 Task: Create a due date automation trigger when advanced on, 2 working days before a card is due add fields with custom field "Resume" set to a date more than 1 days from now at 11:00 AM.
Action: Mouse moved to (847, 350)
Screenshot: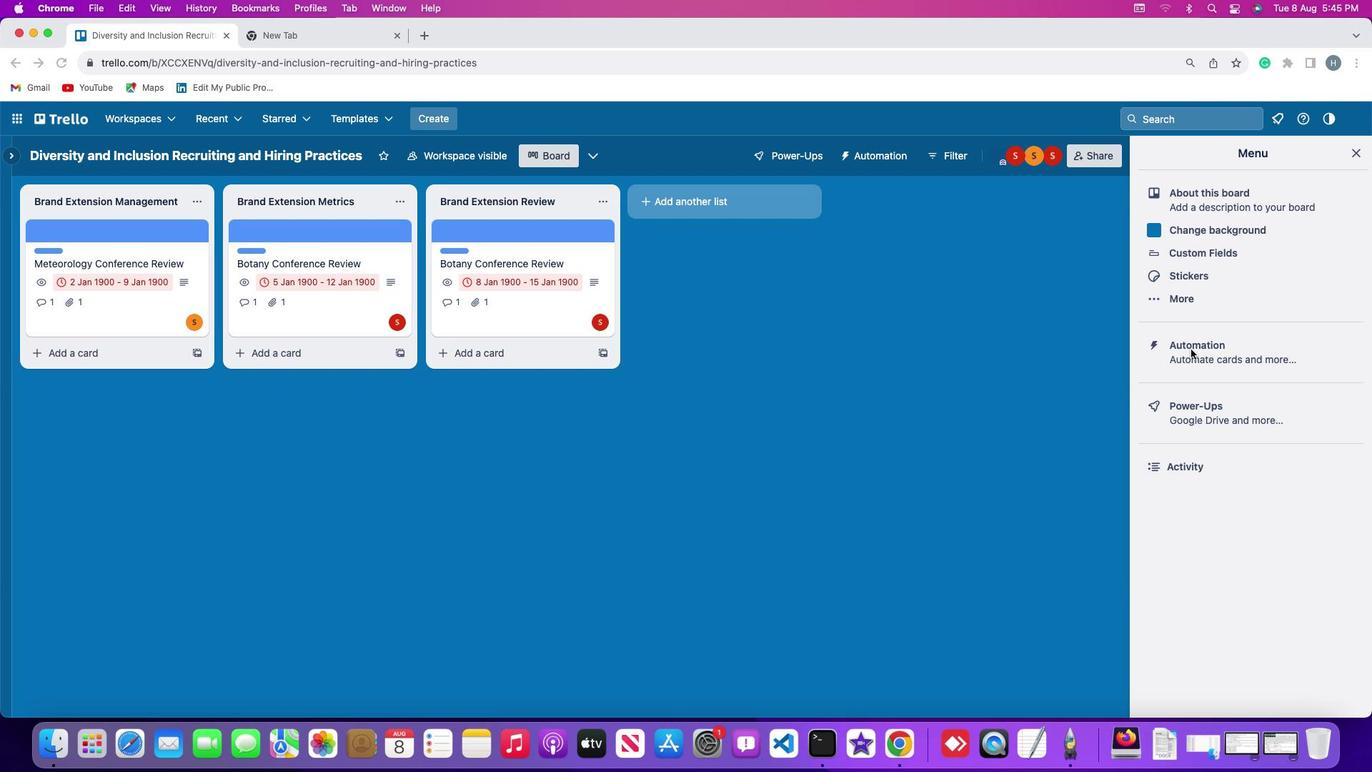 
Action: Mouse pressed left at (847, 350)
Screenshot: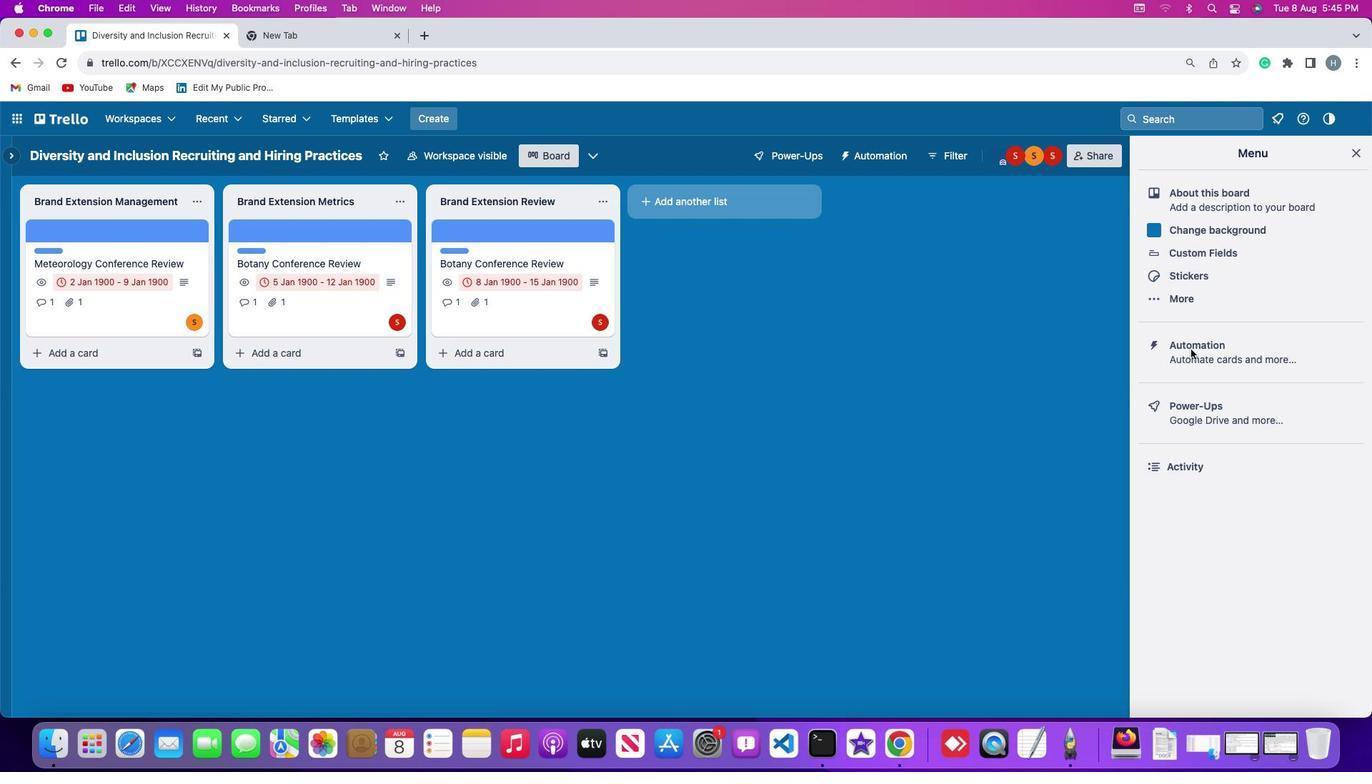 
Action: Mouse pressed left at (847, 350)
Screenshot: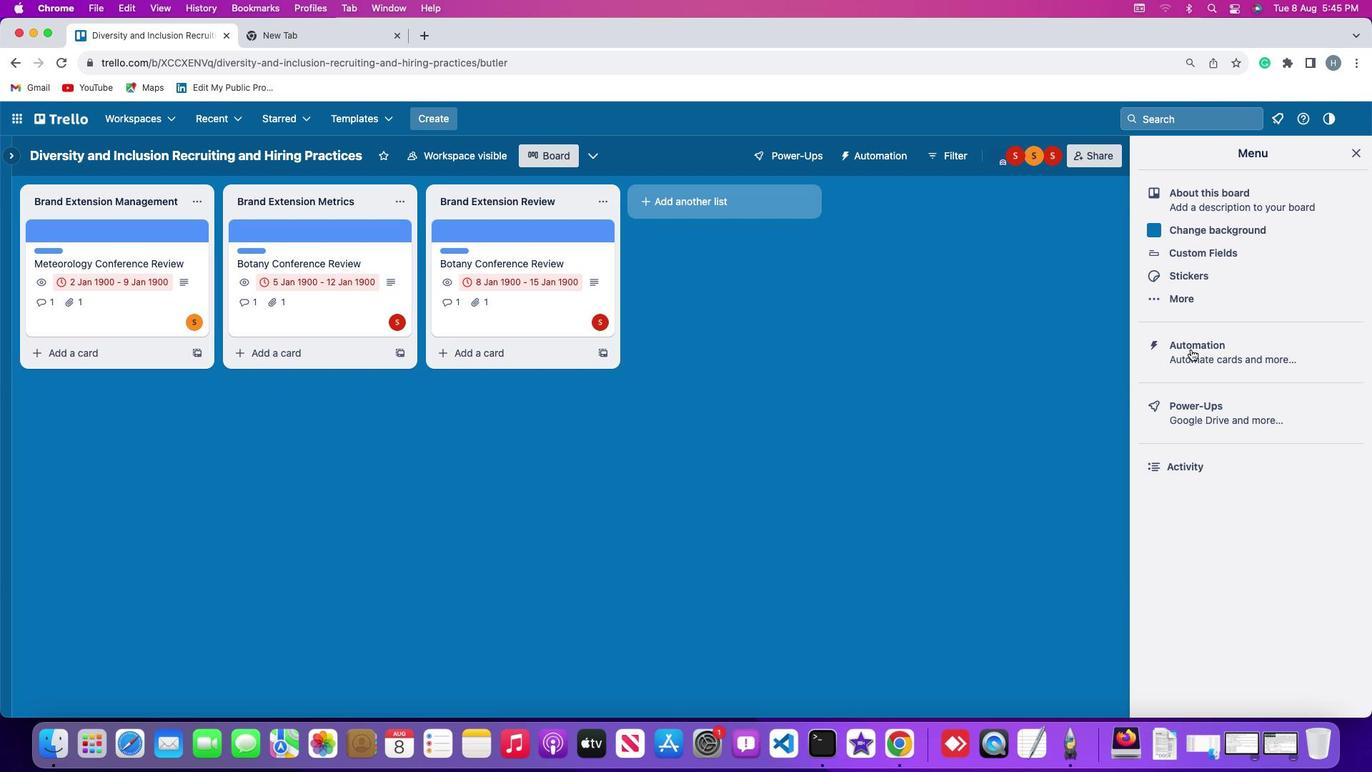 
Action: Mouse moved to (272, 338)
Screenshot: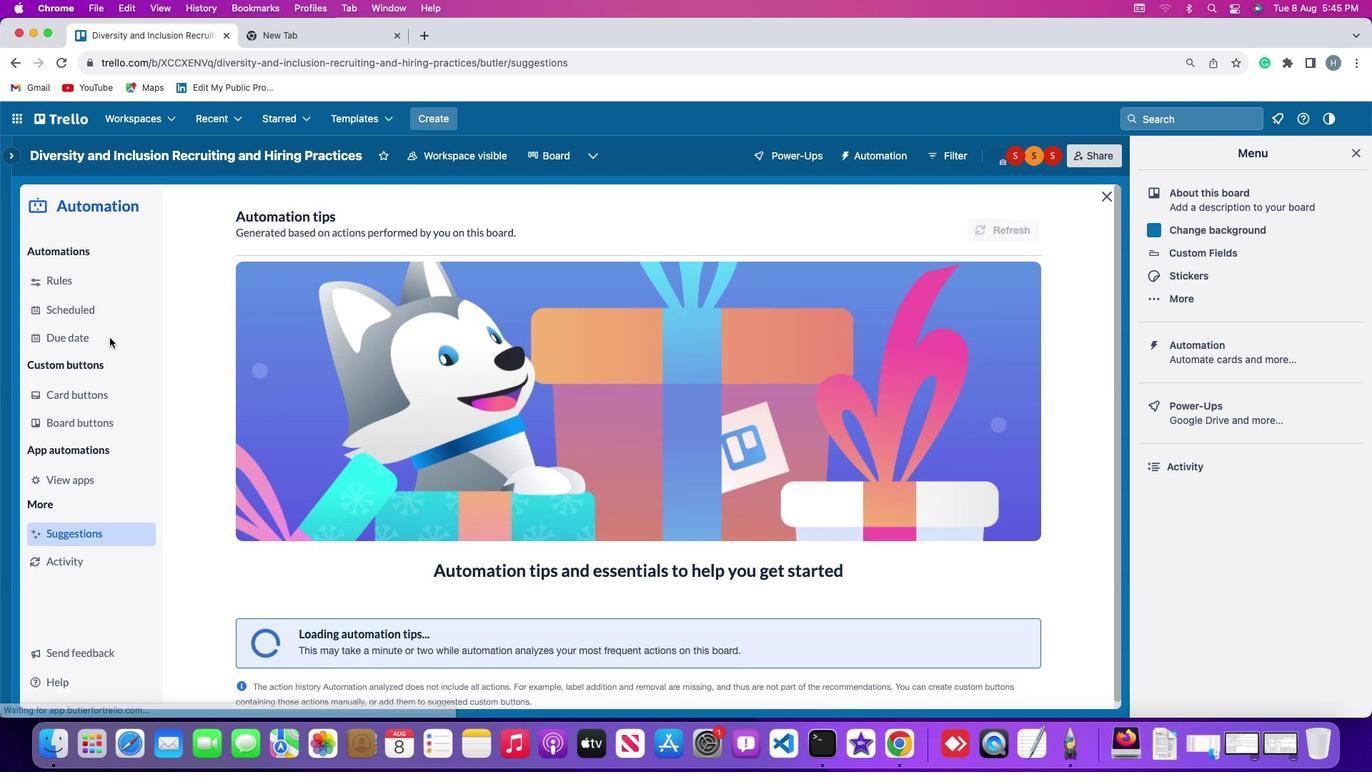 
Action: Mouse pressed left at (272, 338)
Screenshot: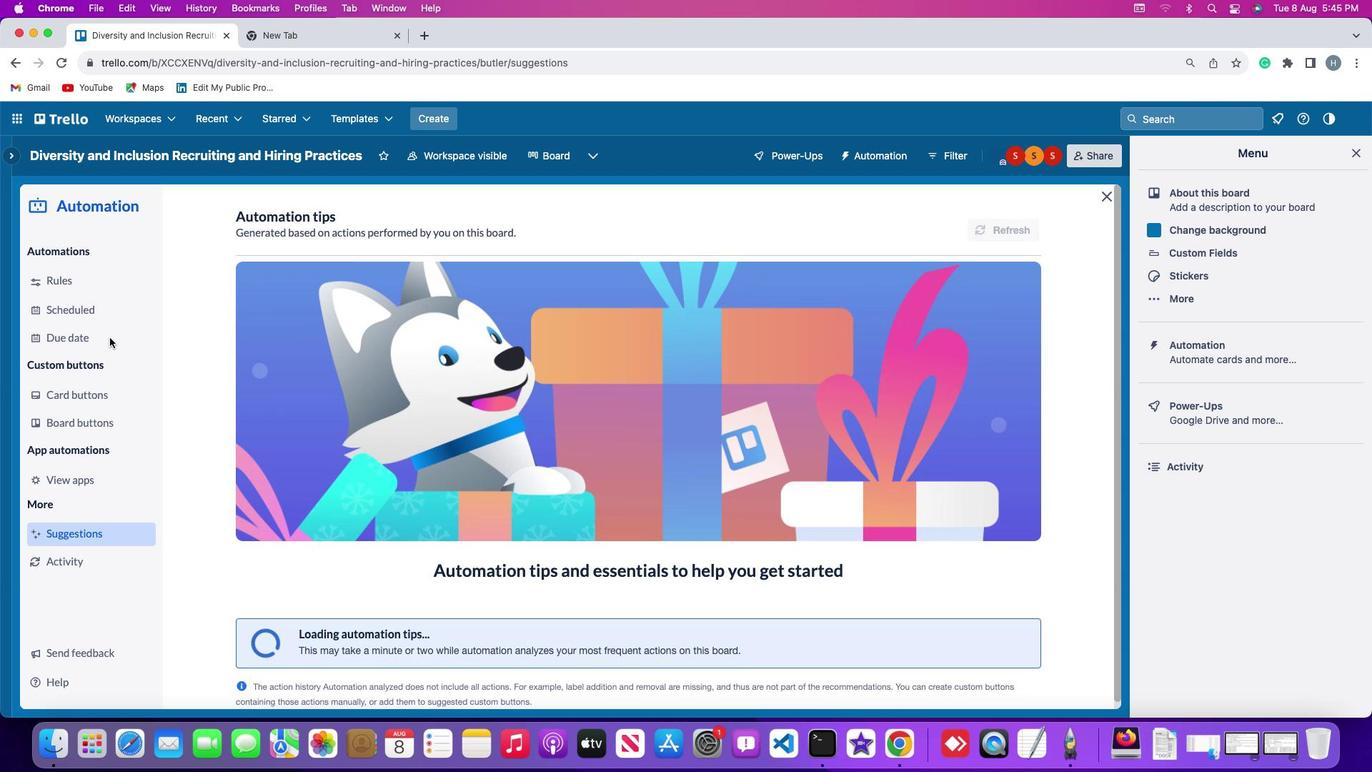 
Action: Mouse moved to (739, 223)
Screenshot: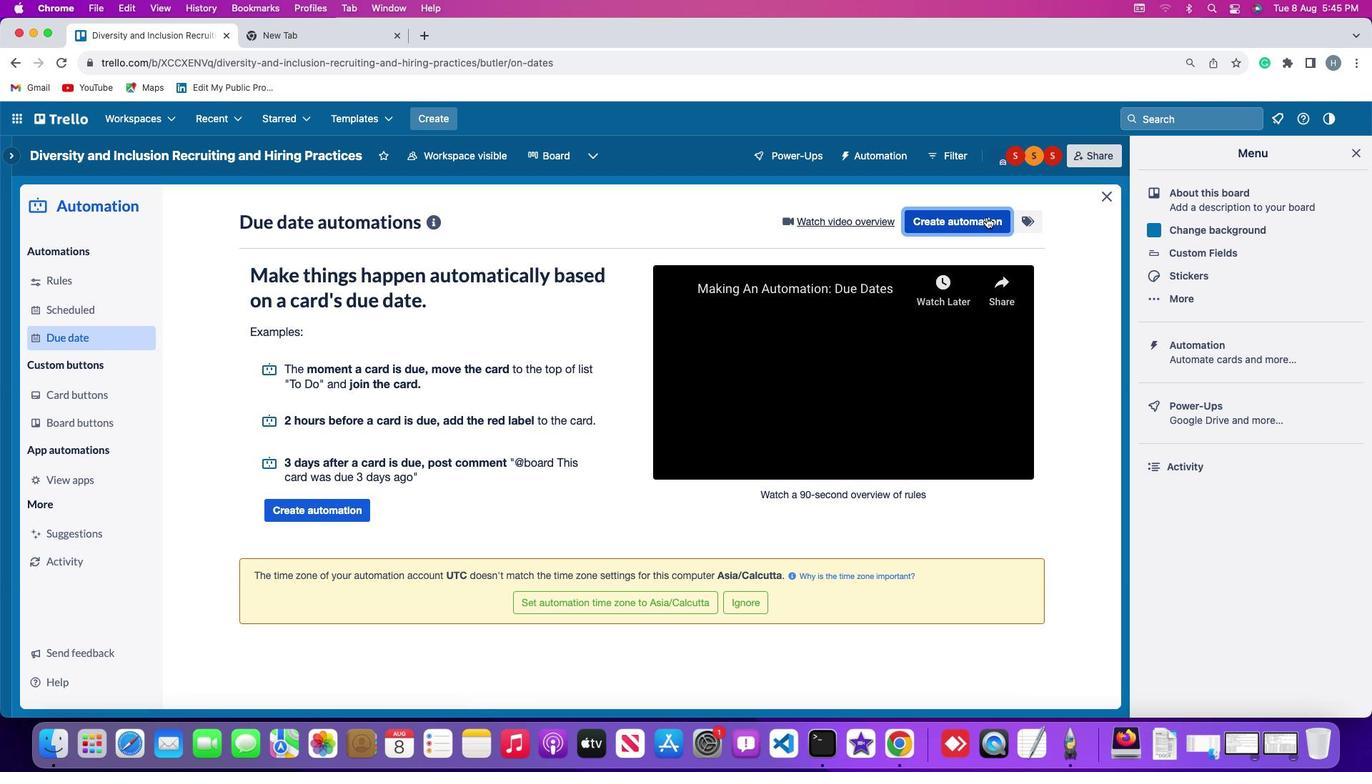 
Action: Mouse pressed left at (739, 223)
Screenshot: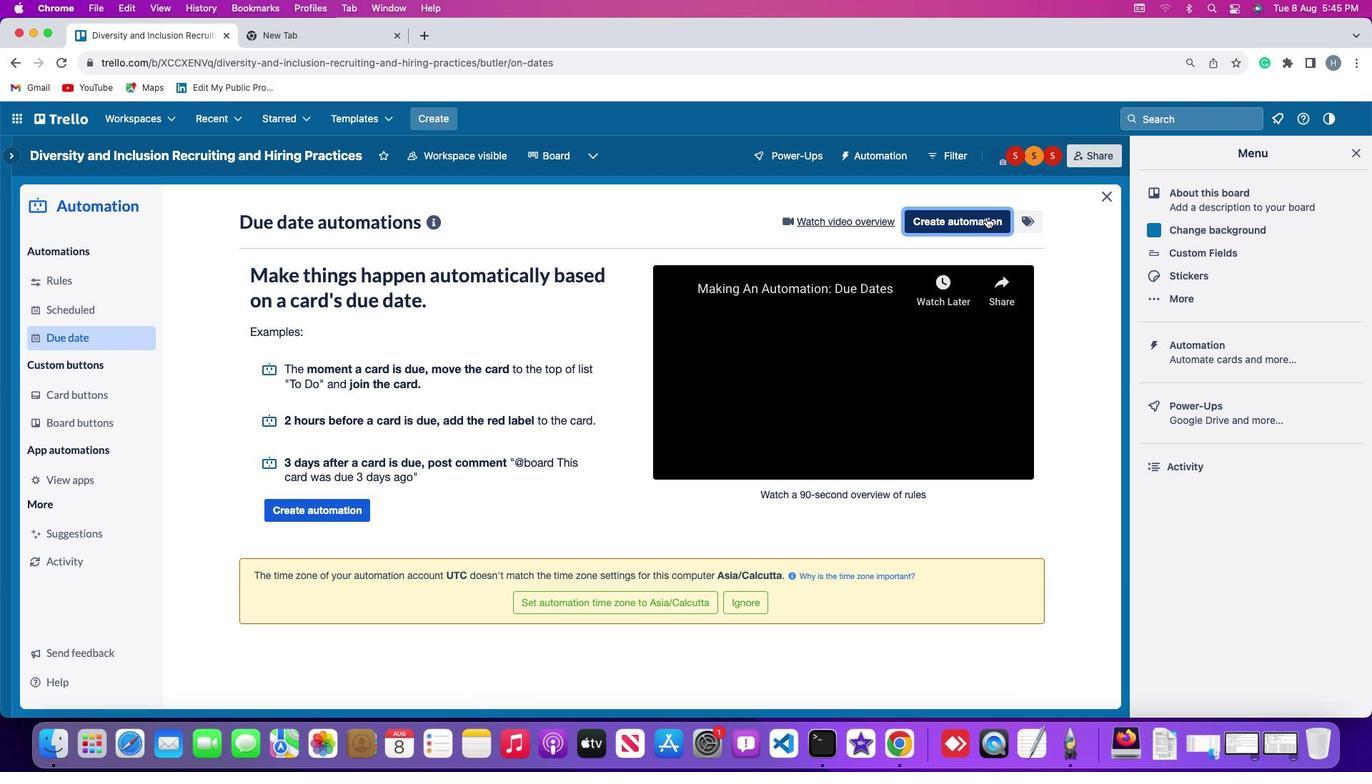 
Action: Mouse moved to (386, 359)
Screenshot: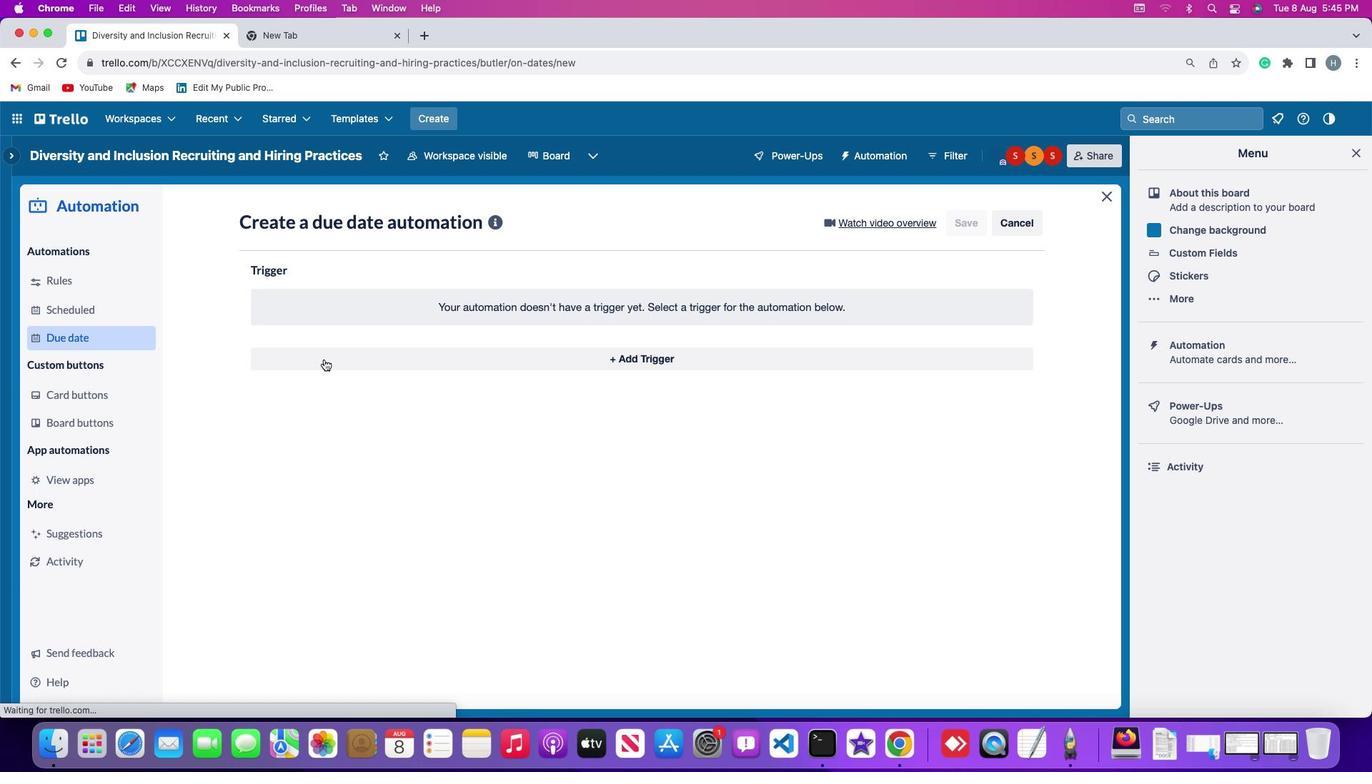 
Action: Mouse pressed left at (386, 359)
Screenshot: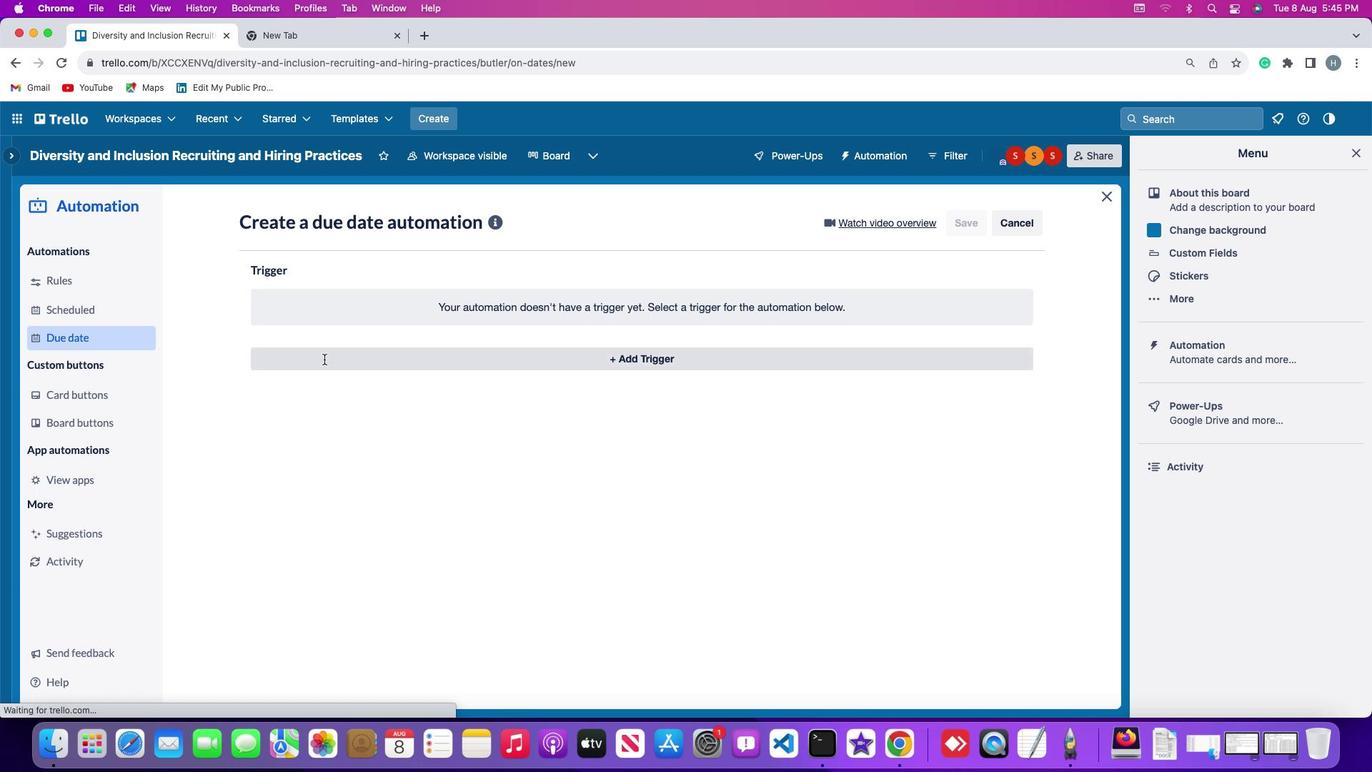 
Action: Mouse moved to (358, 568)
Screenshot: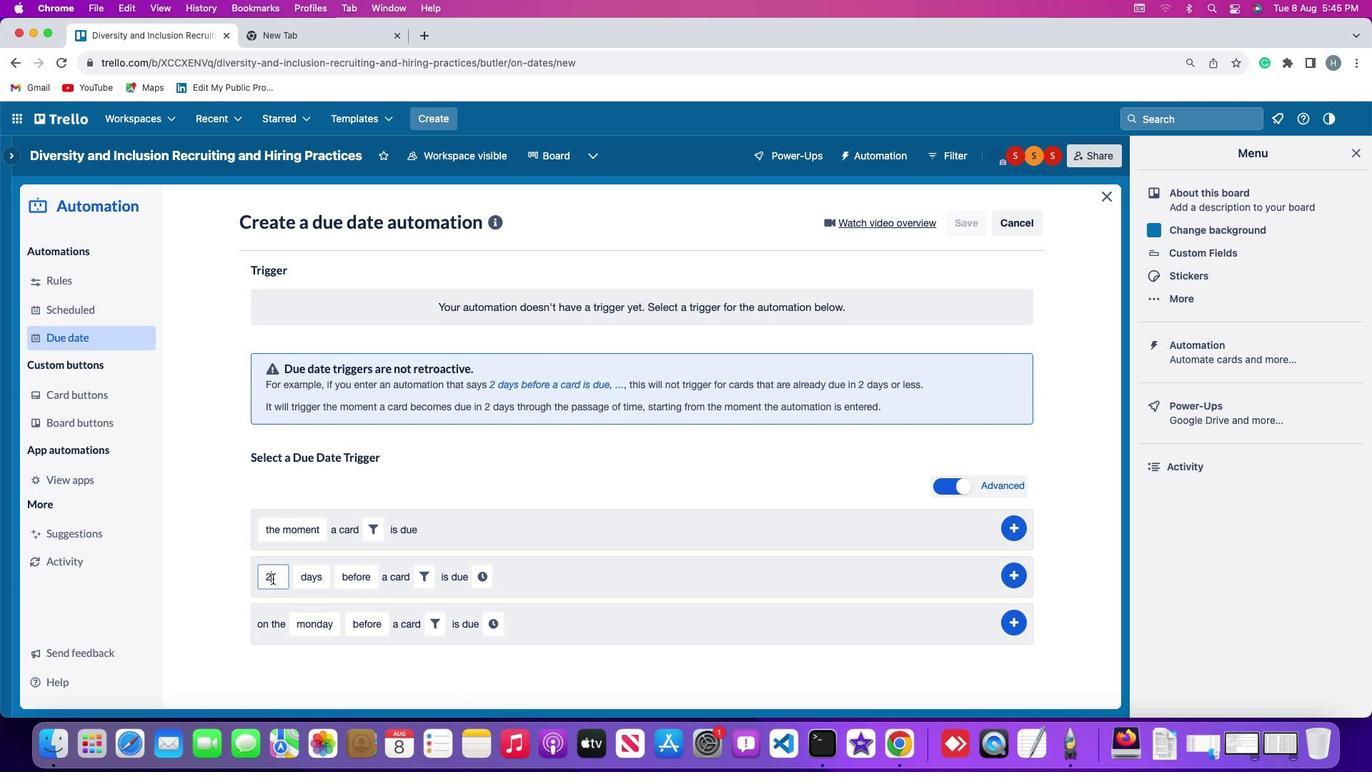 
Action: Mouse pressed left at (358, 568)
Screenshot: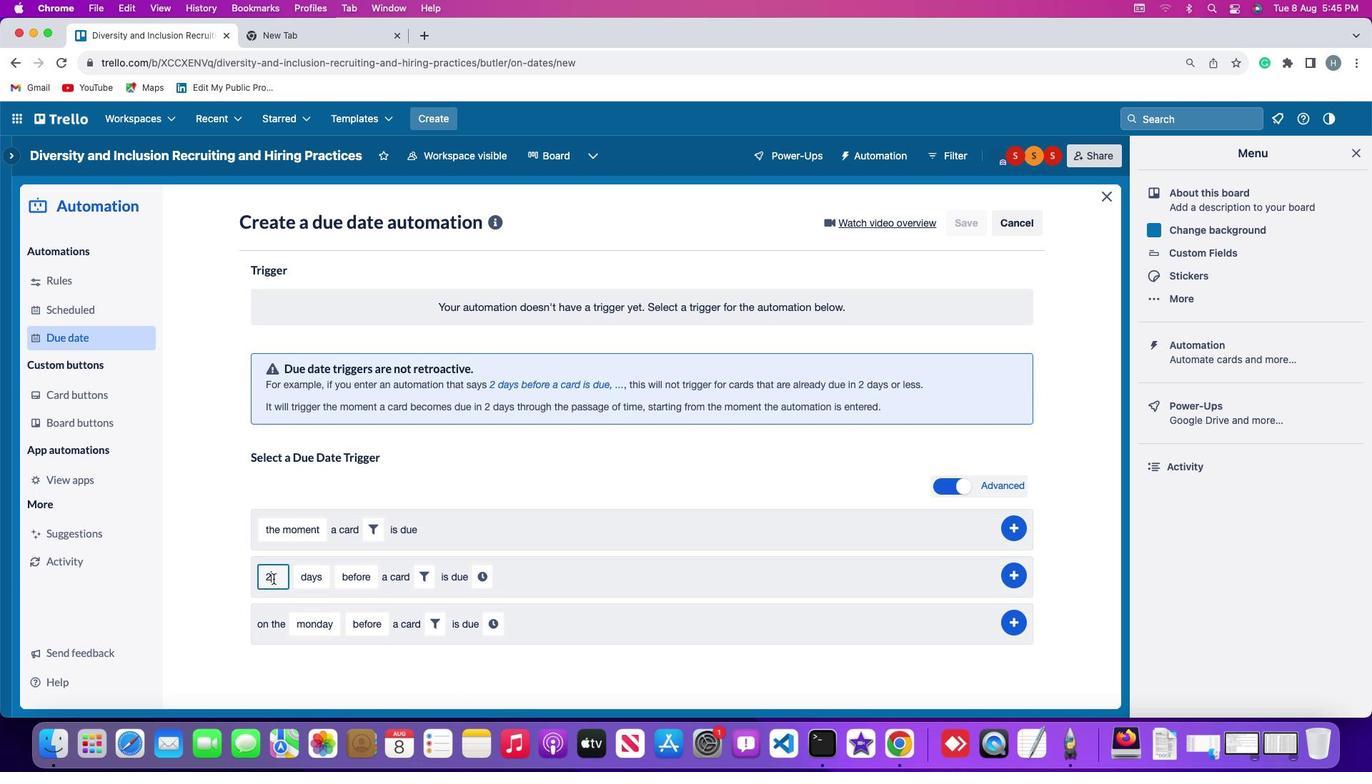 
Action: Mouse moved to (359, 566)
Screenshot: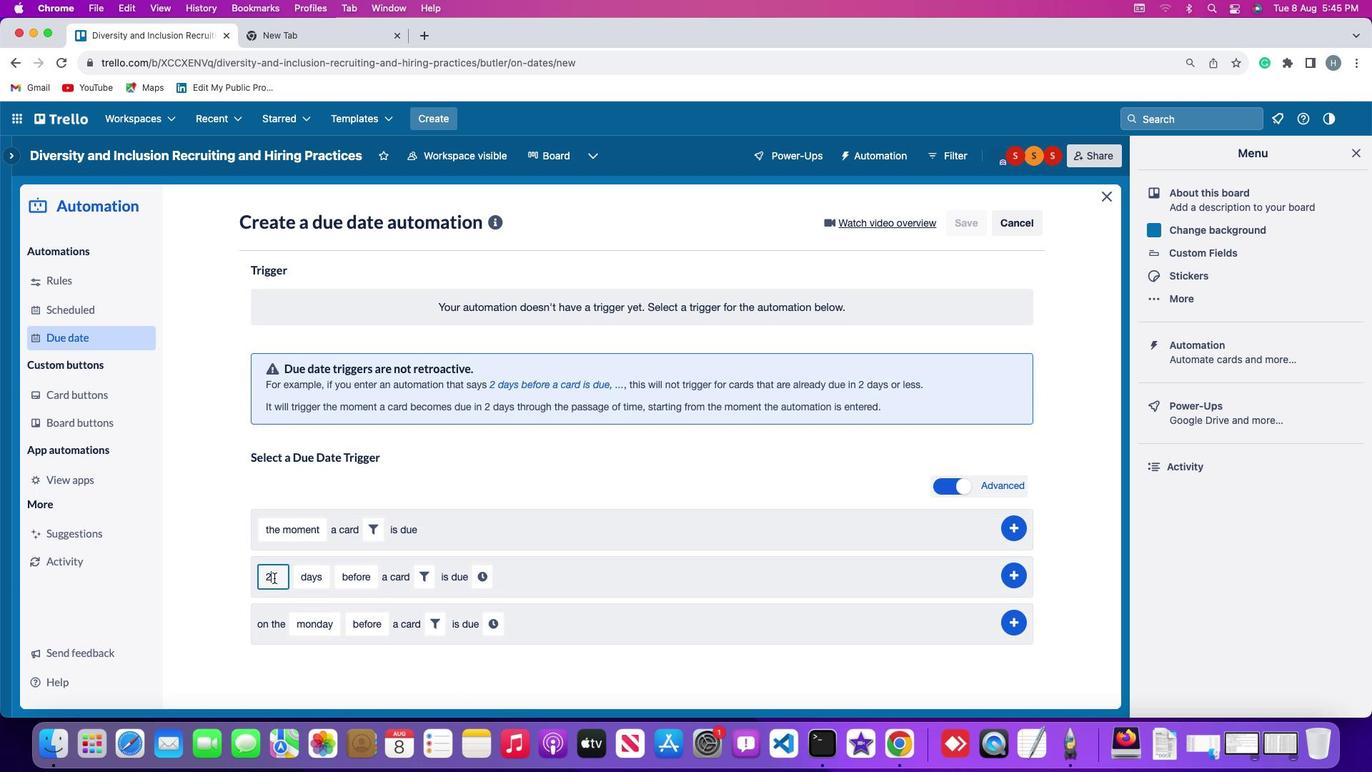 
Action: Key pressed Key.backspace'2'
Screenshot: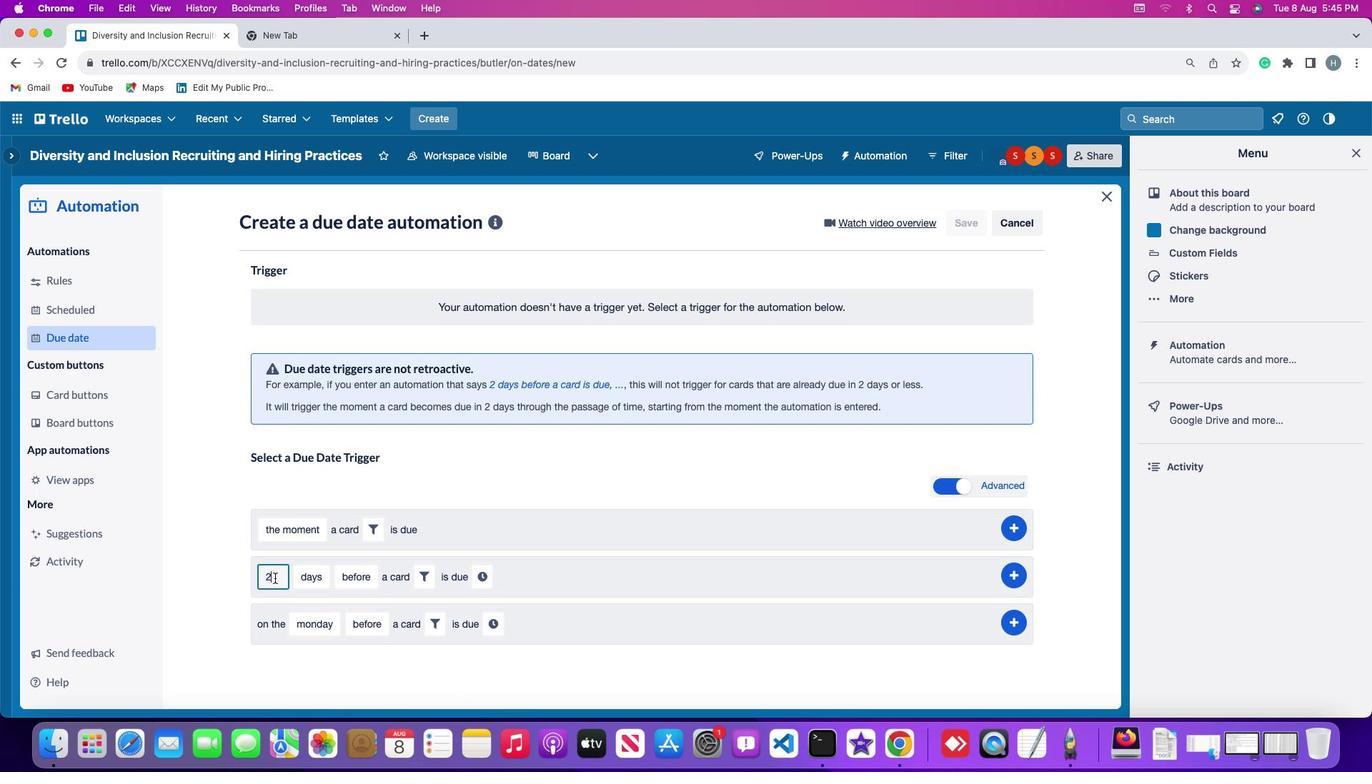 
Action: Mouse moved to (378, 570)
Screenshot: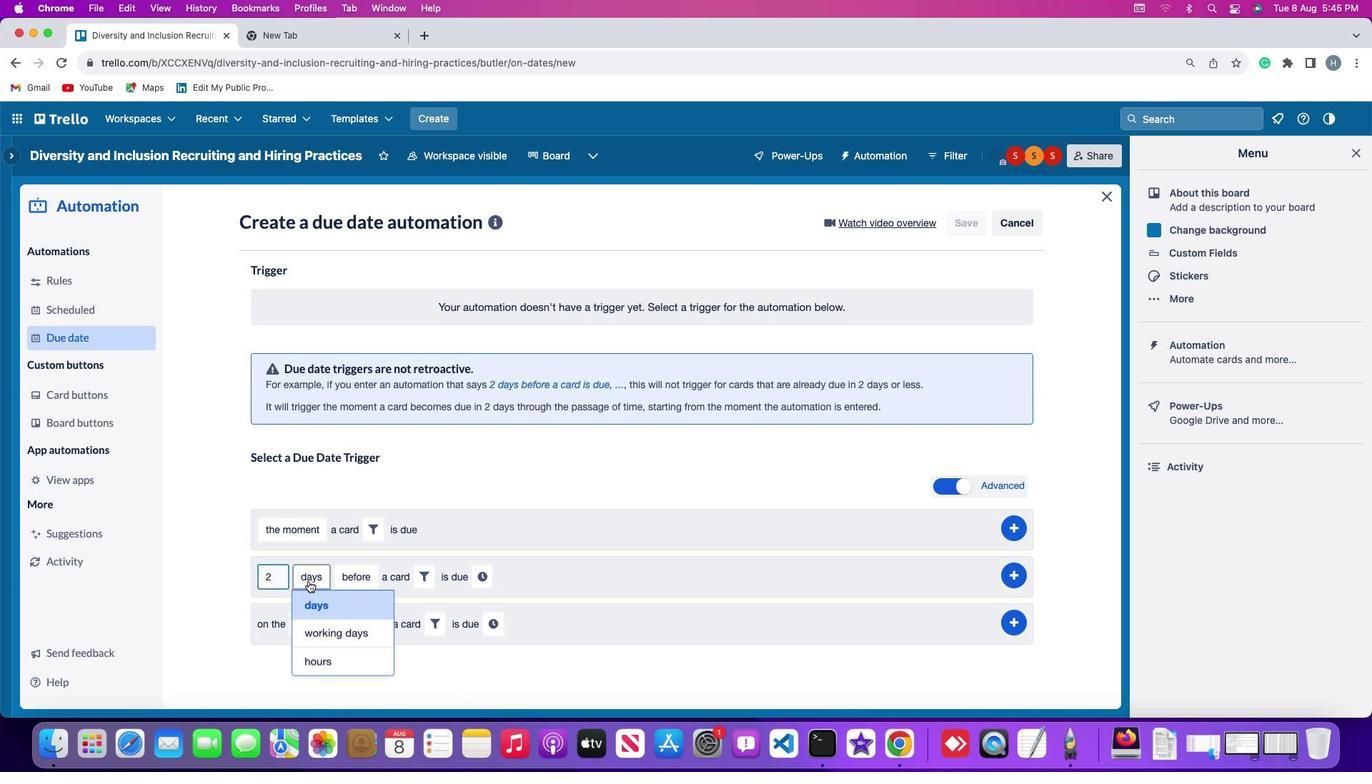 
Action: Mouse pressed left at (378, 570)
Screenshot: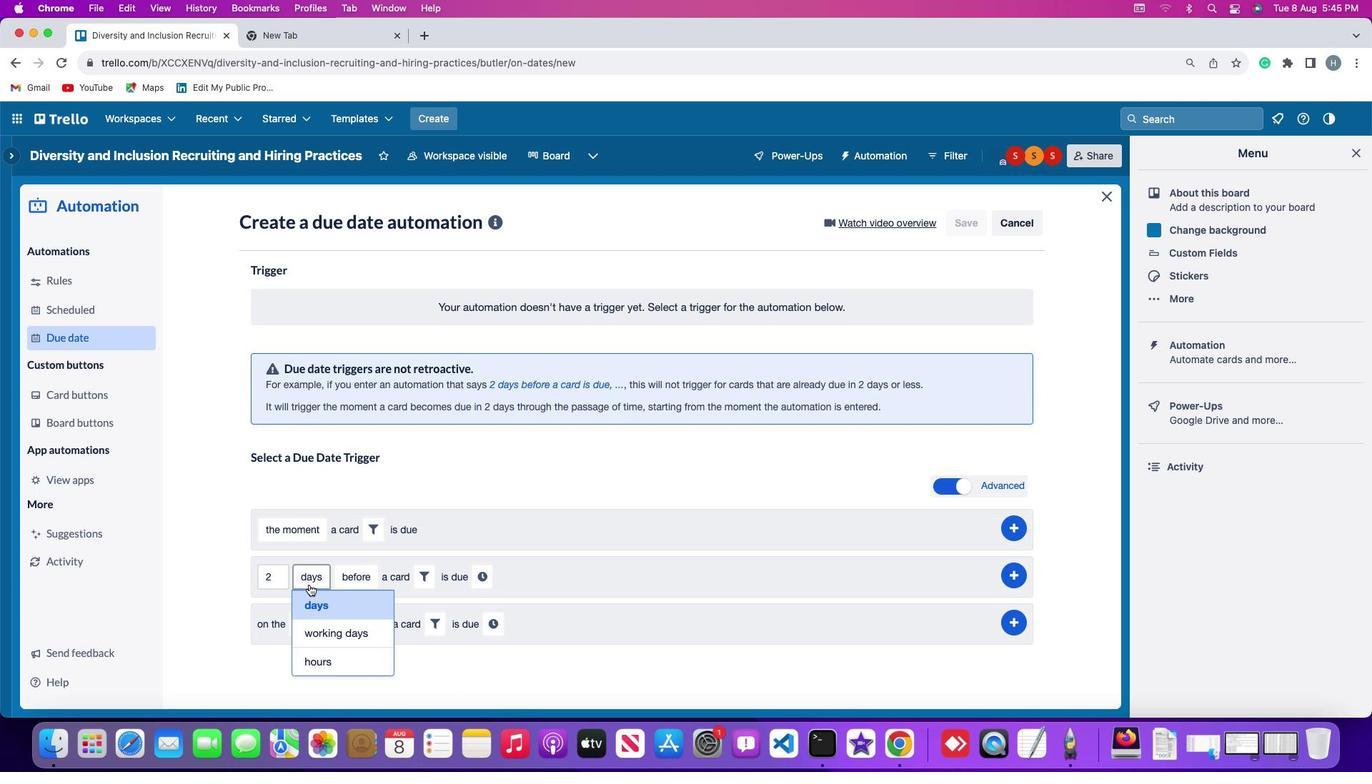 
Action: Mouse moved to (387, 620)
Screenshot: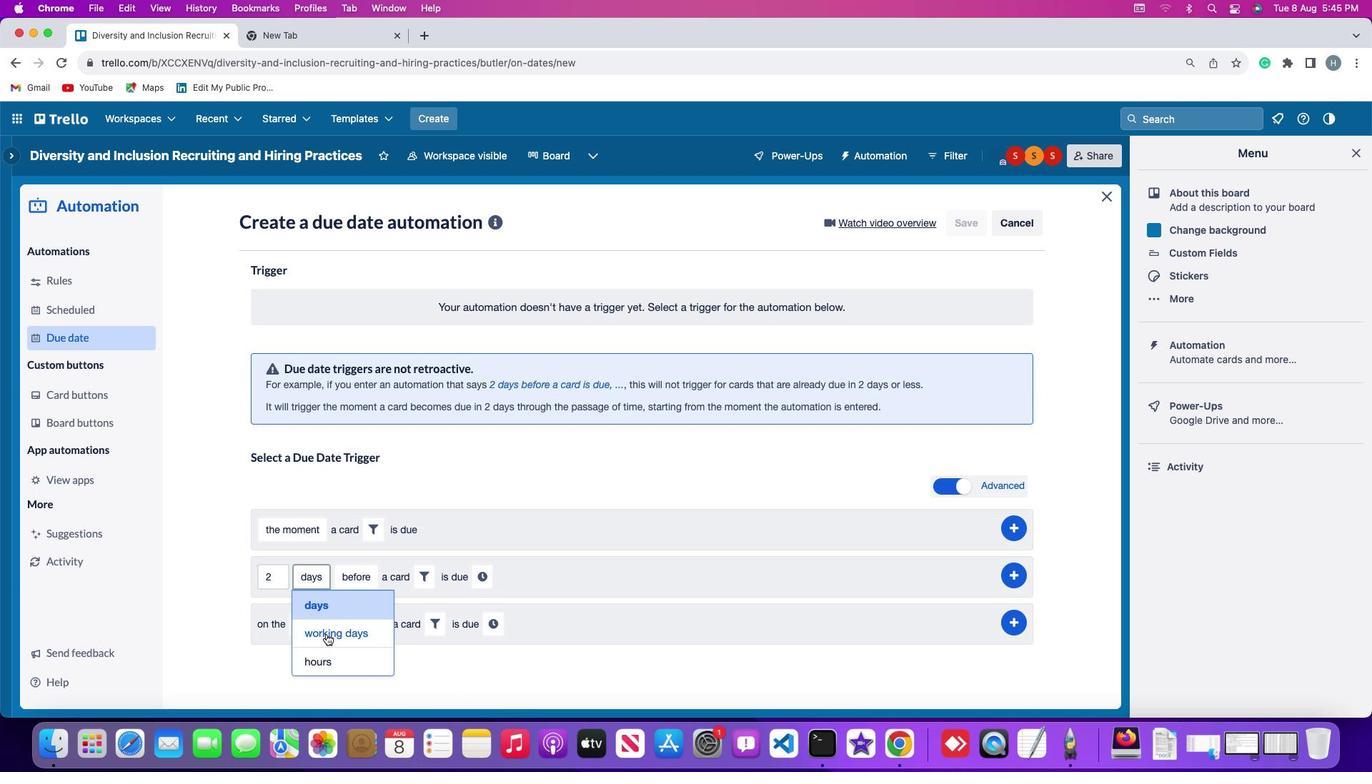 
Action: Mouse pressed left at (387, 620)
Screenshot: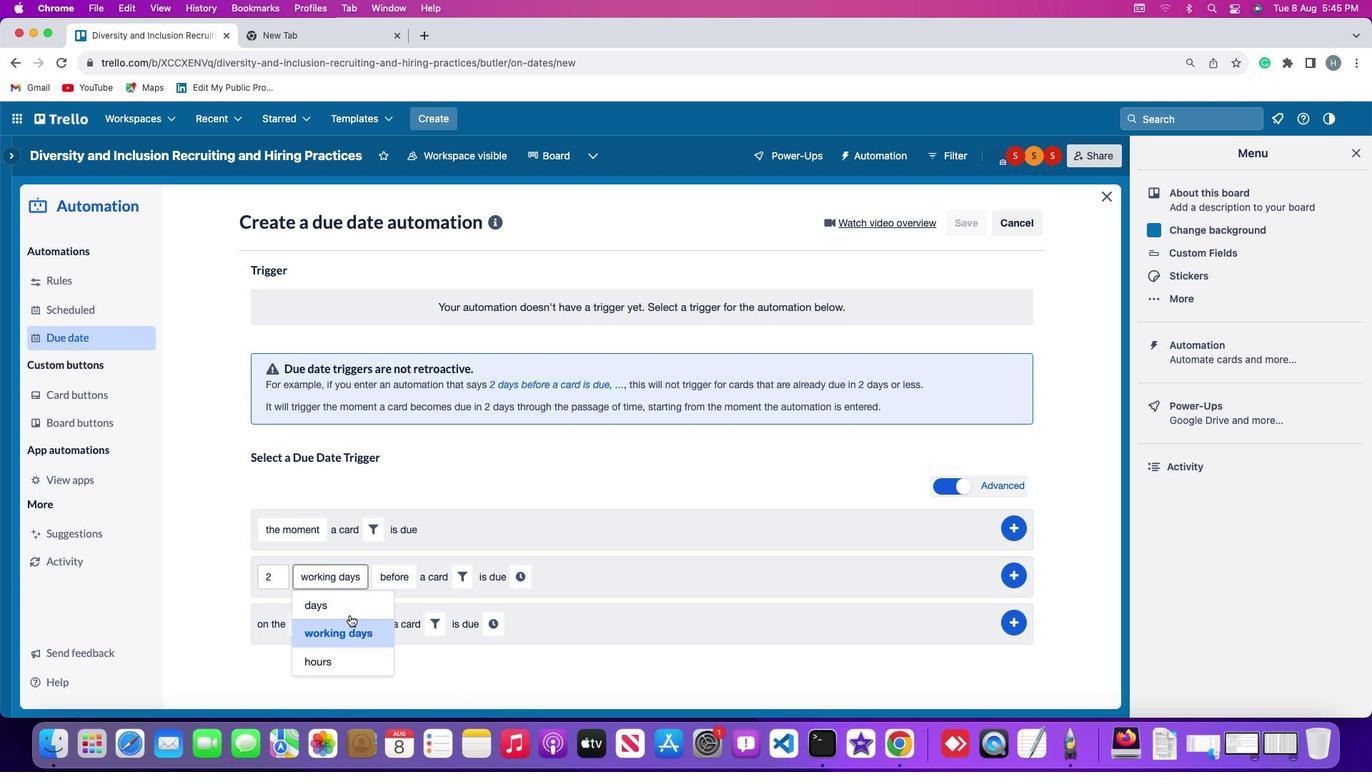 
Action: Mouse moved to (419, 571)
Screenshot: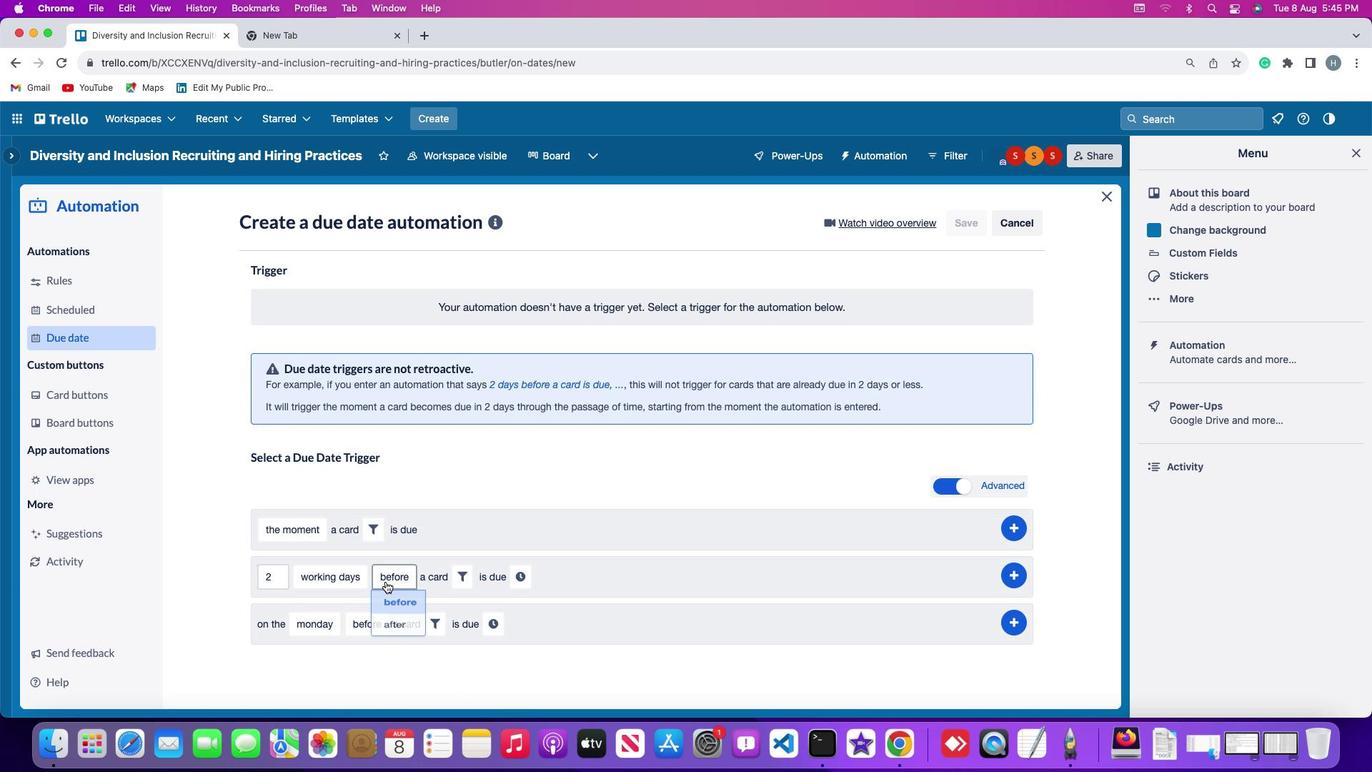 
Action: Mouse pressed left at (419, 571)
Screenshot: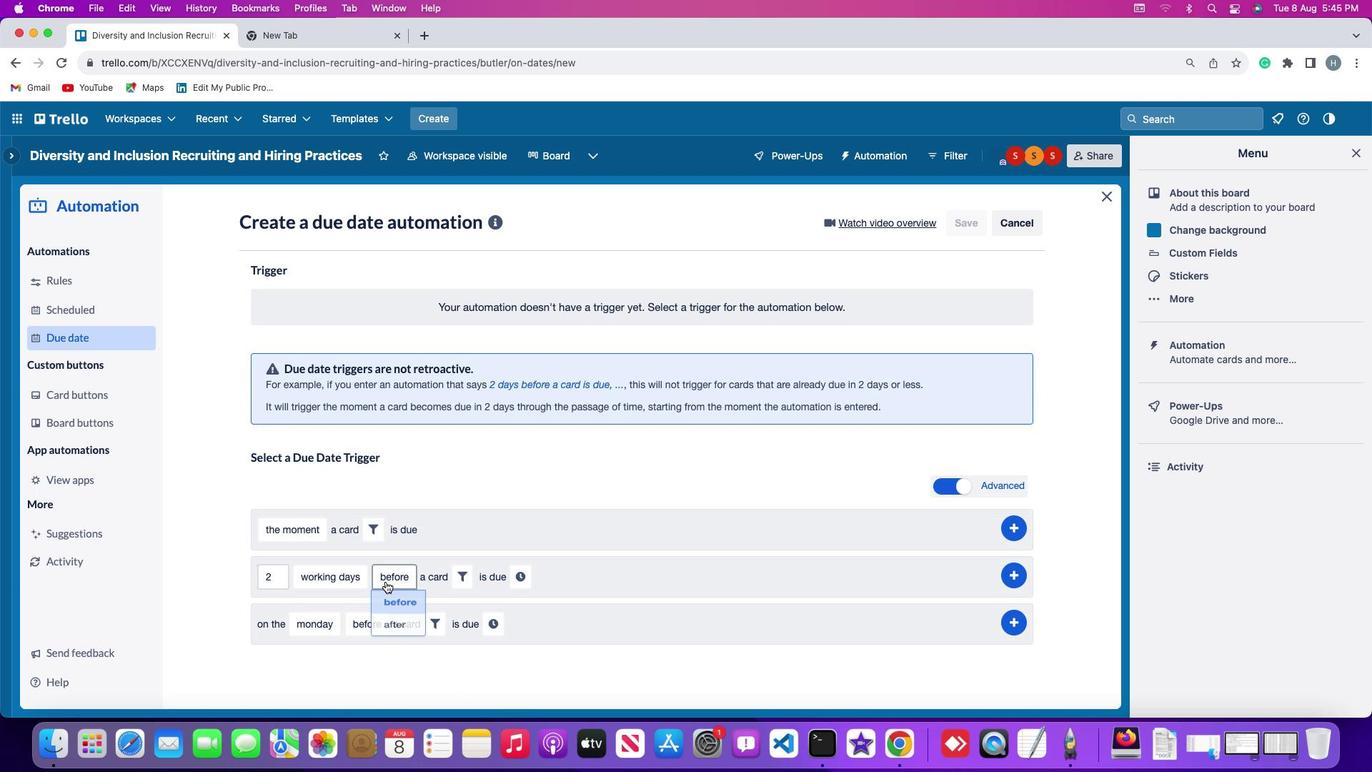 
Action: Mouse moved to (426, 601)
Screenshot: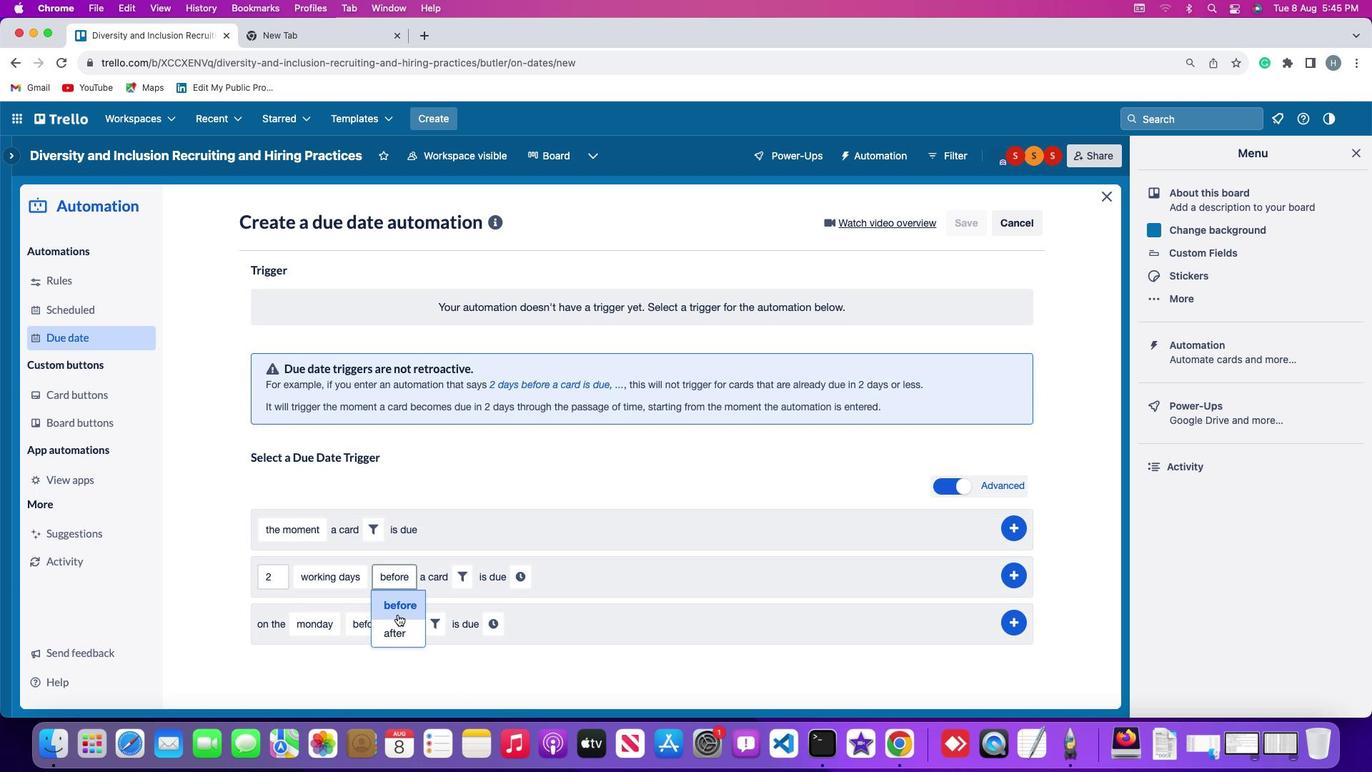
Action: Mouse pressed left at (426, 601)
Screenshot: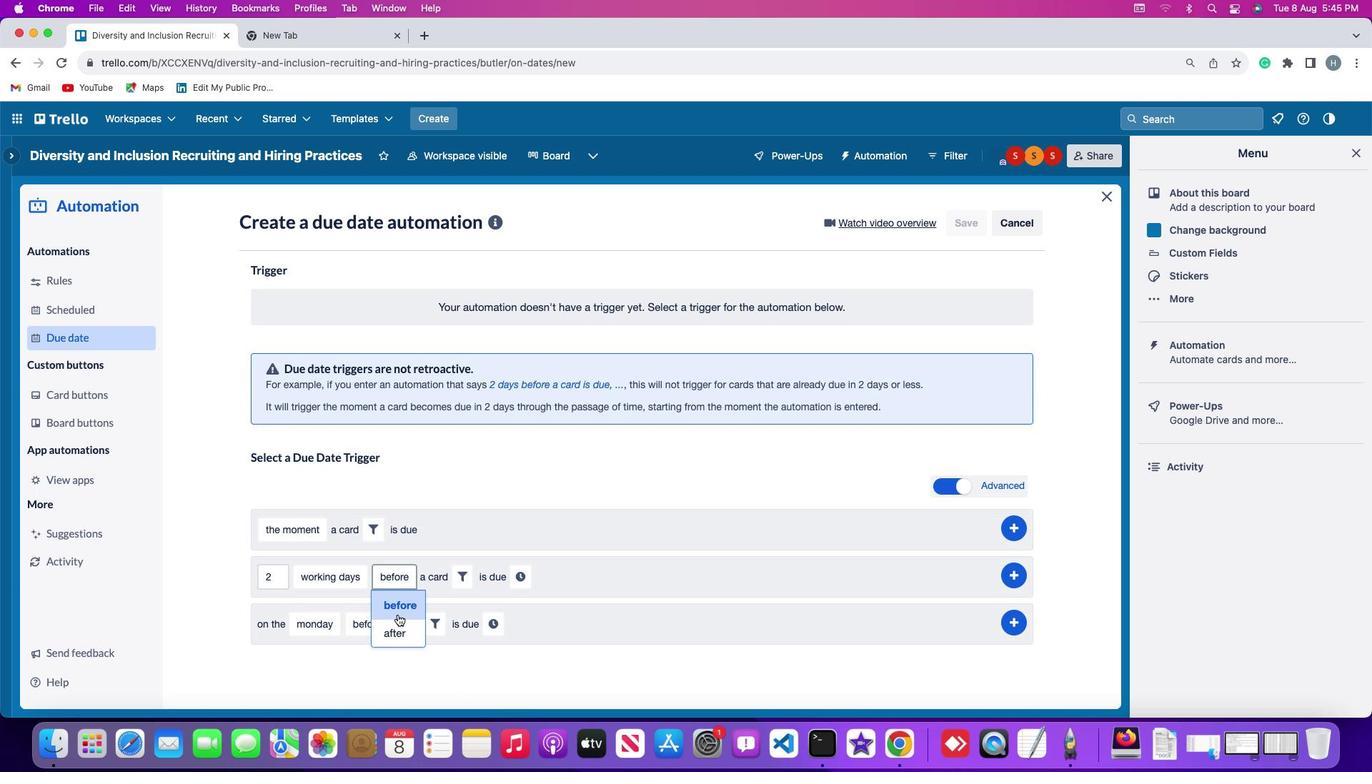 
Action: Mouse moved to (457, 576)
Screenshot: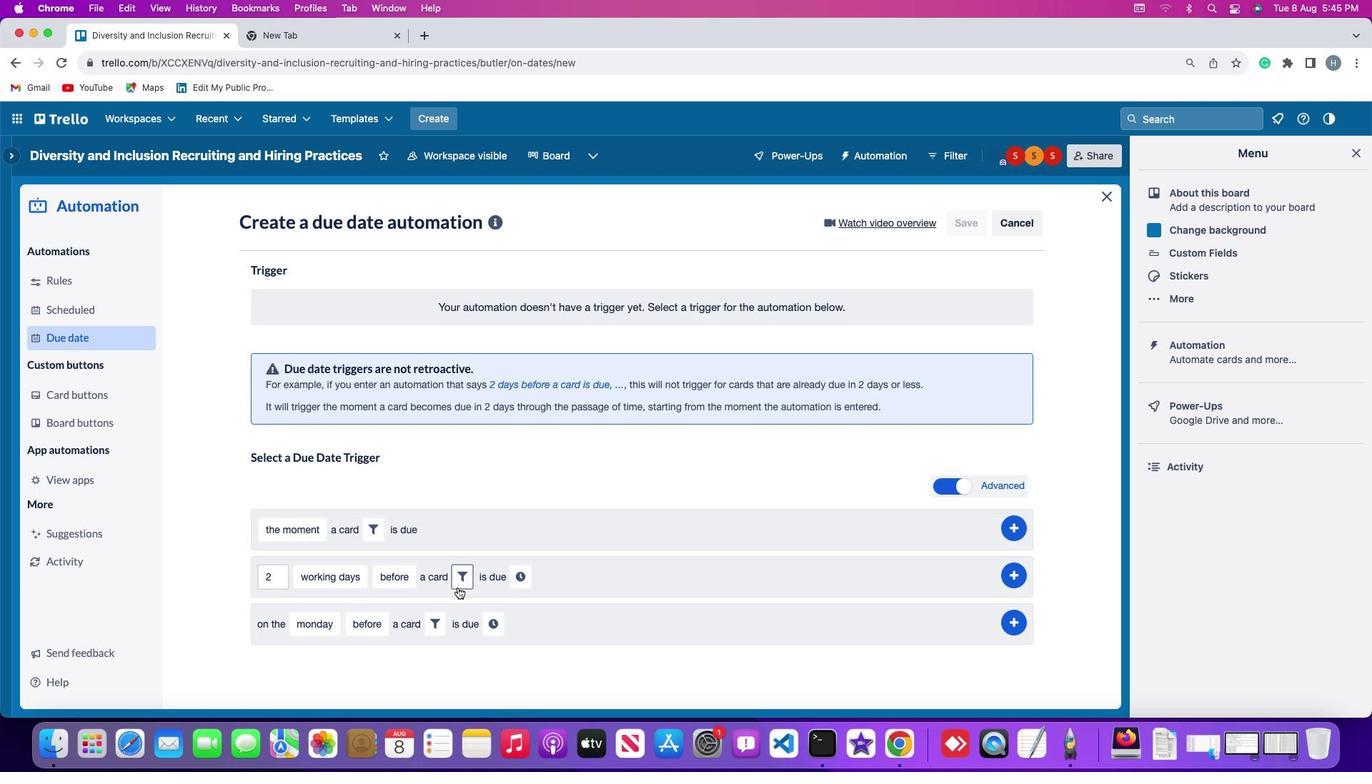 
Action: Mouse pressed left at (457, 576)
Screenshot: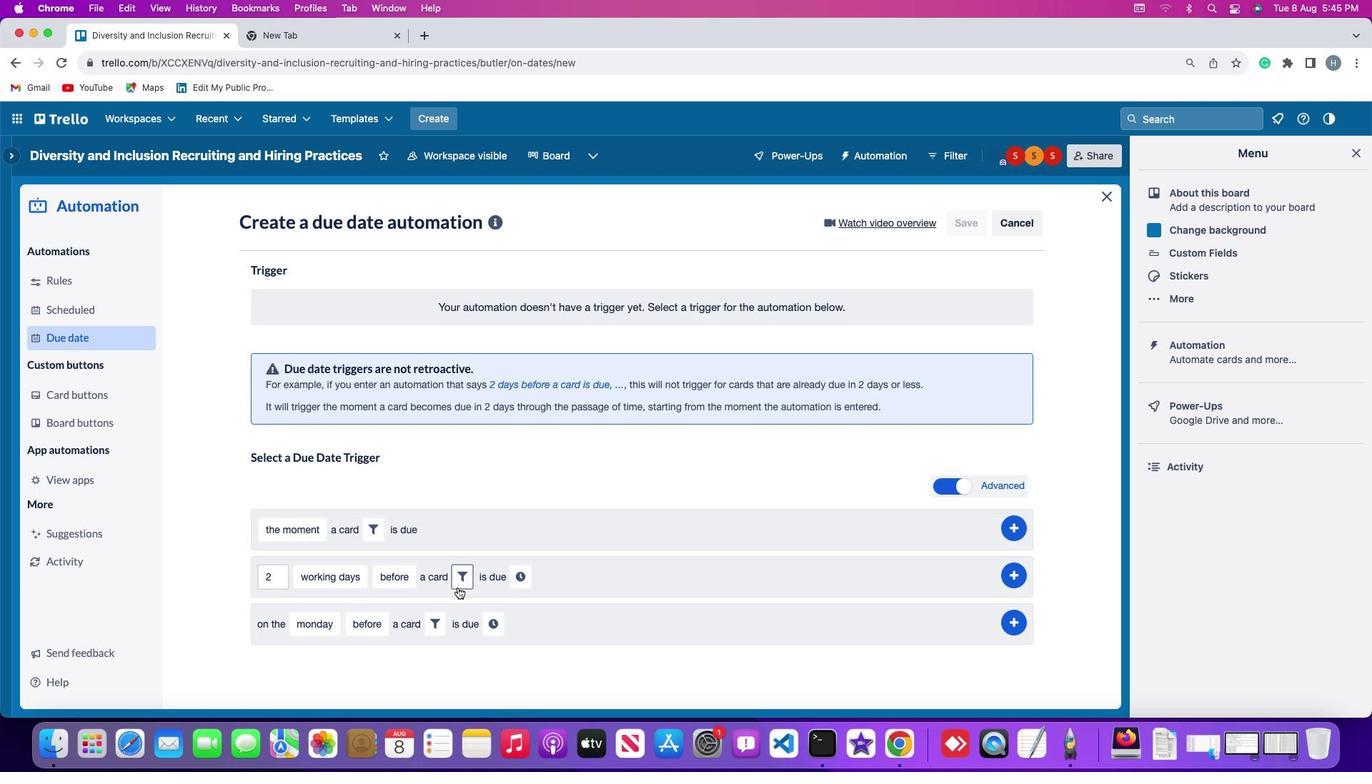 
Action: Mouse moved to (582, 611)
Screenshot: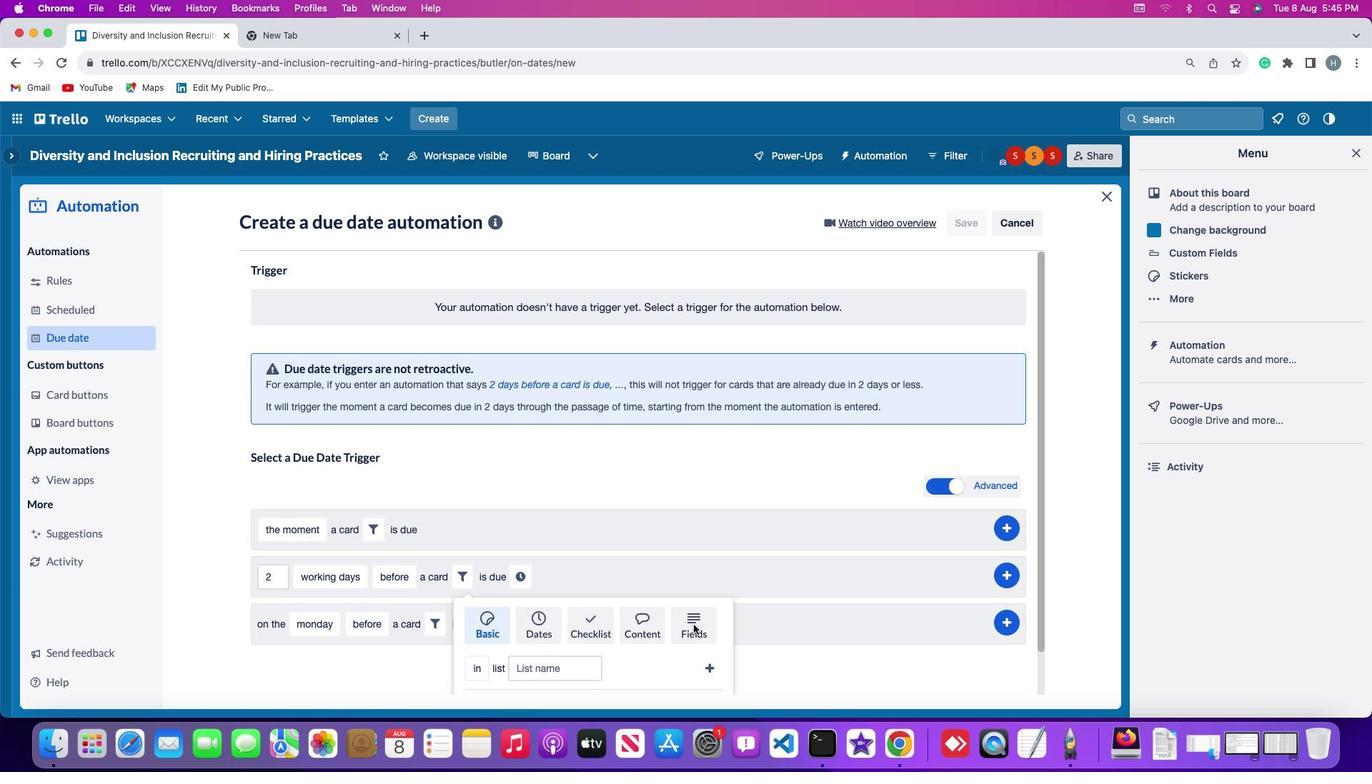 
Action: Mouse pressed left at (582, 611)
Screenshot: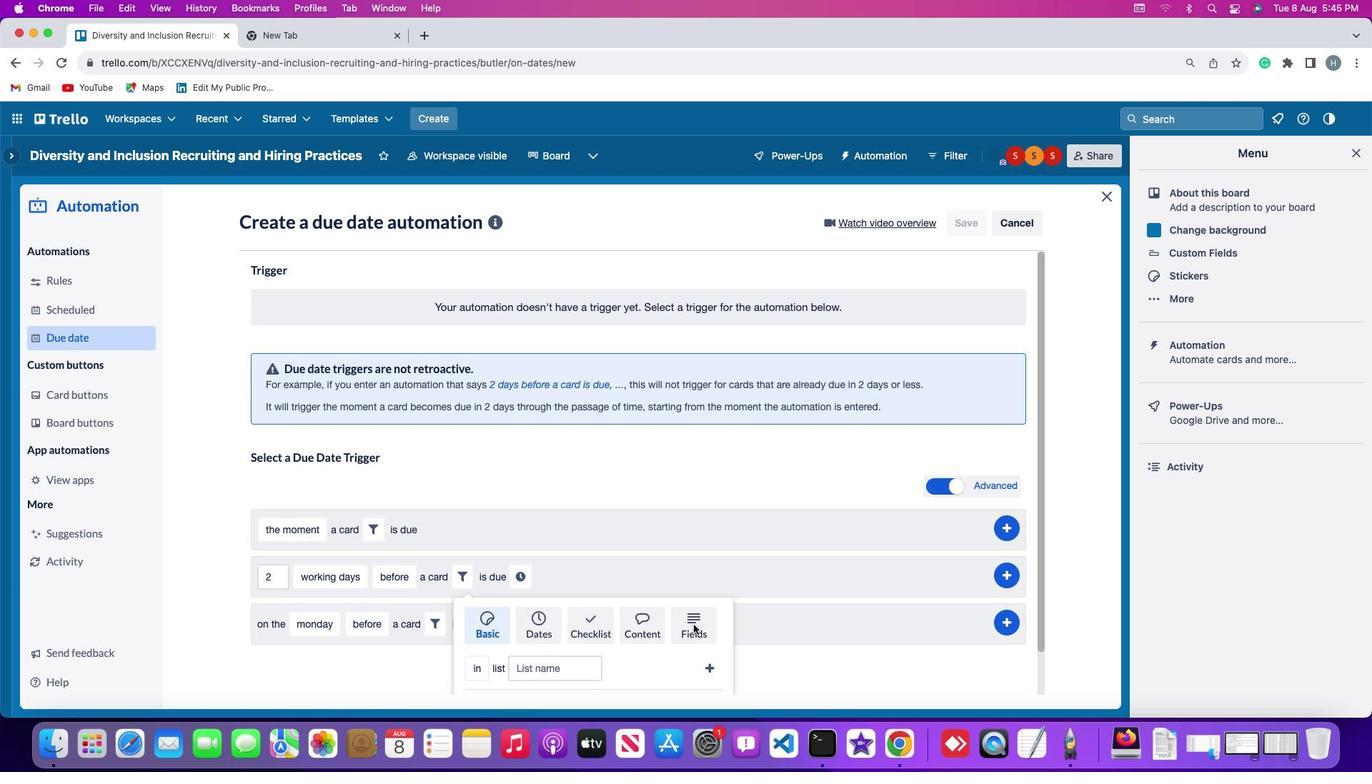 
Action: Mouse moved to (437, 647)
Screenshot: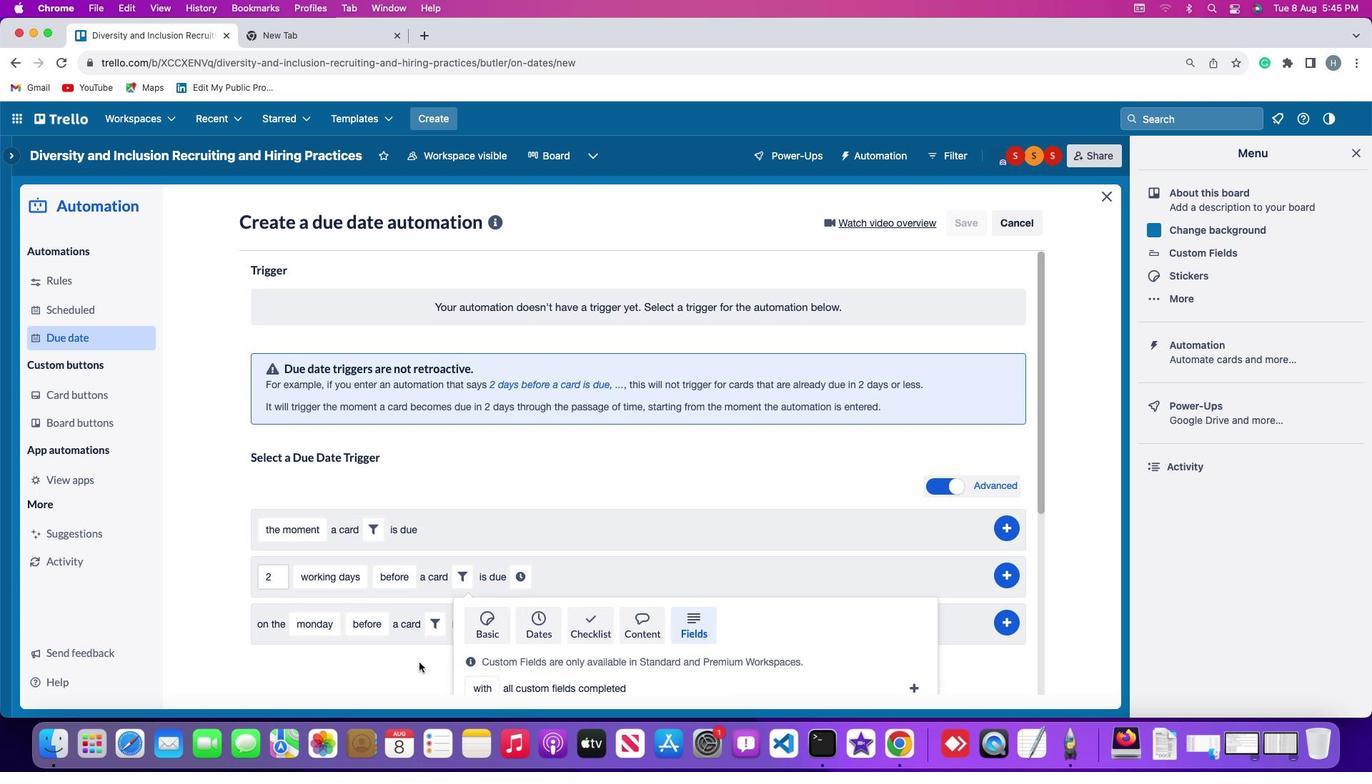
Action: Mouse scrolled (437, 647) with delta (213, 16)
Screenshot: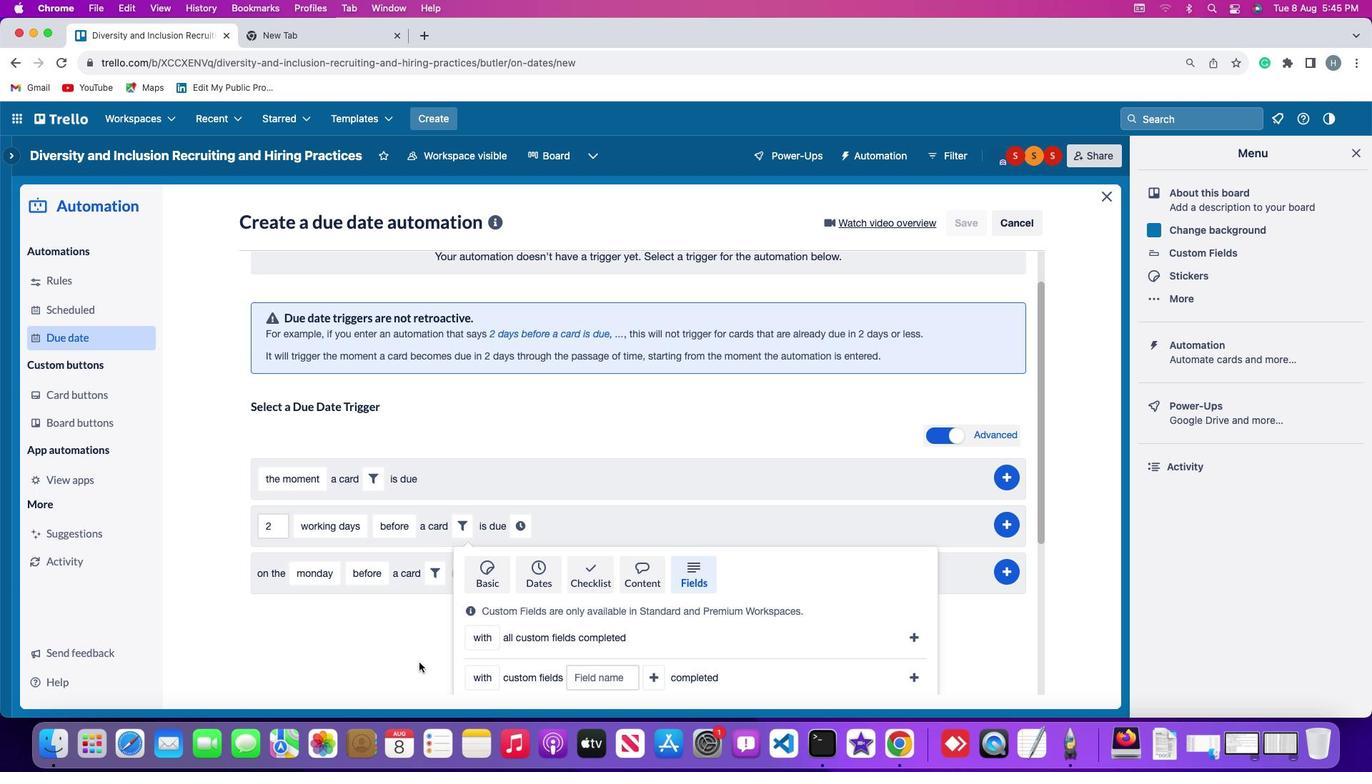 
Action: Mouse scrolled (437, 647) with delta (213, 16)
Screenshot: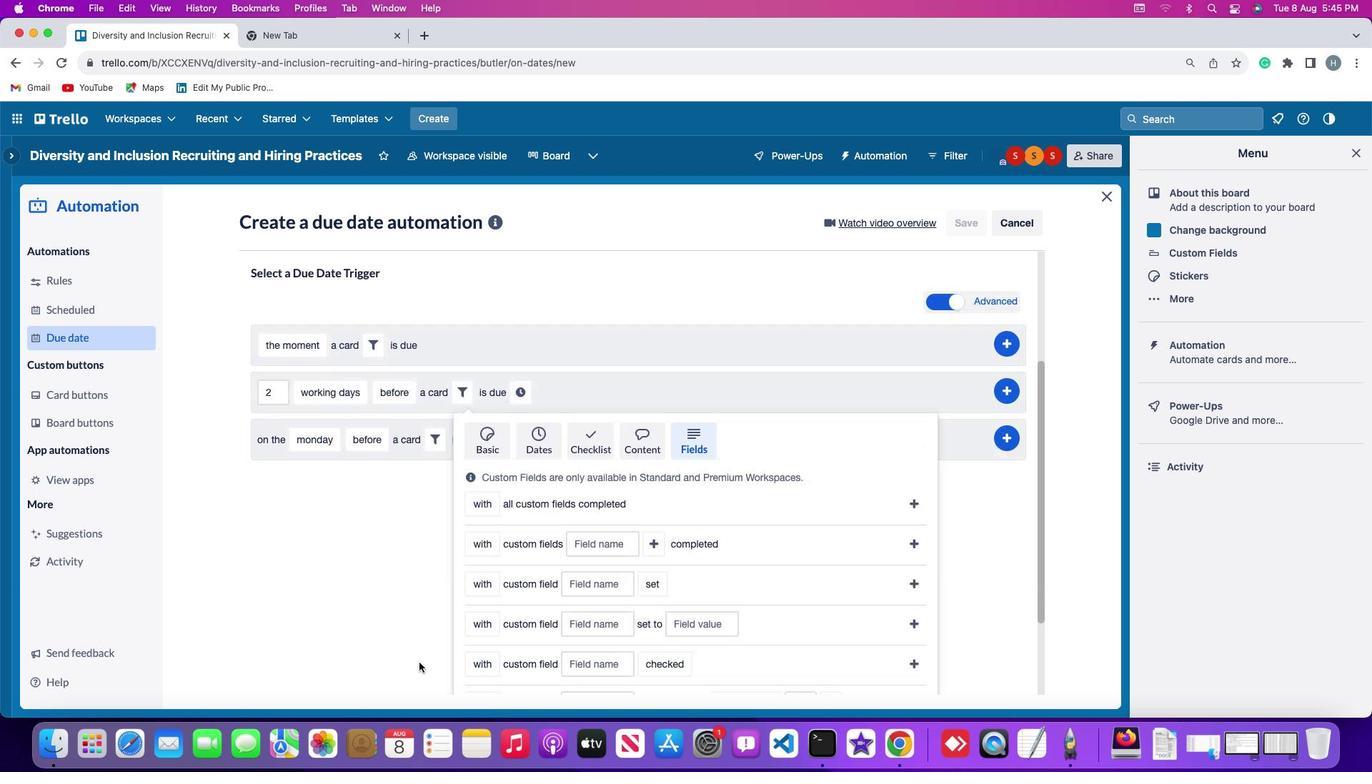 
Action: Mouse scrolled (437, 647) with delta (213, 15)
Screenshot: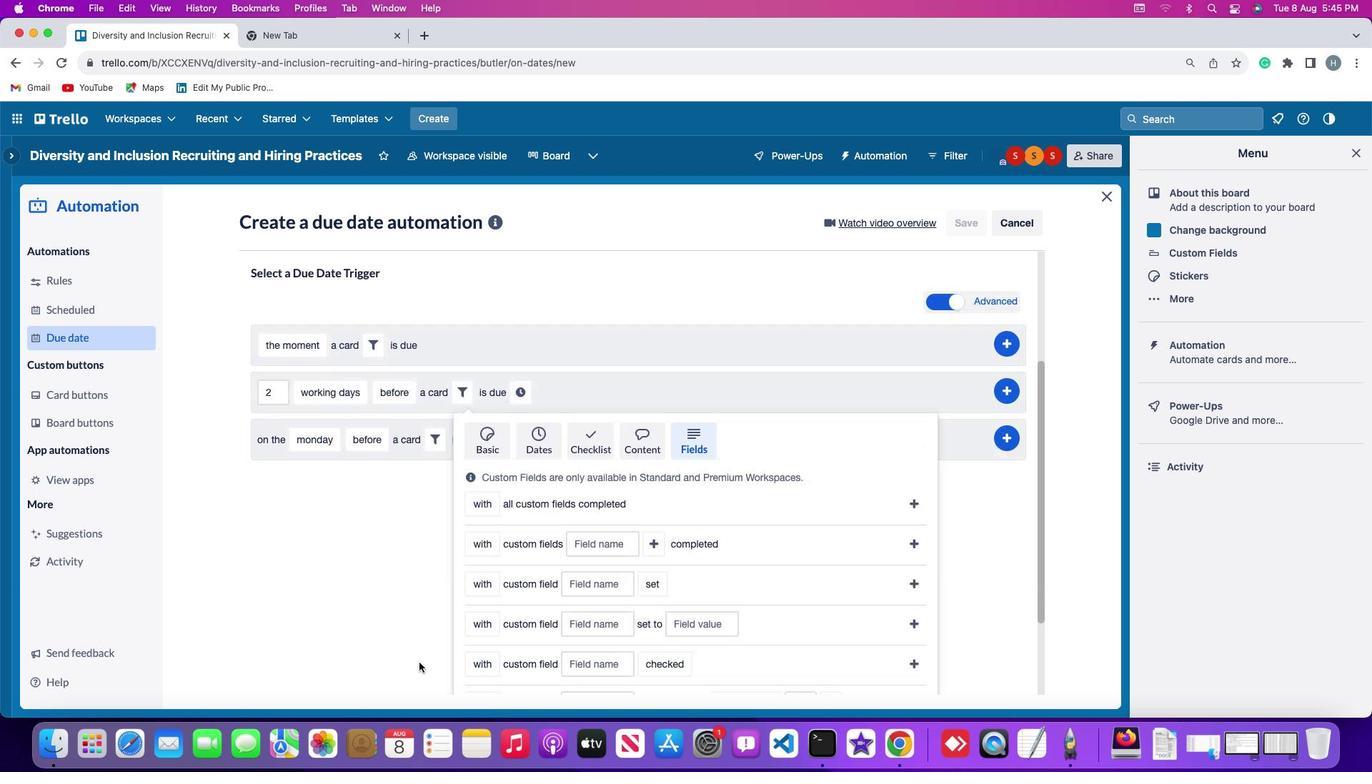
Action: Mouse scrolled (437, 647) with delta (213, 14)
Screenshot: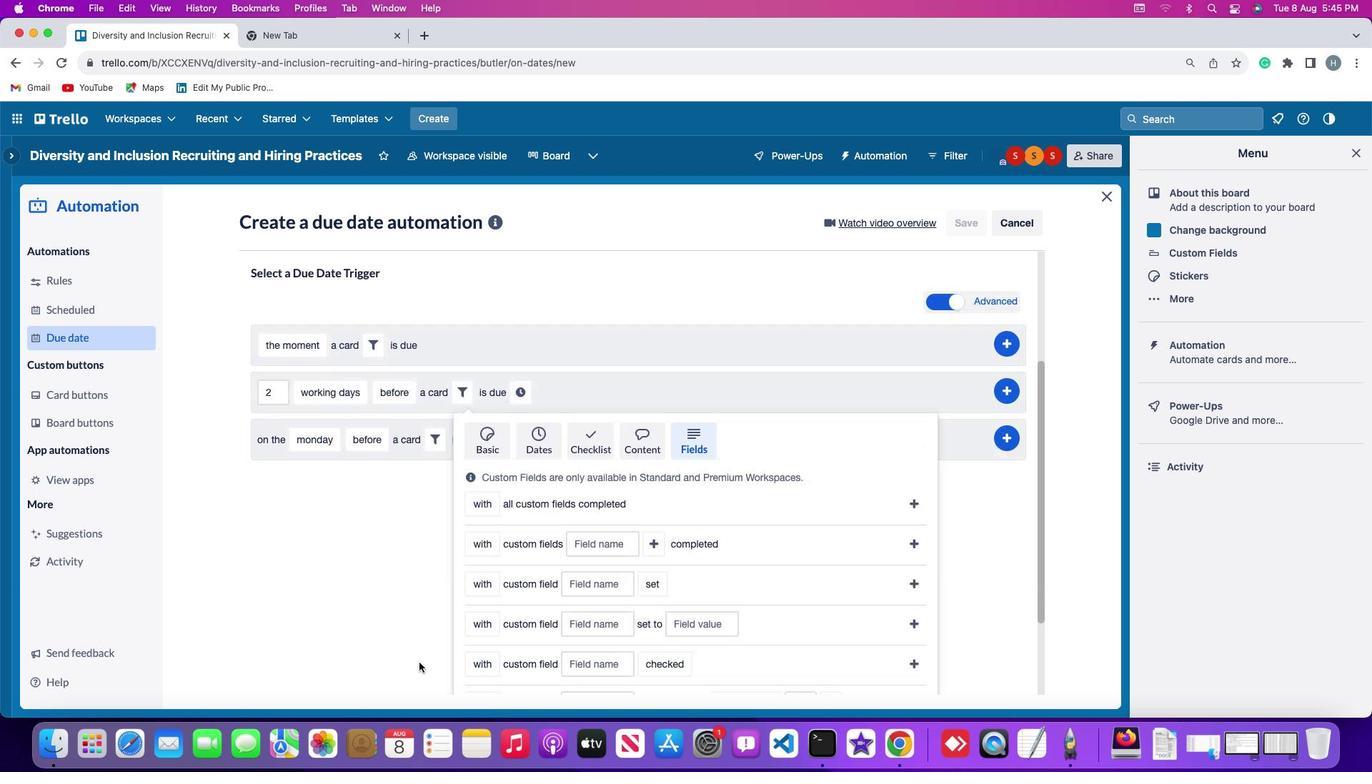 
Action: Mouse scrolled (437, 647) with delta (213, 13)
Screenshot: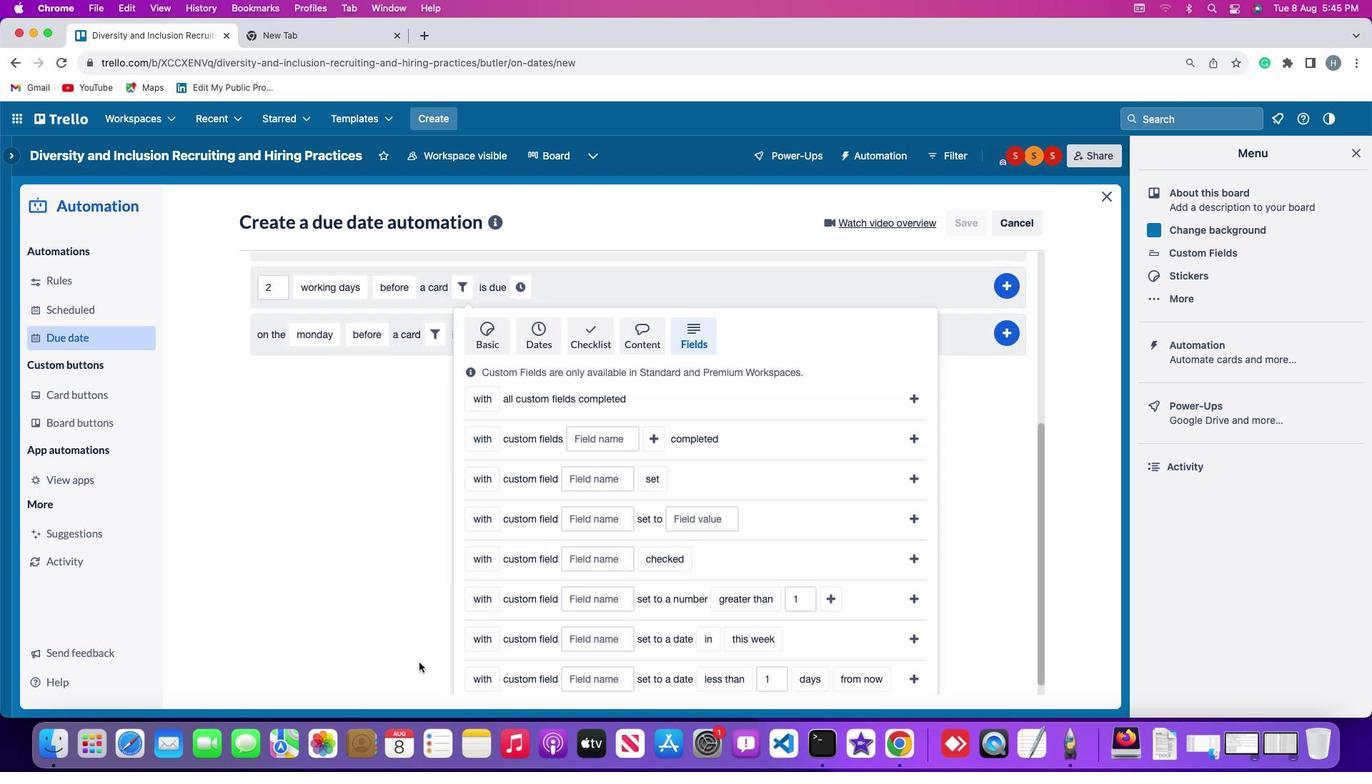 
Action: Mouse scrolled (437, 647) with delta (213, 12)
Screenshot: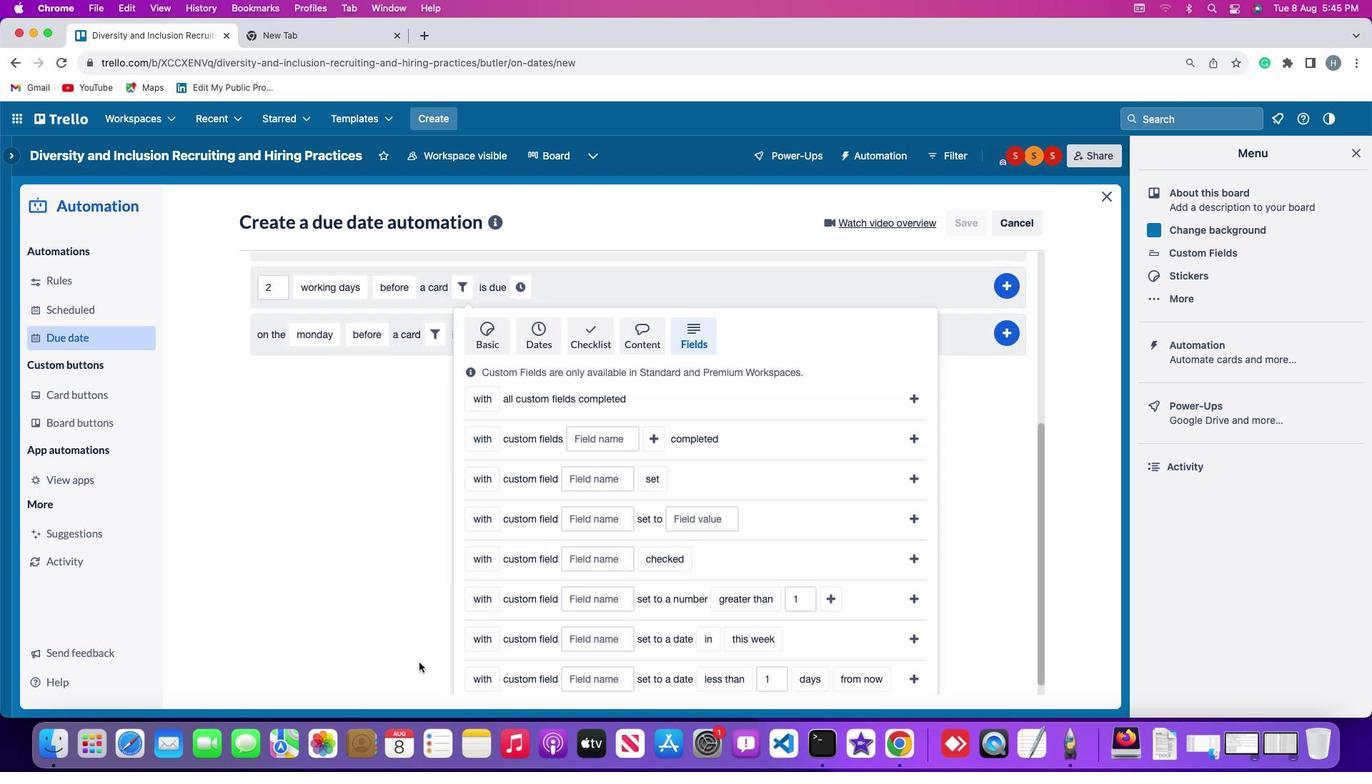 
Action: Mouse scrolled (437, 647) with delta (213, 12)
Screenshot: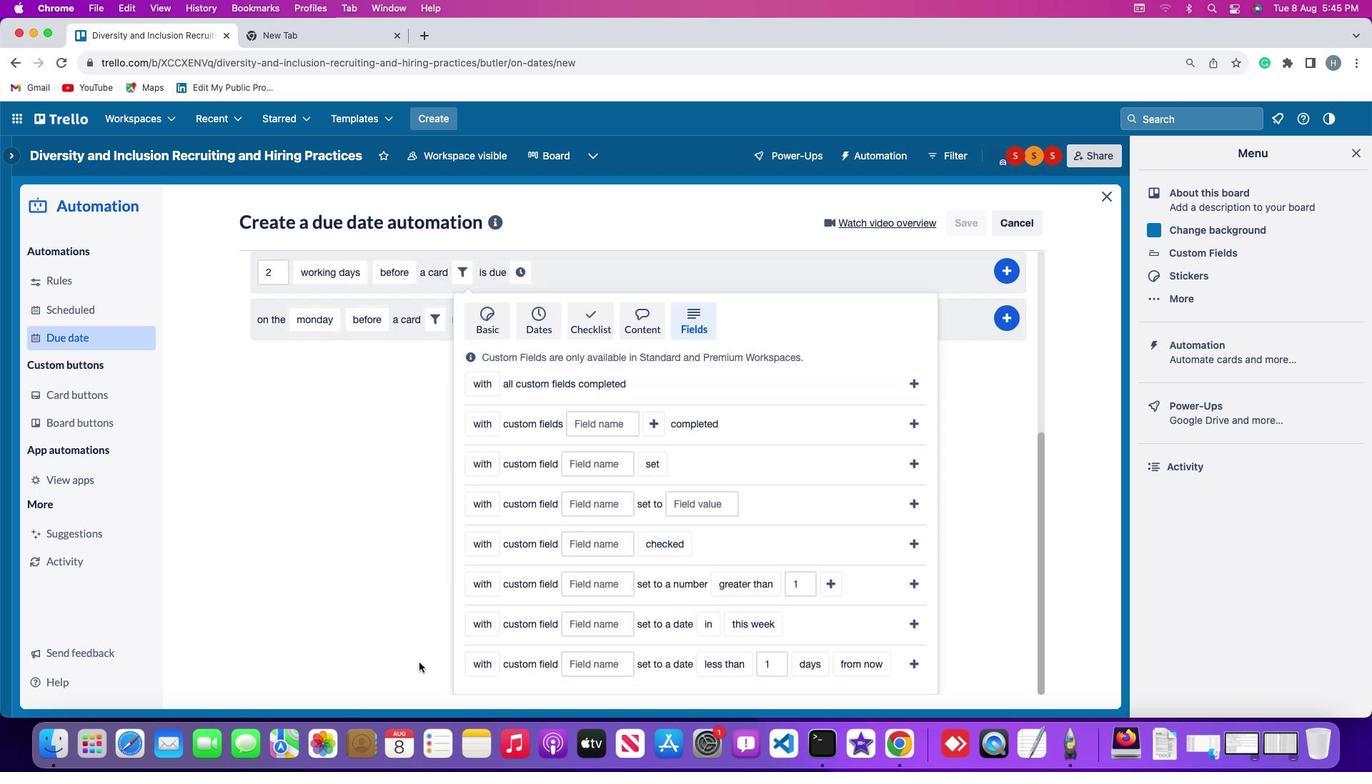 
Action: Mouse scrolled (437, 647) with delta (213, 16)
Screenshot: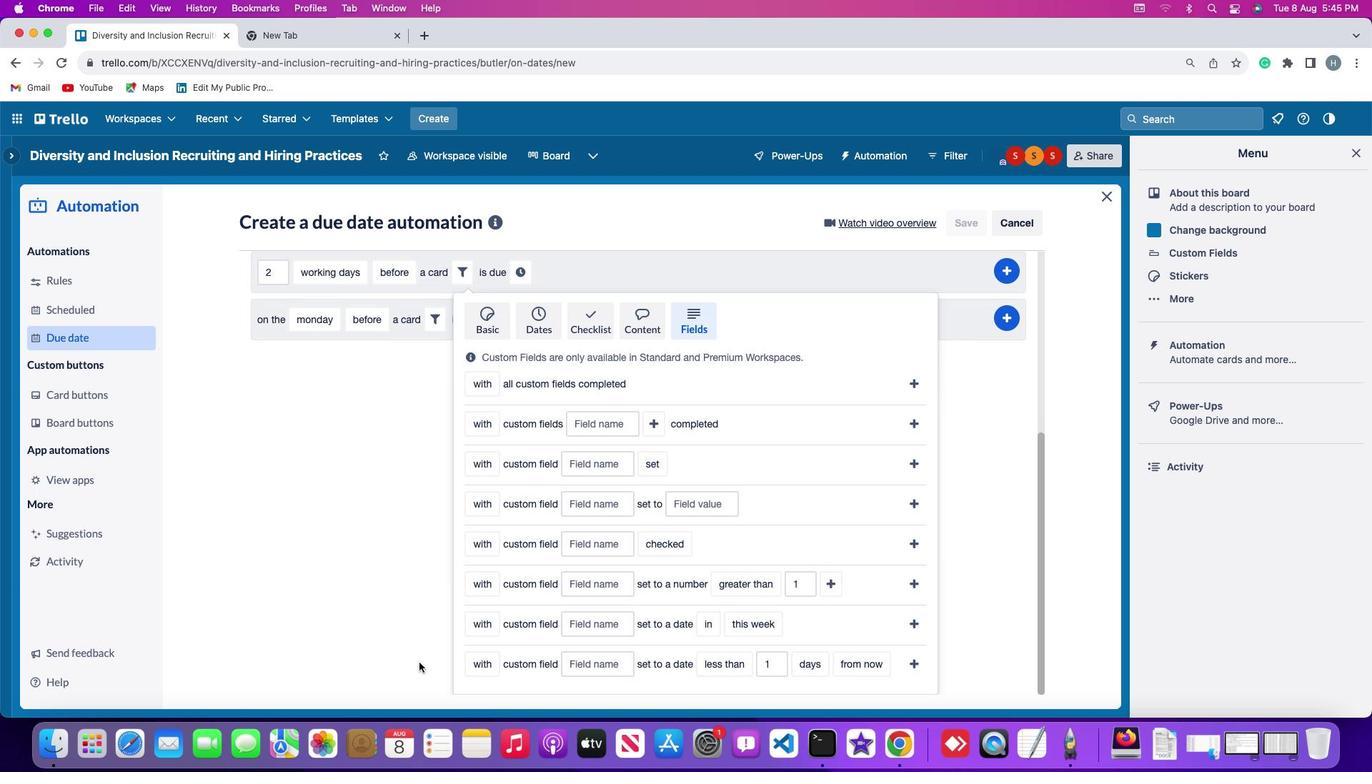 
Action: Mouse scrolled (437, 647) with delta (213, 16)
Screenshot: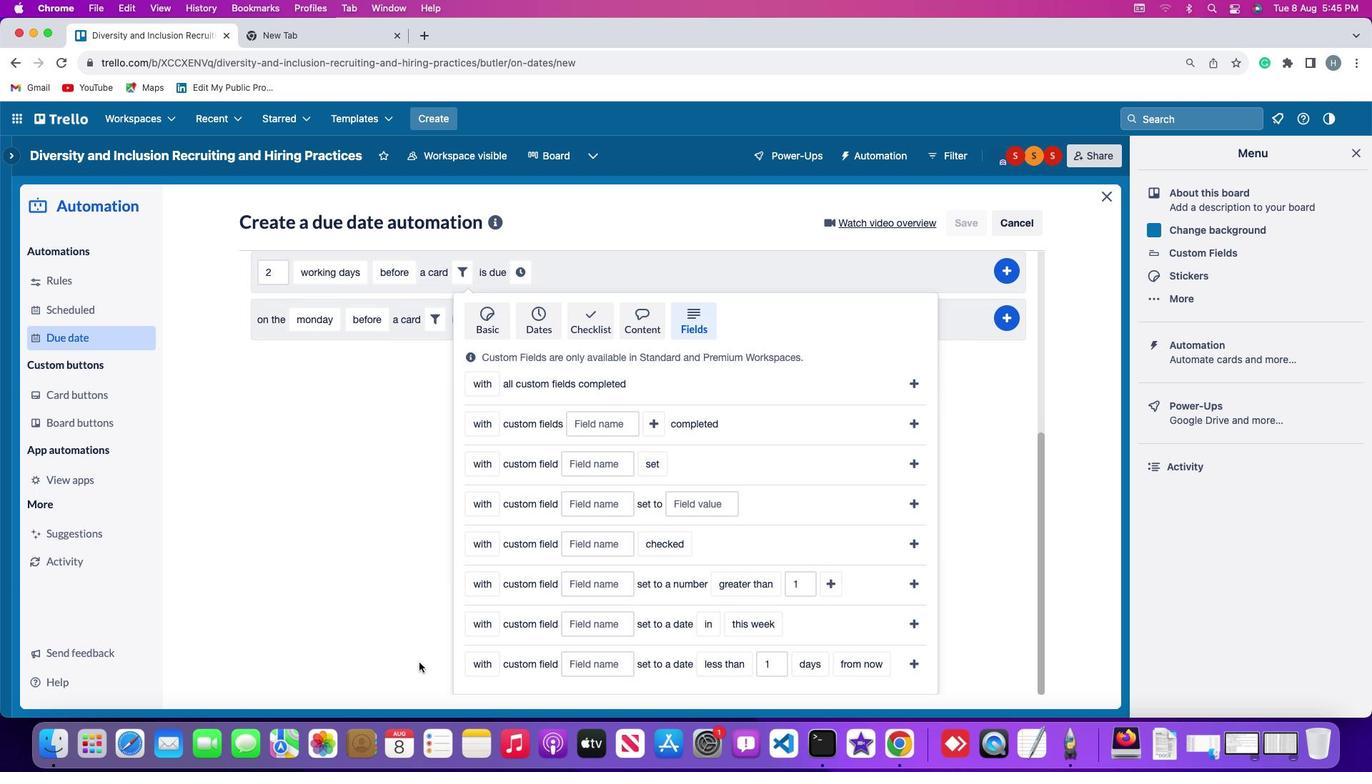 
Action: Mouse scrolled (437, 647) with delta (213, 15)
Screenshot: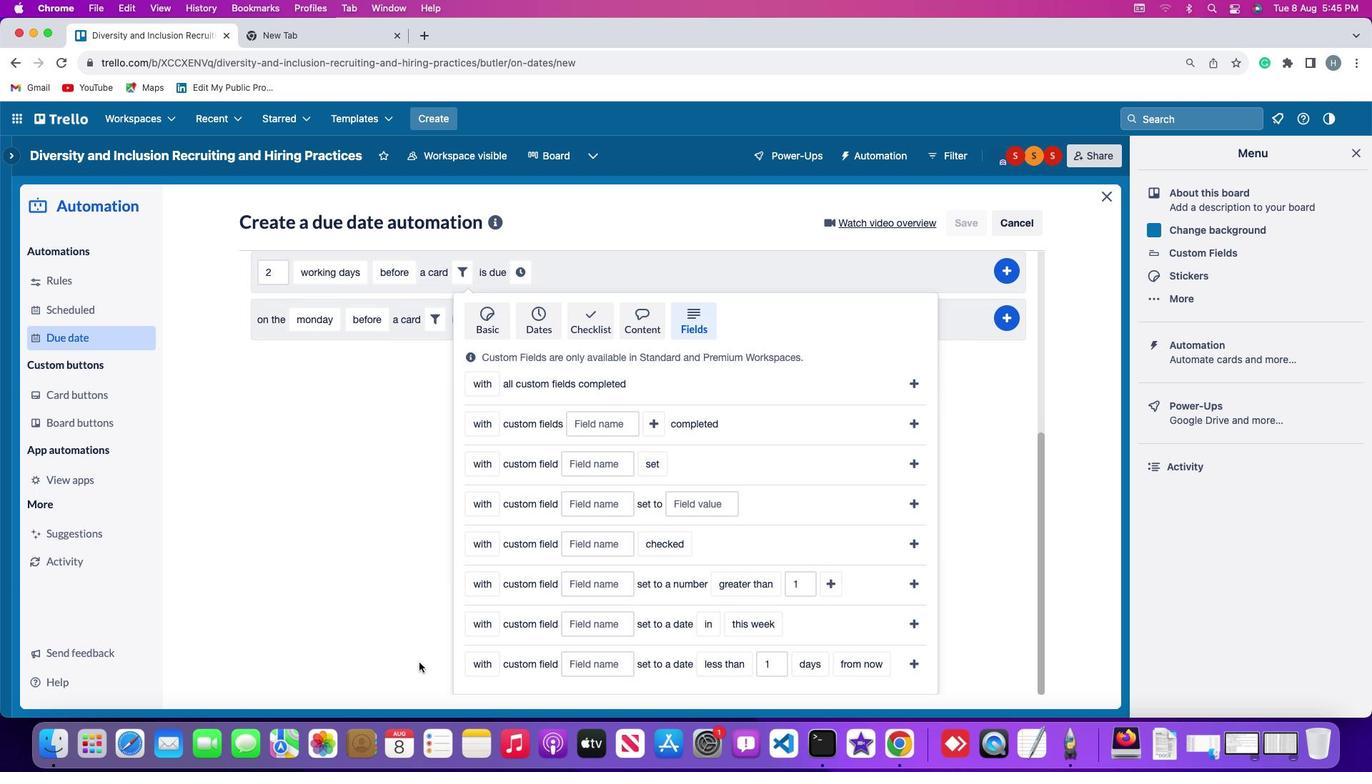 
Action: Mouse scrolled (437, 647) with delta (213, 14)
Screenshot: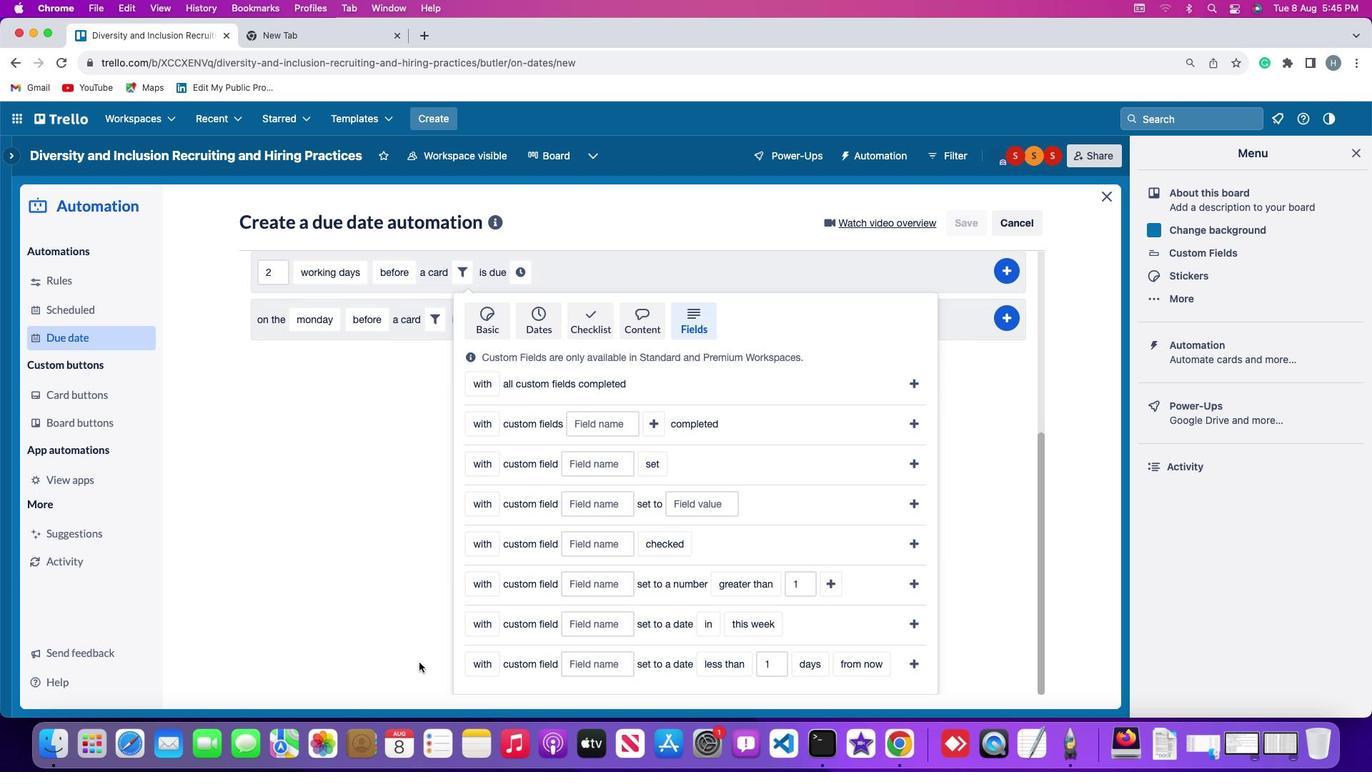 
Action: Mouse scrolled (437, 647) with delta (213, 13)
Screenshot: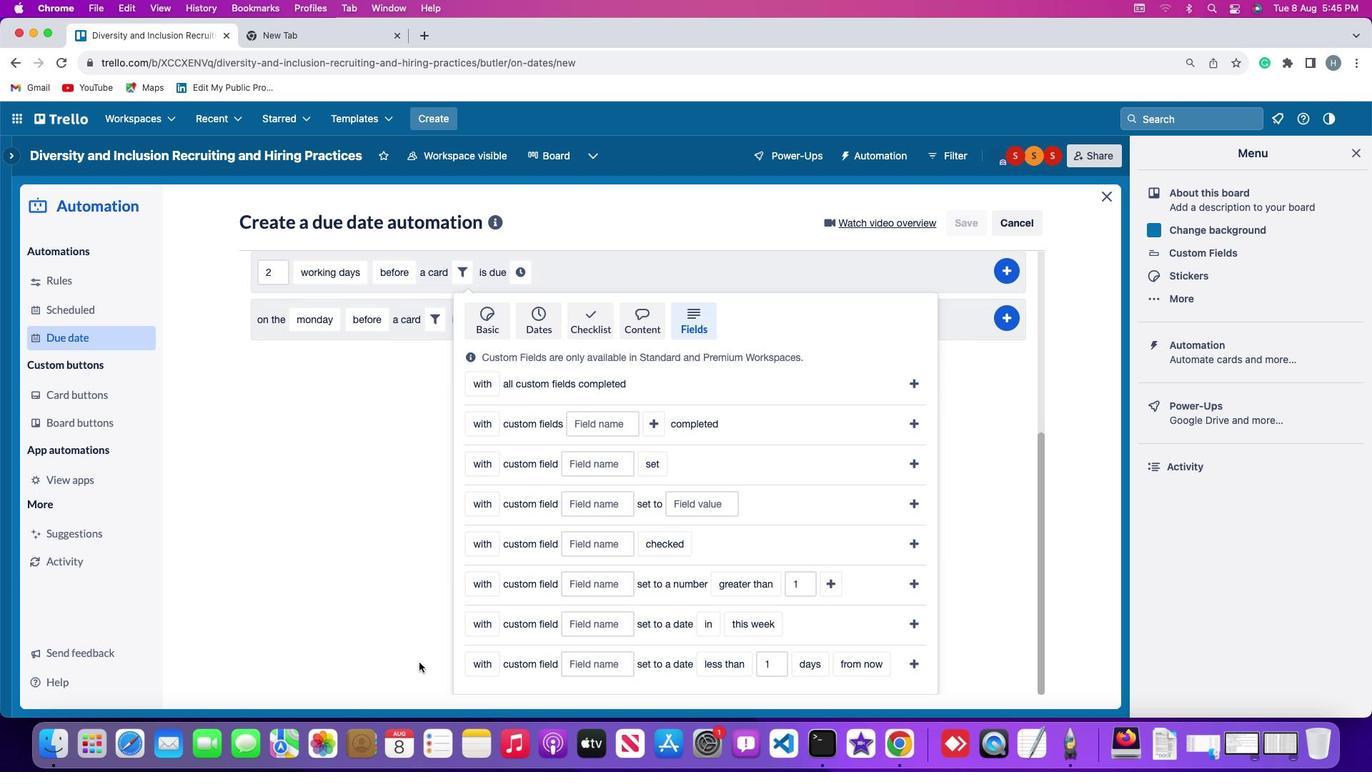 
Action: Mouse scrolled (437, 647) with delta (213, 12)
Screenshot: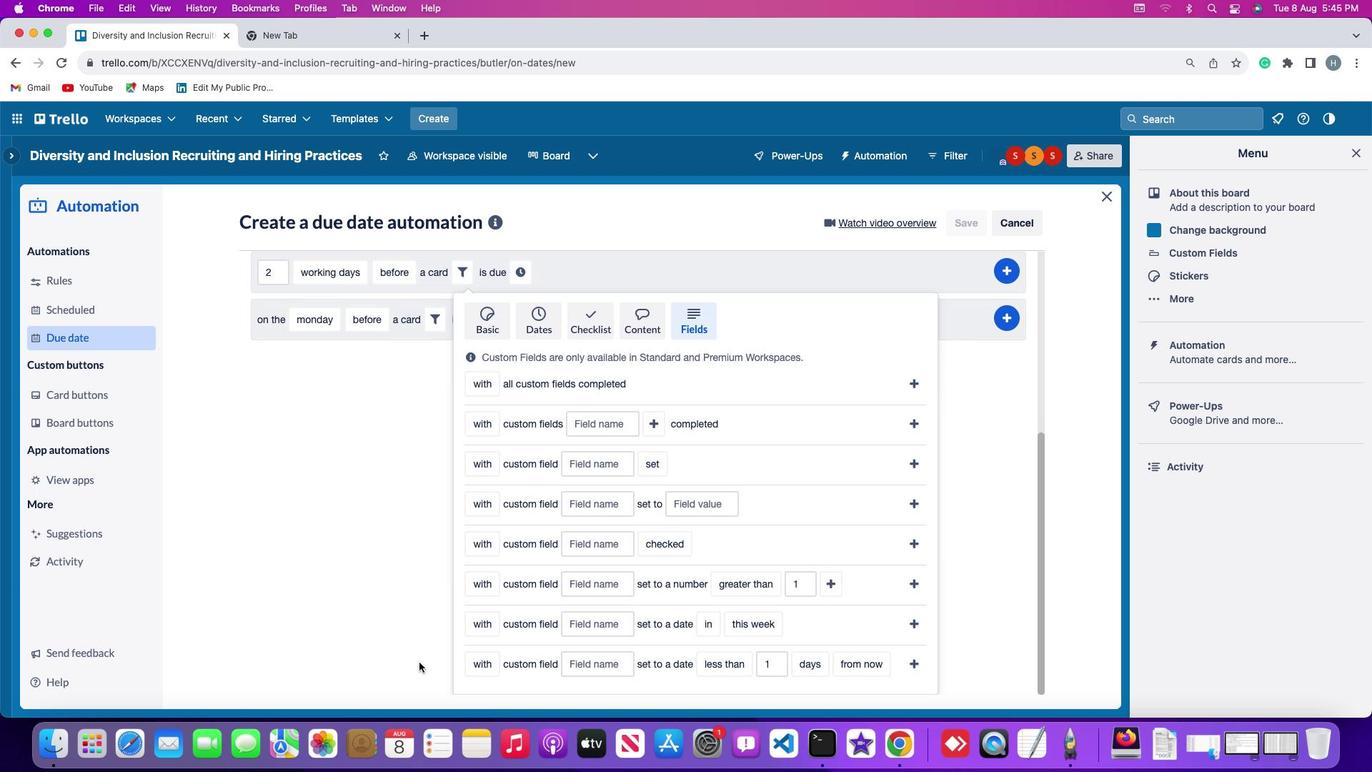 
Action: Mouse moved to (467, 644)
Screenshot: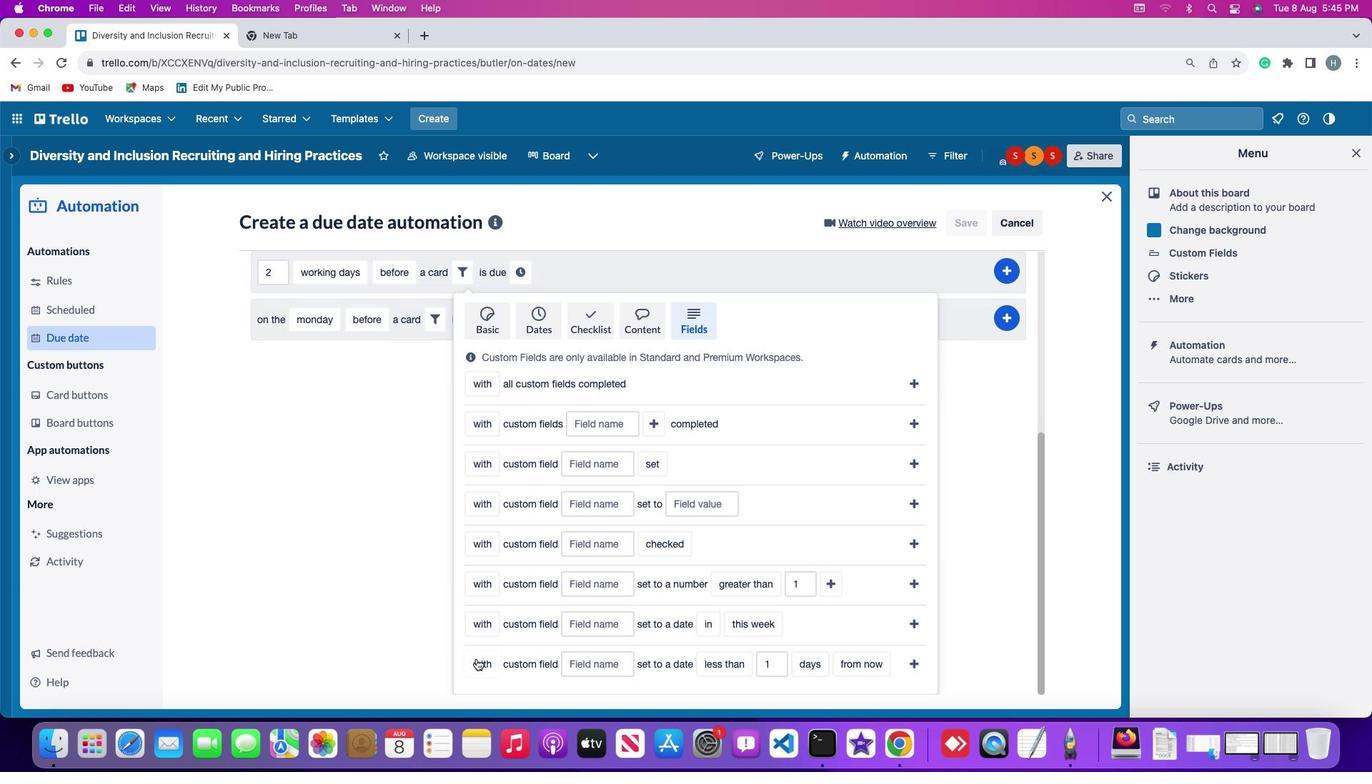 
Action: Mouse pressed left at (467, 644)
Screenshot: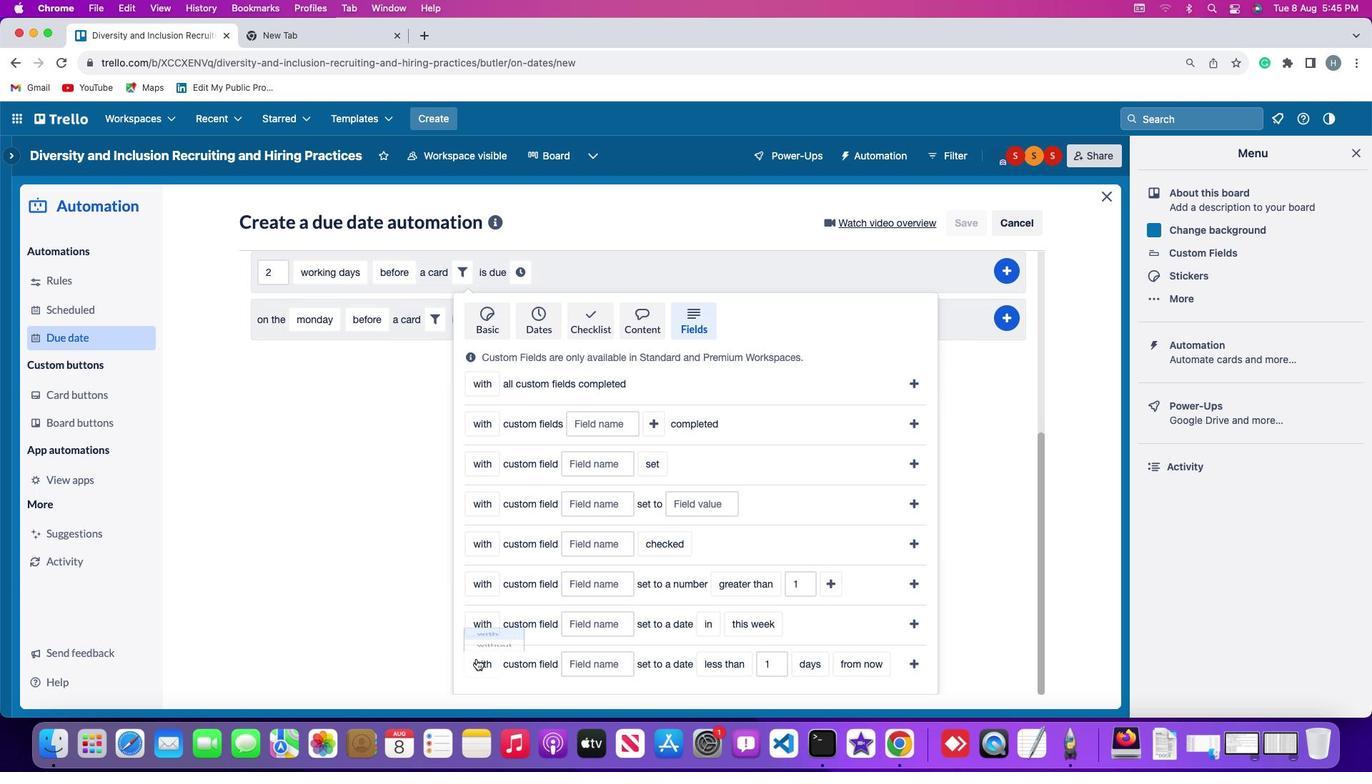 
Action: Mouse moved to (476, 601)
Screenshot: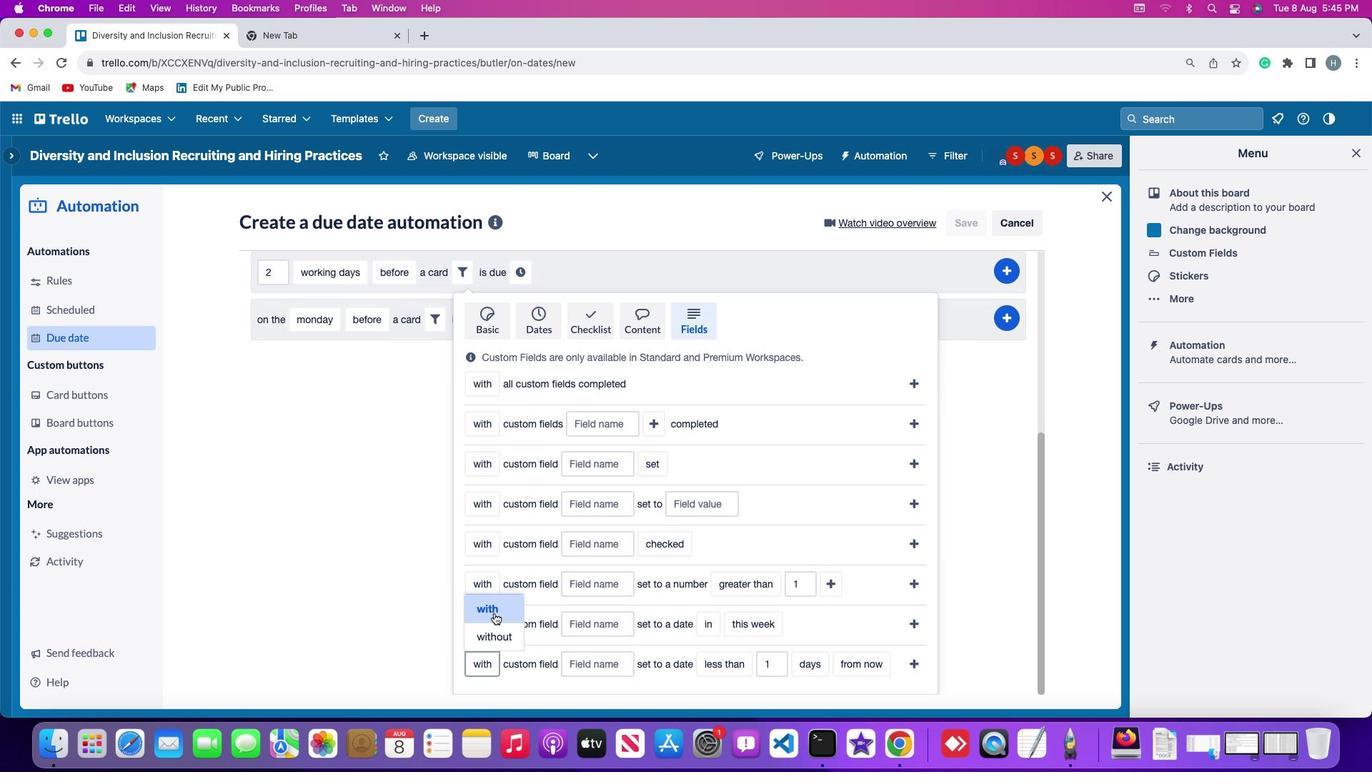 
Action: Mouse pressed left at (476, 601)
Screenshot: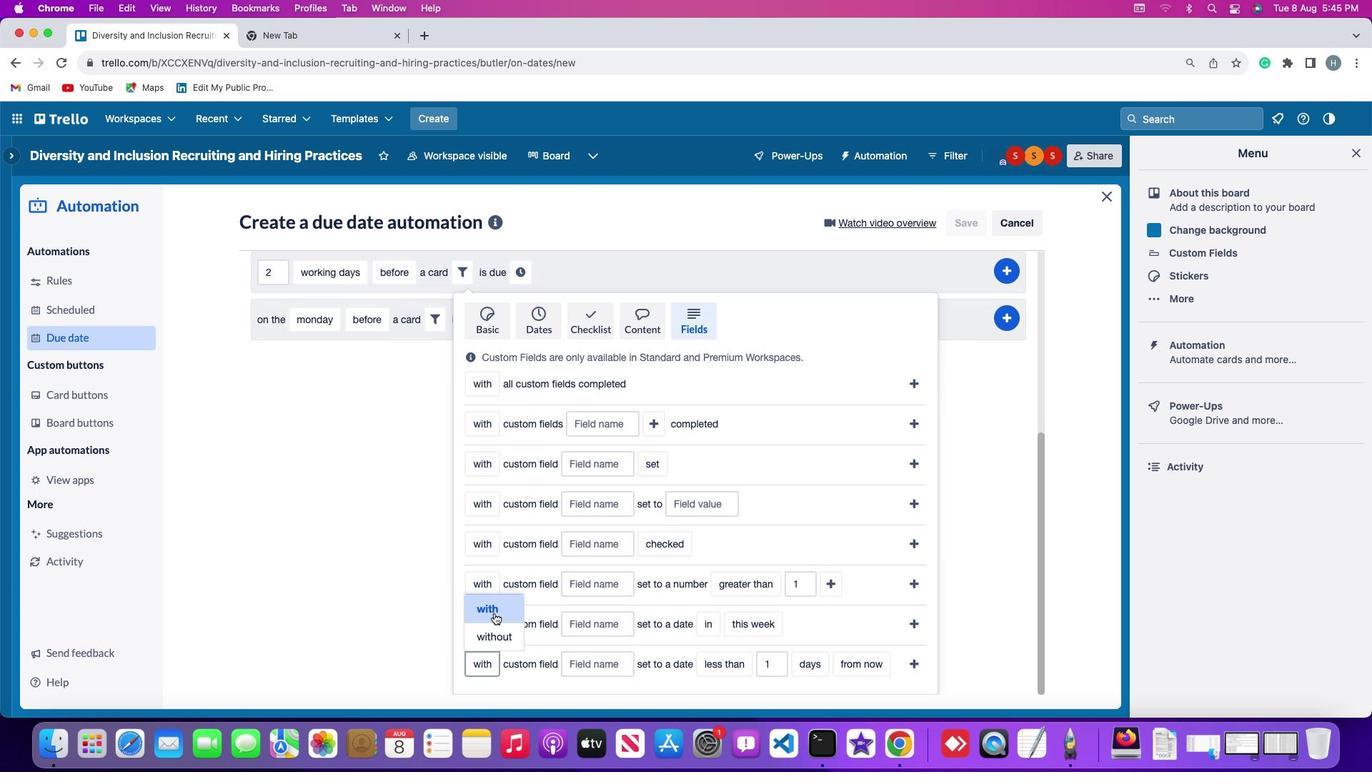 
Action: Mouse moved to (531, 657)
Screenshot: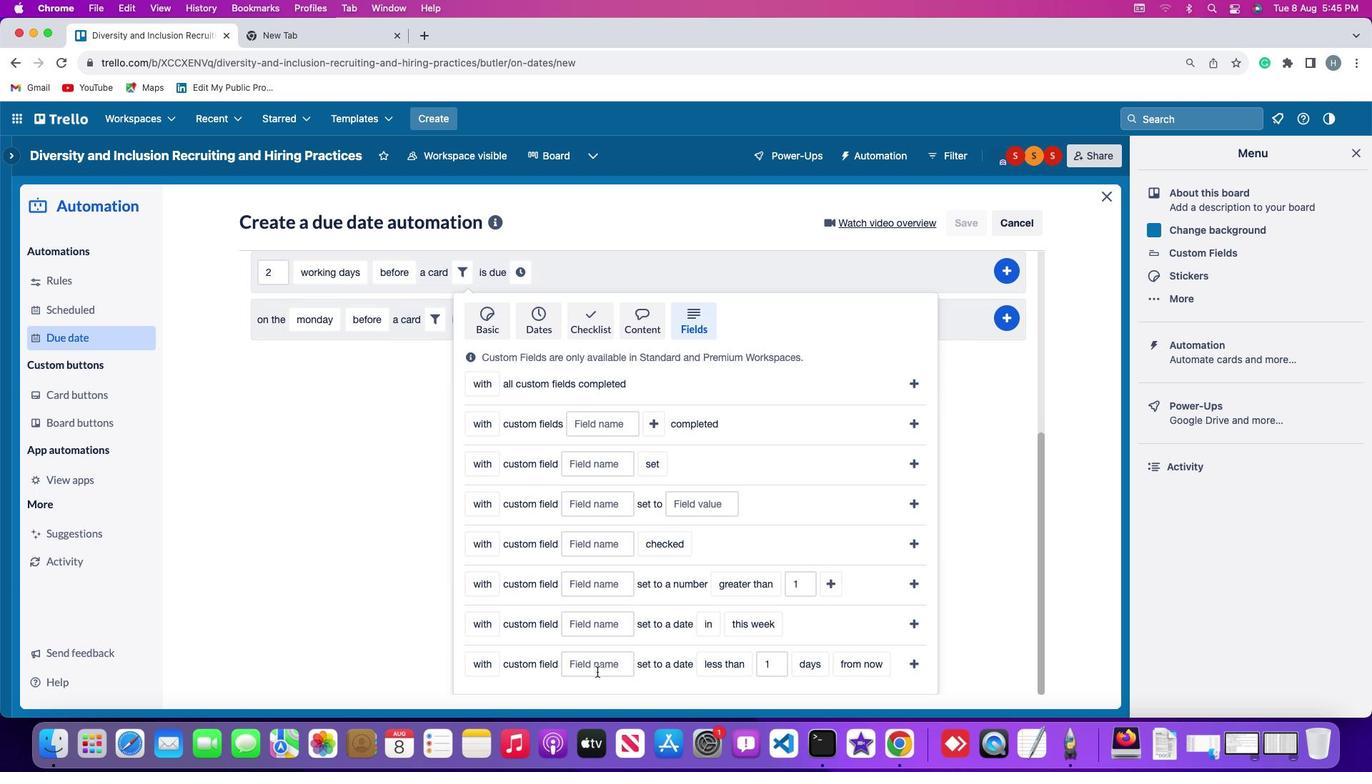 
Action: Mouse pressed left at (531, 657)
Screenshot: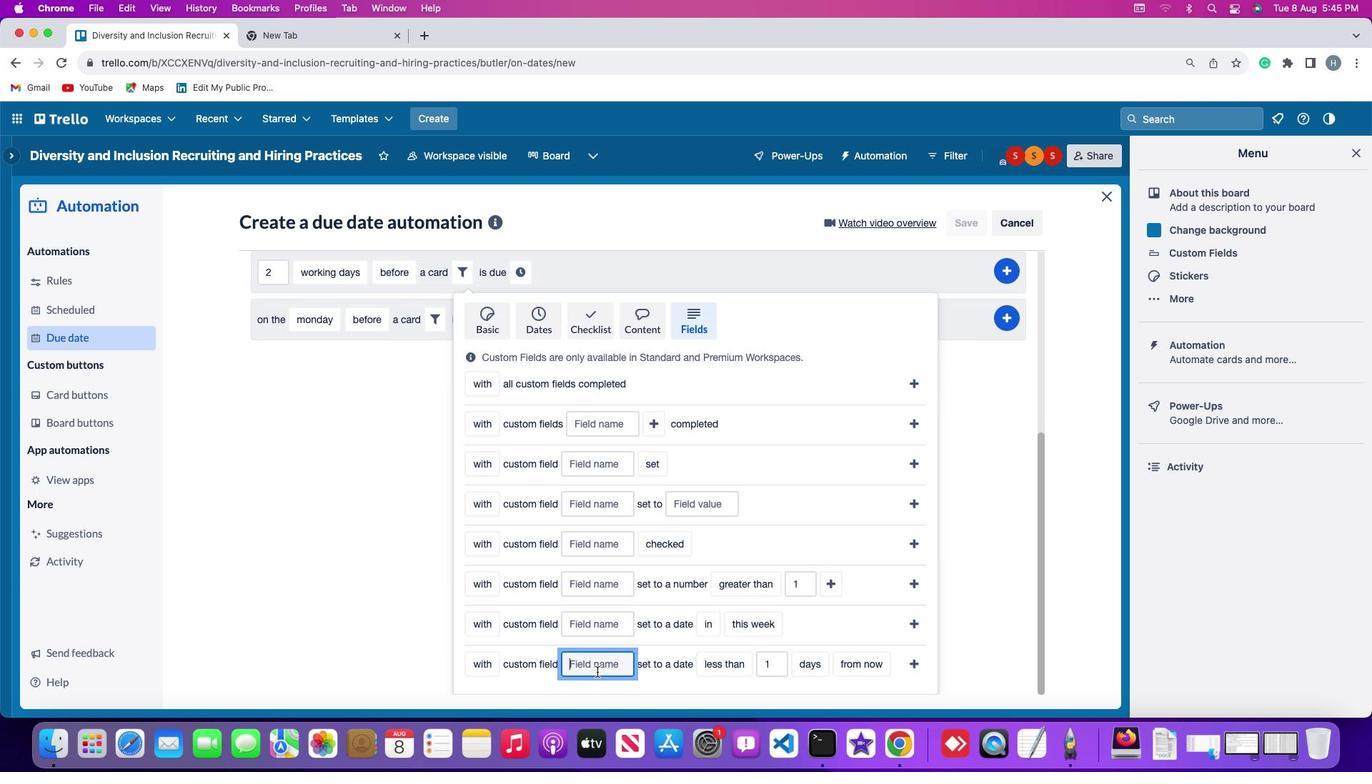 
Action: Key pressed Key.shift'R''e''s''u''m''e'
Screenshot: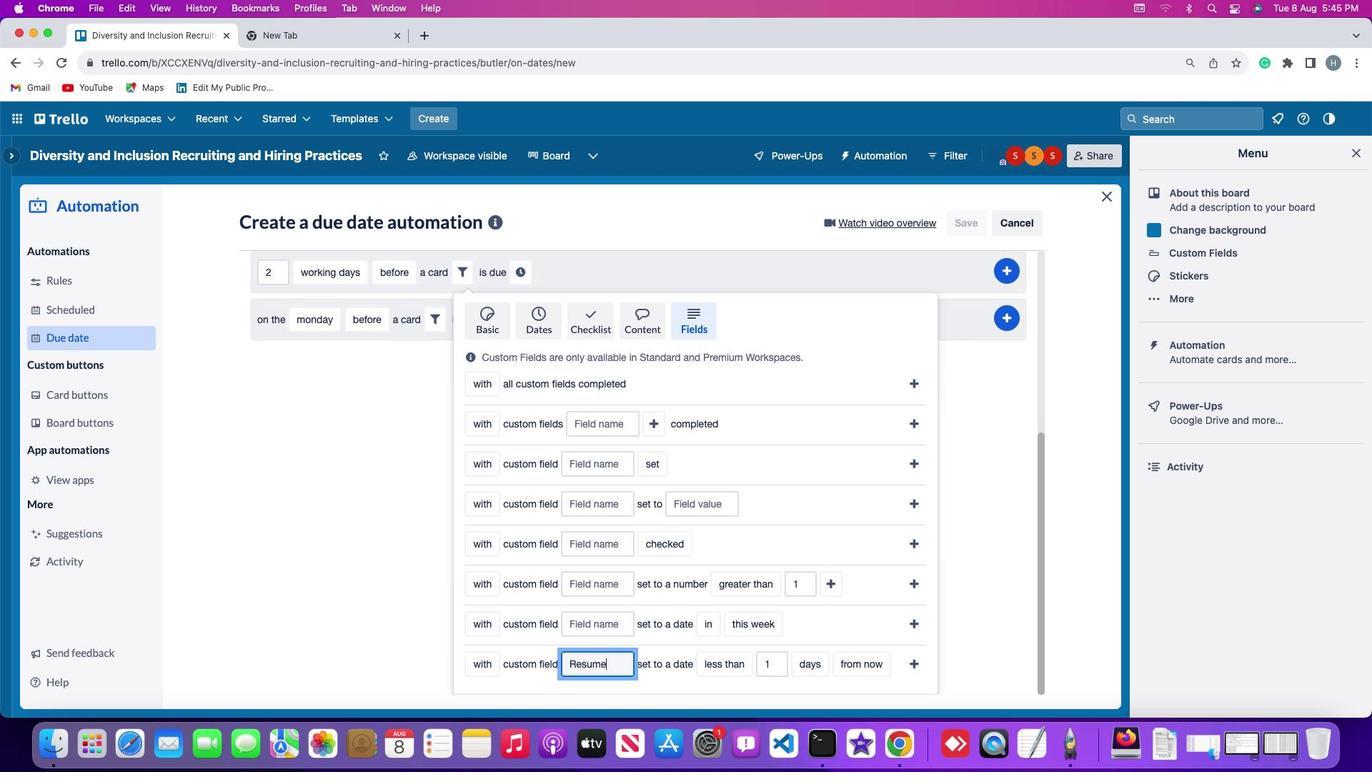 
Action: Mouse moved to (591, 652)
Screenshot: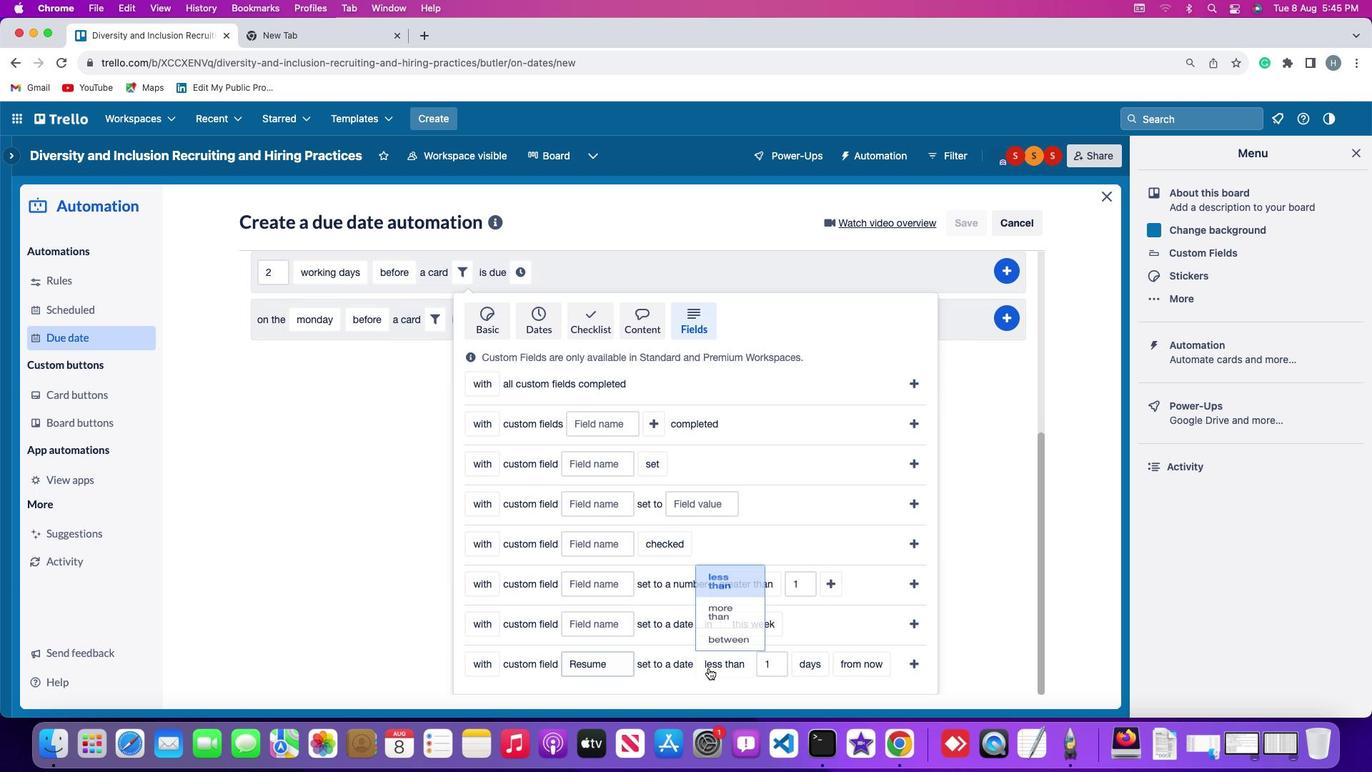 
Action: Mouse pressed left at (591, 652)
Screenshot: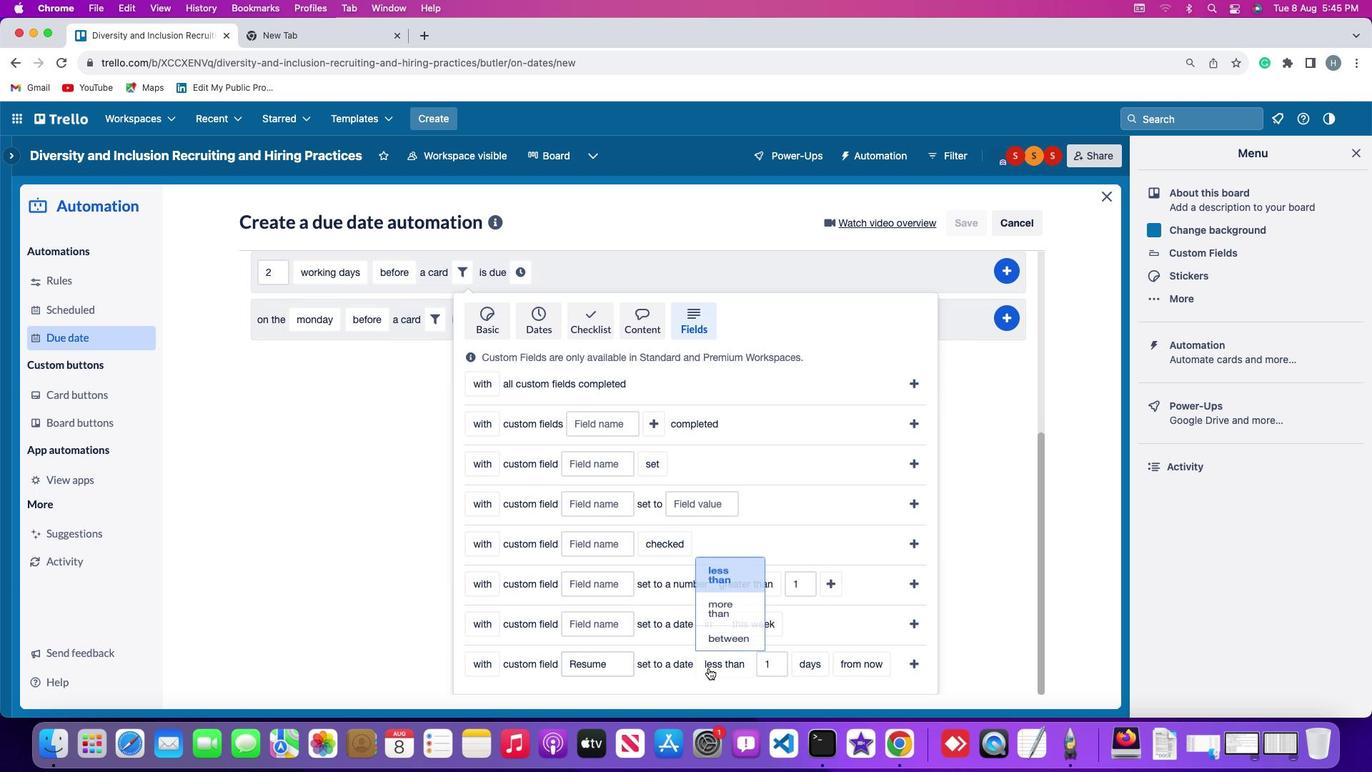 
Action: Mouse moved to (604, 582)
Screenshot: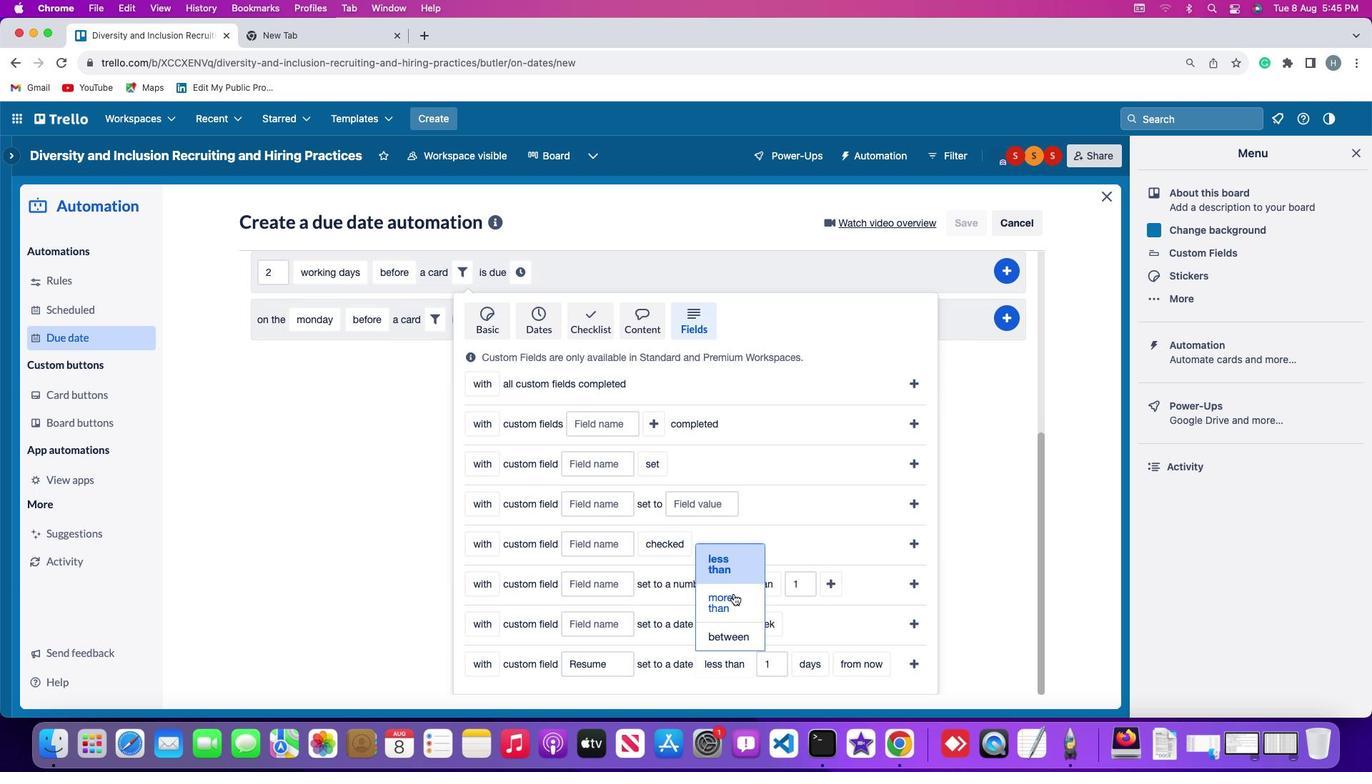 
Action: Mouse pressed left at (604, 582)
Screenshot: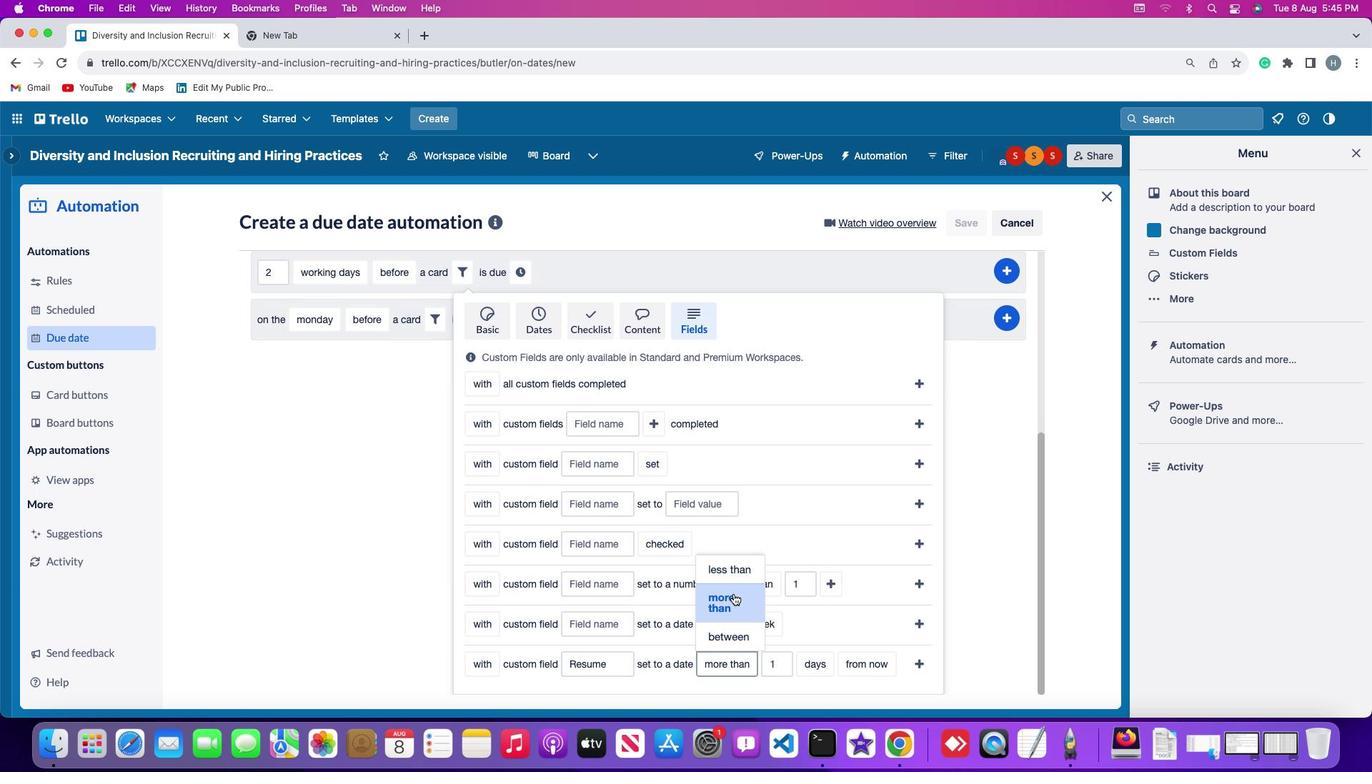 
Action: Mouse moved to (629, 647)
Screenshot: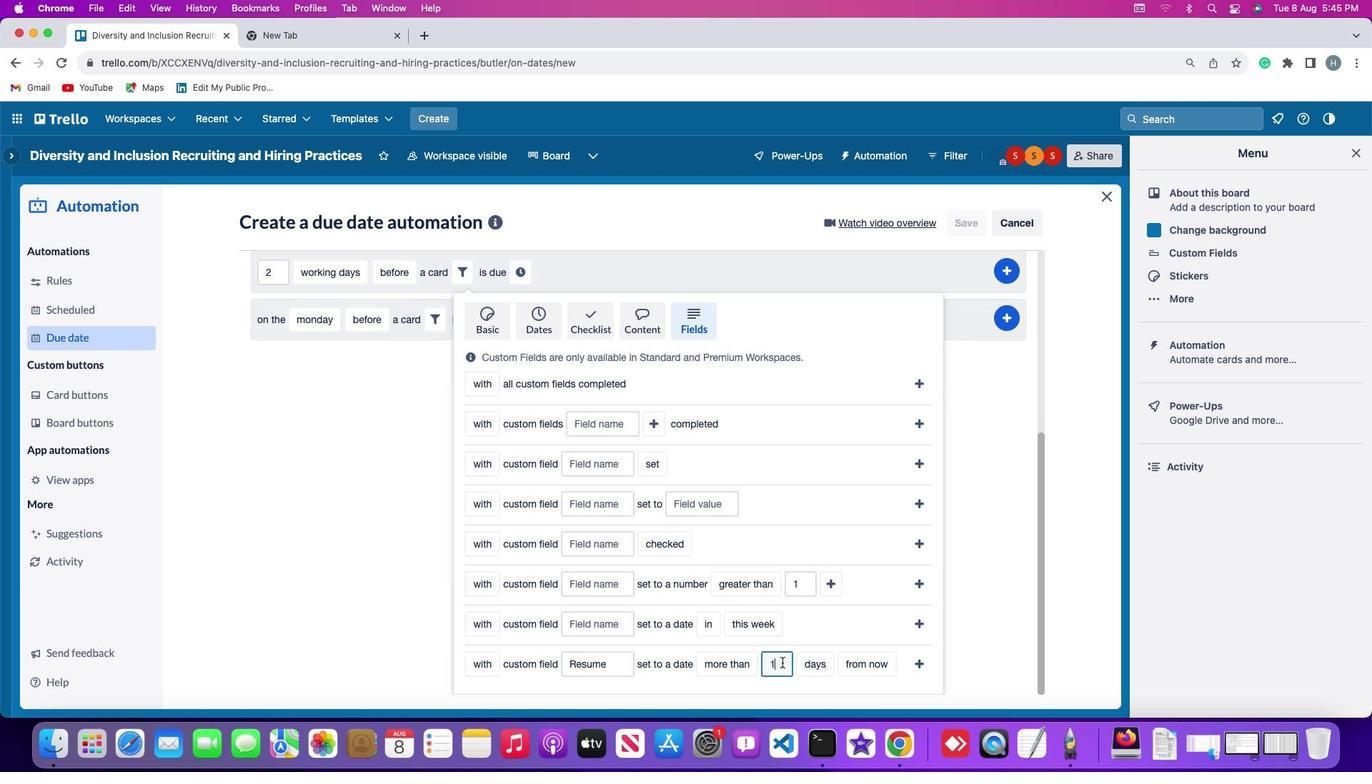 
Action: Mouse pressed left at (629, 647)
Screenshot: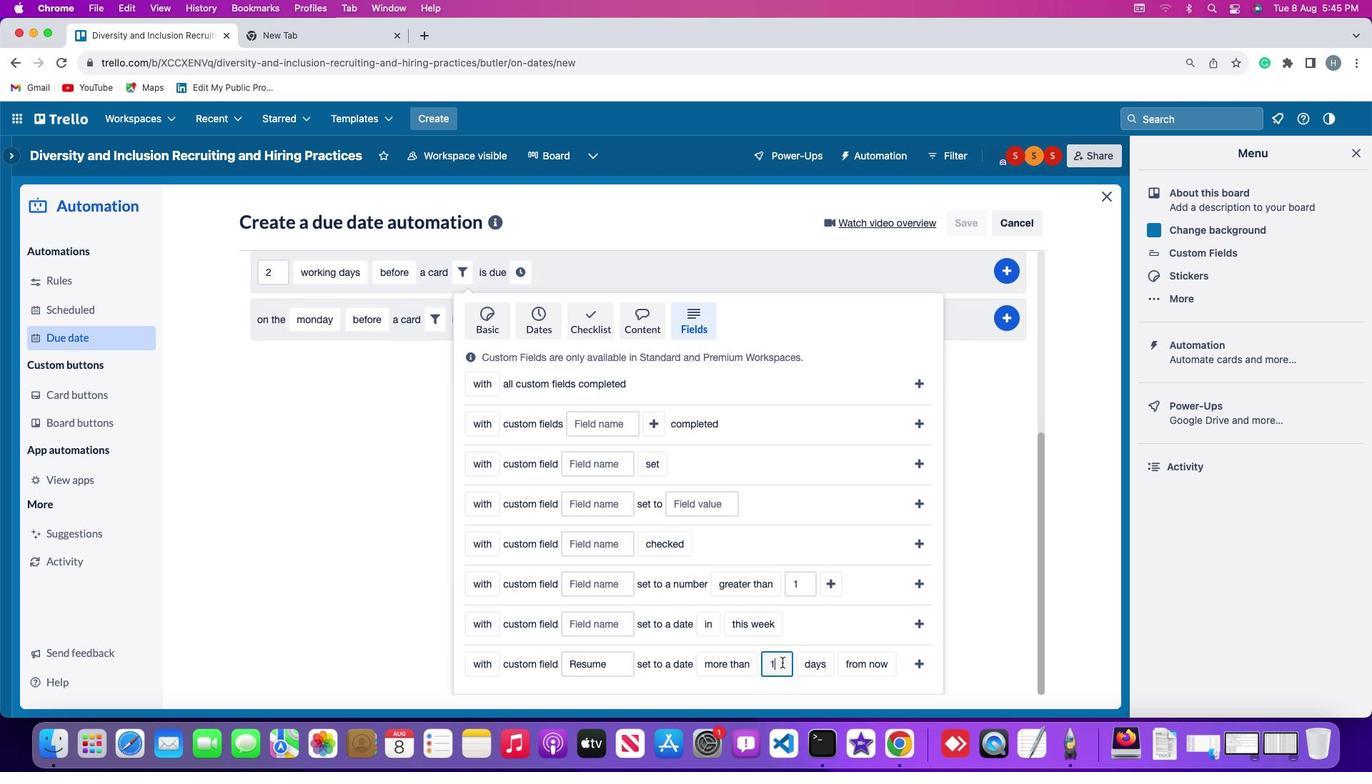 
Action: Key pressed Key.backspace'1'
Screenshot: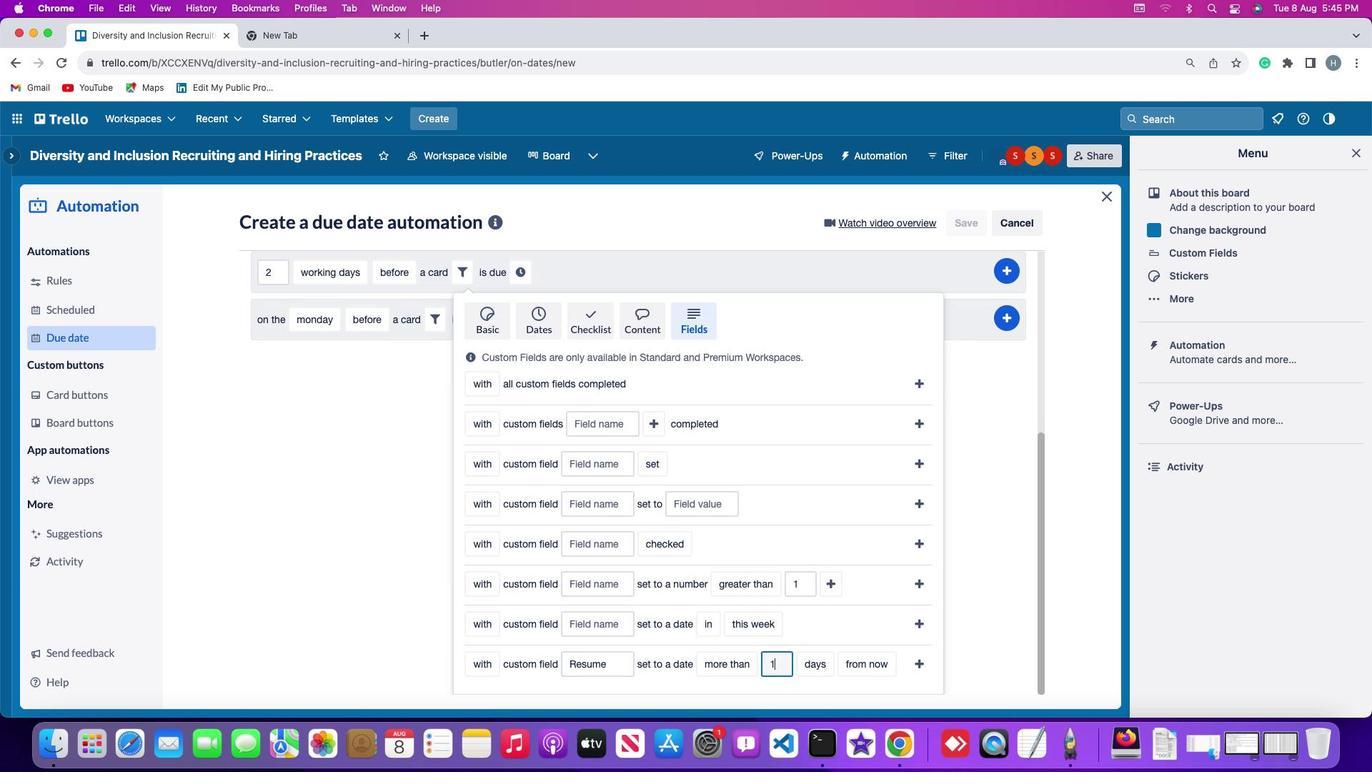 
Action: Mouse moved to (644, 652)
Screenshot: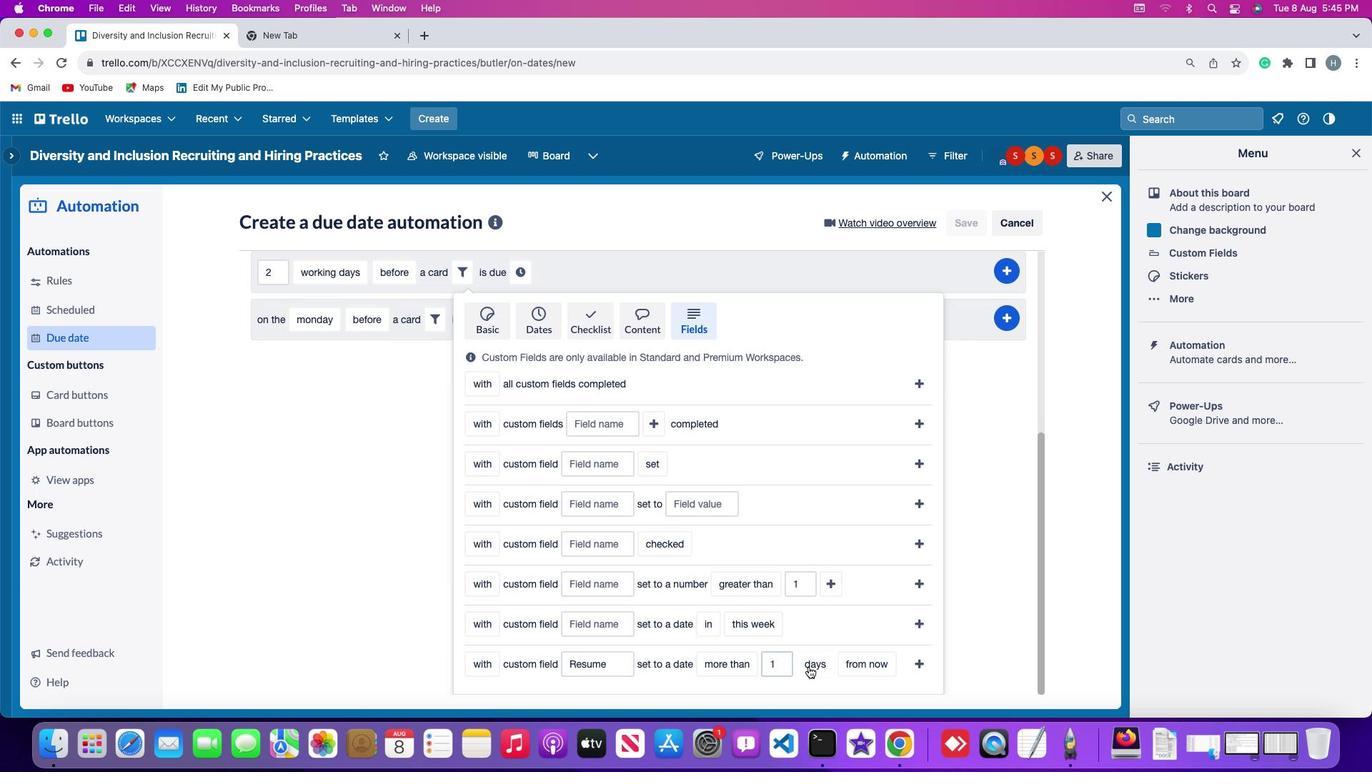 
Action: Mouse pressed left at (644, 652)
Screenshot: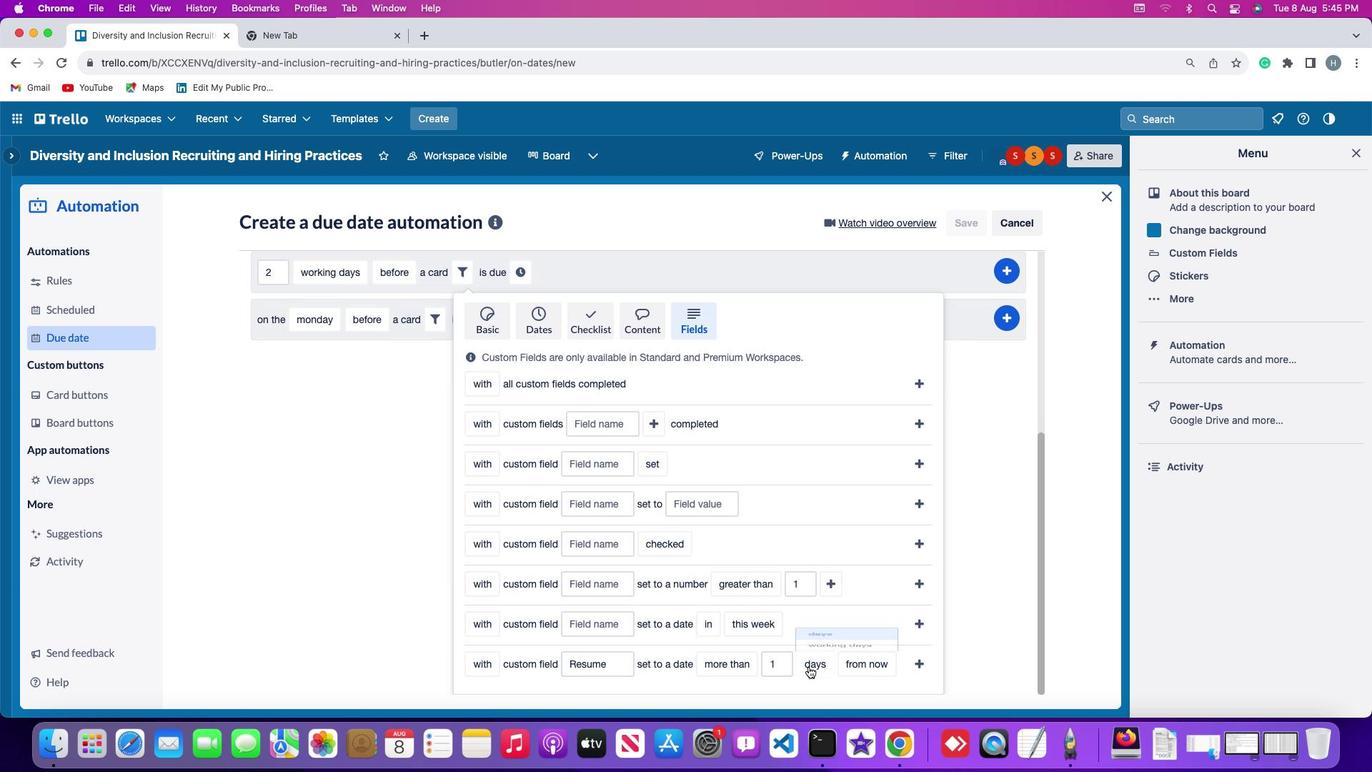 
Action: Mouse moved to (654, 604)
Screenshot: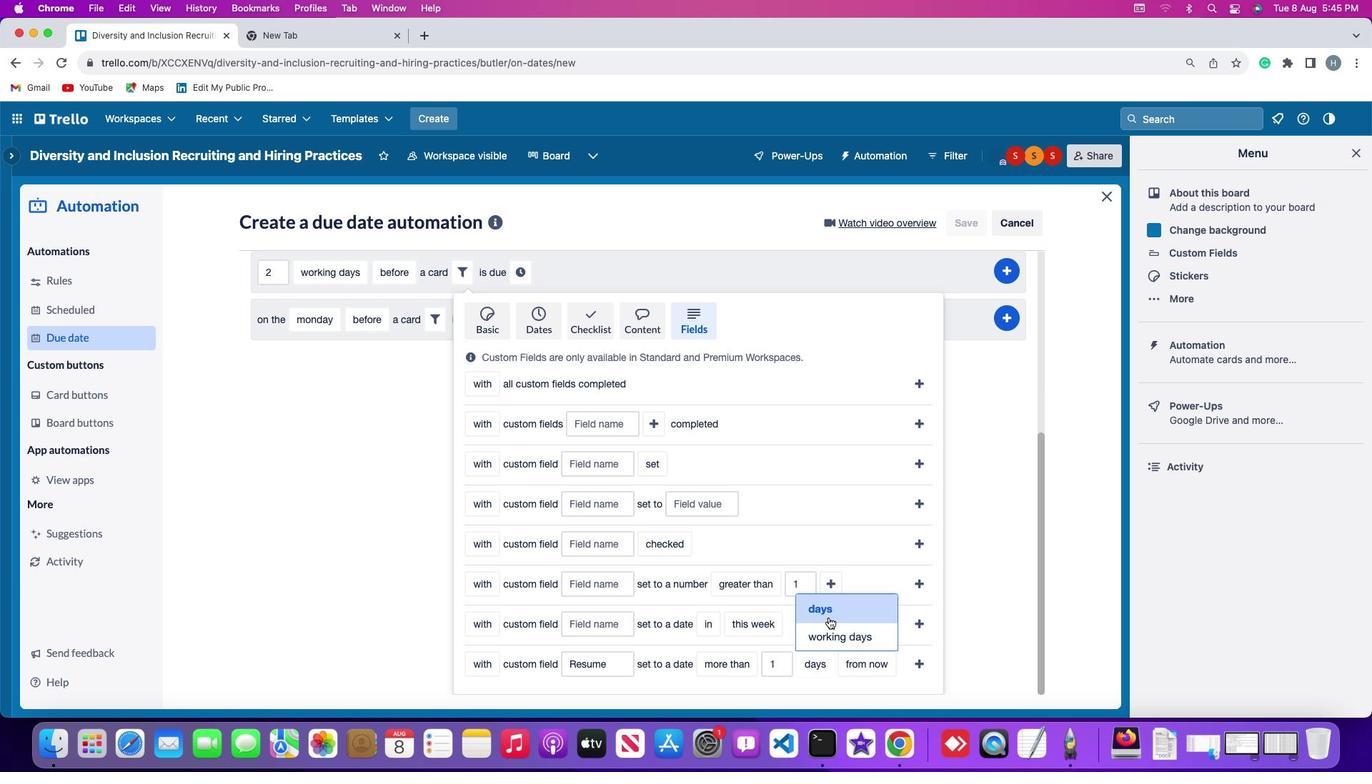 
Action: Mouse pressed left at (654, 604)
Screenshot: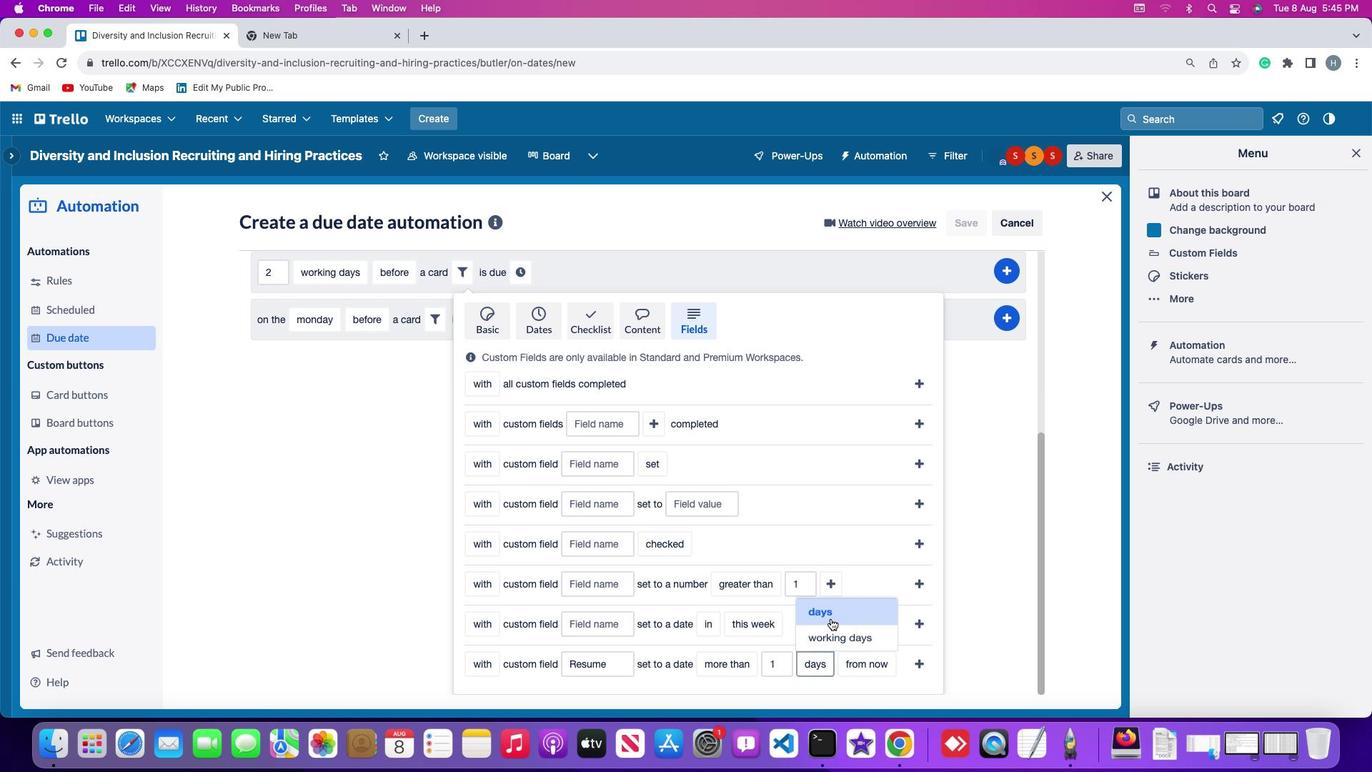 
Action: Mouse moved to (674, 654)
Screenshot: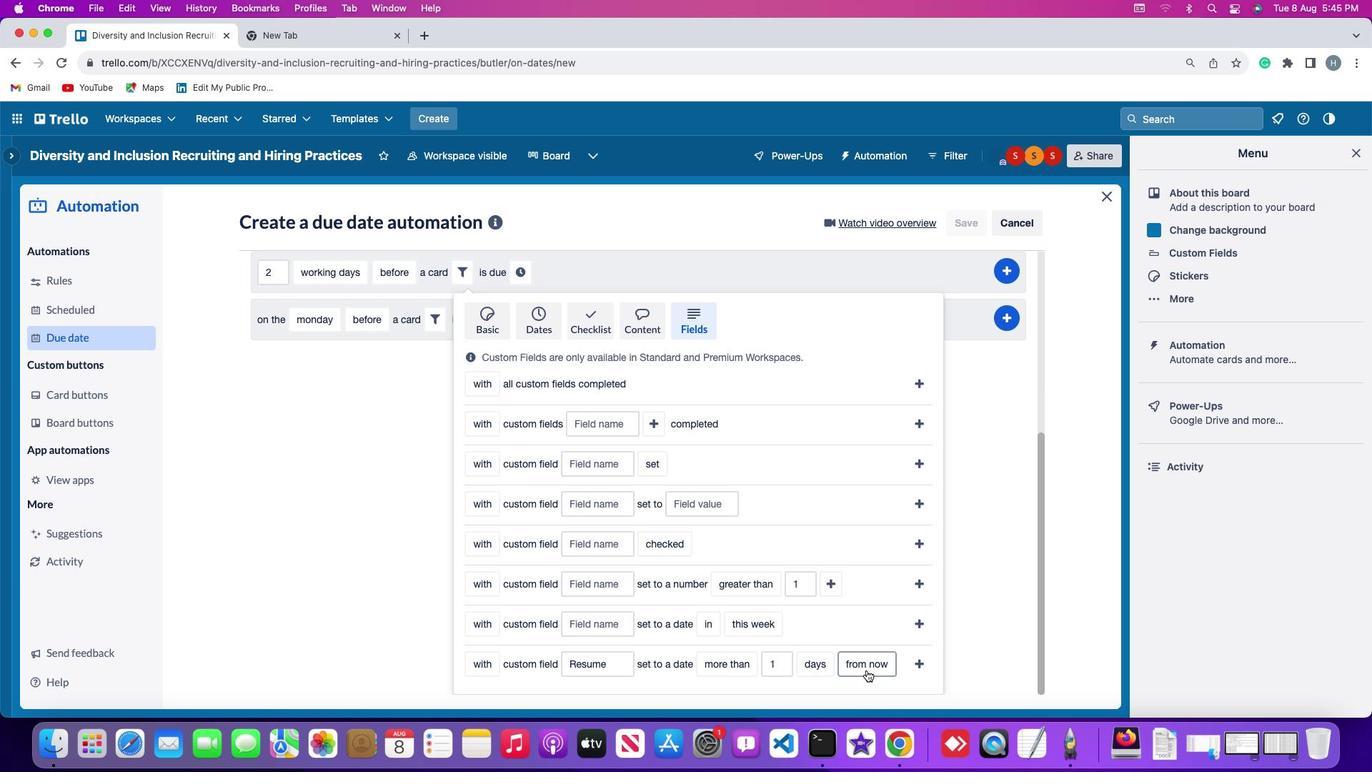 
Action: Mouse pressed left at (674, 654)
Screenshot: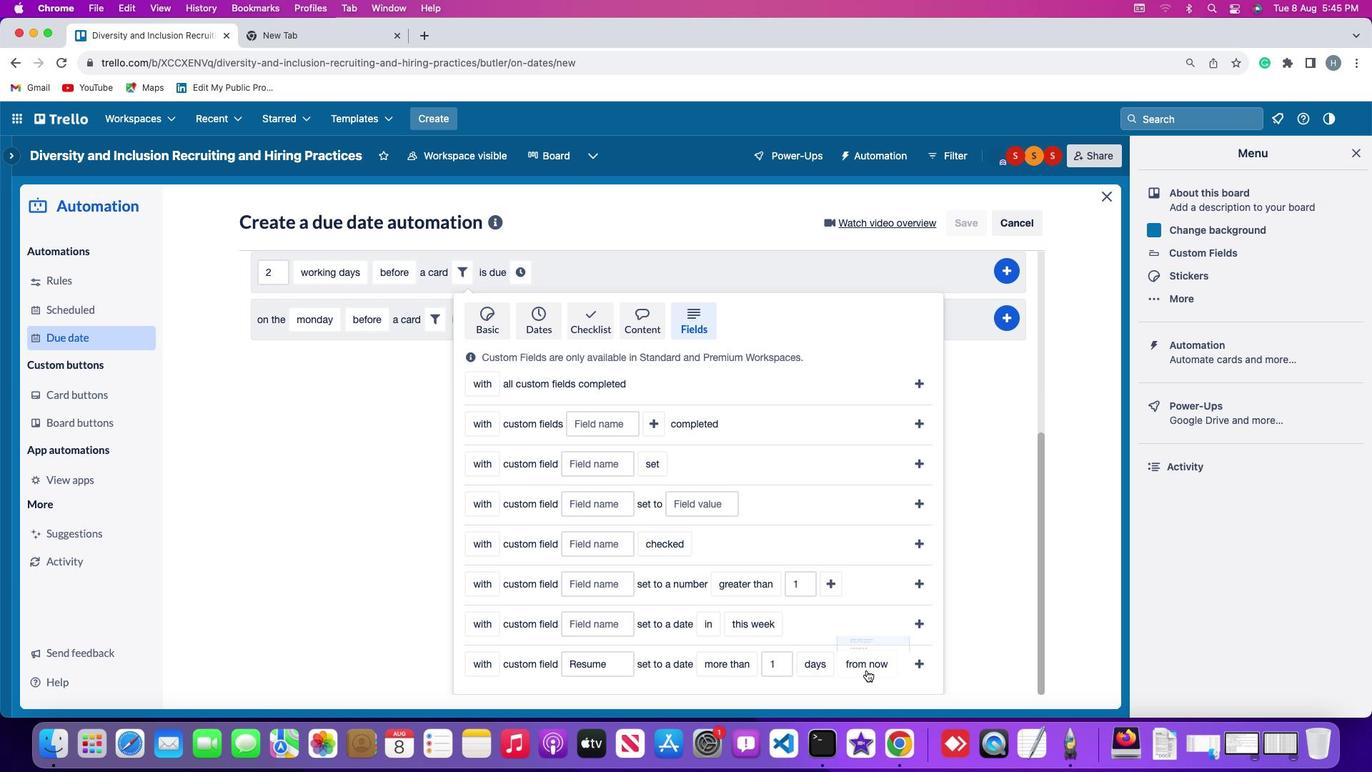 
Action: Mouse moved to (678, 599)
Screenshot: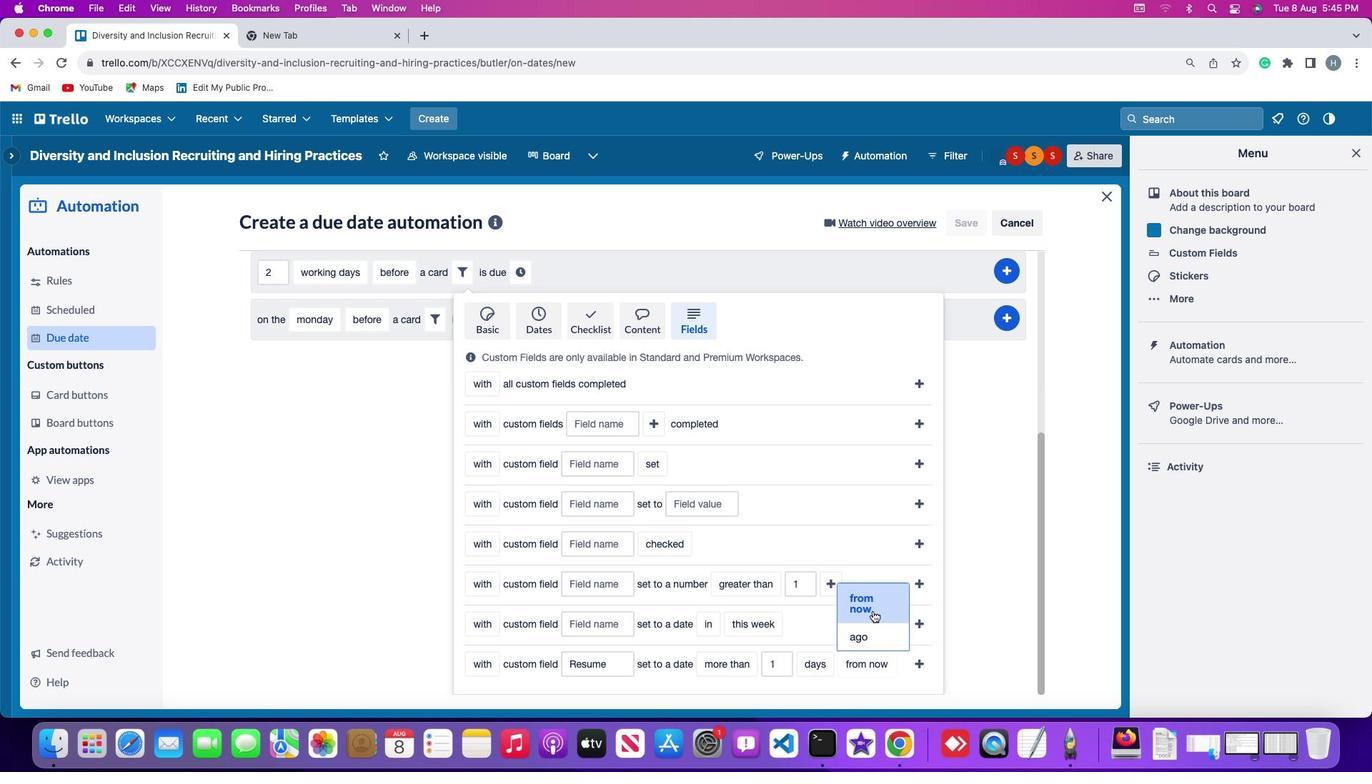 
Action: Mouse pressed left at (678, 599)
Screenshot: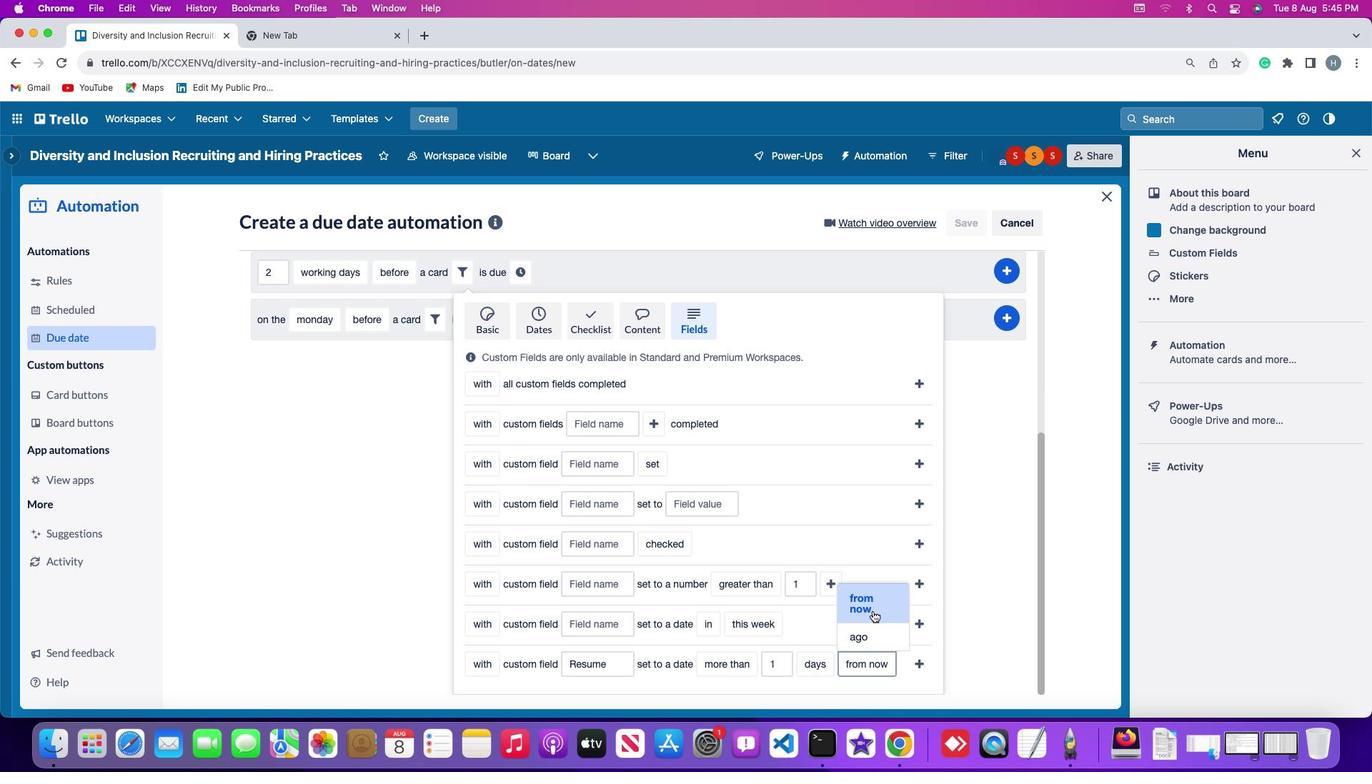 
Action: Mouse moved to (707, 646)
Screenshot: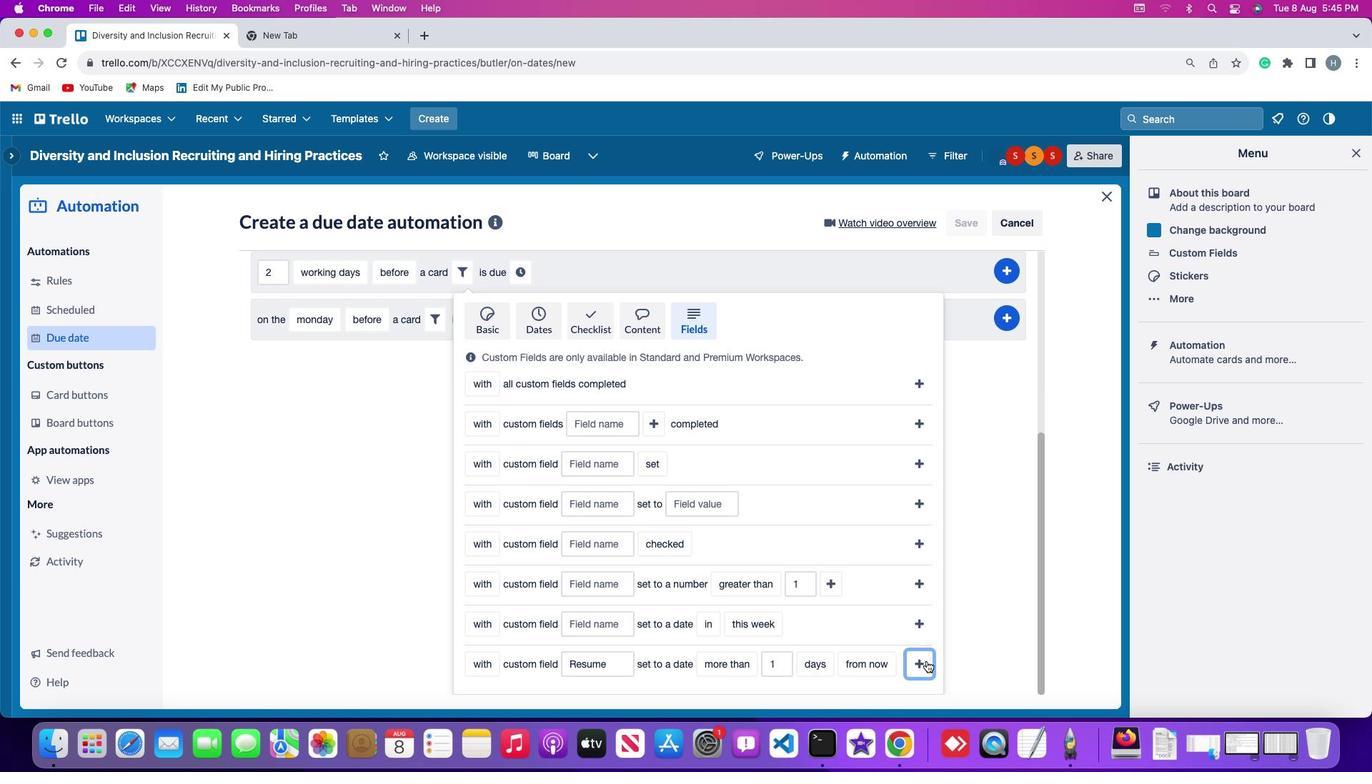 
Action: Mouse pressed left at (707, 646)
Screenshot: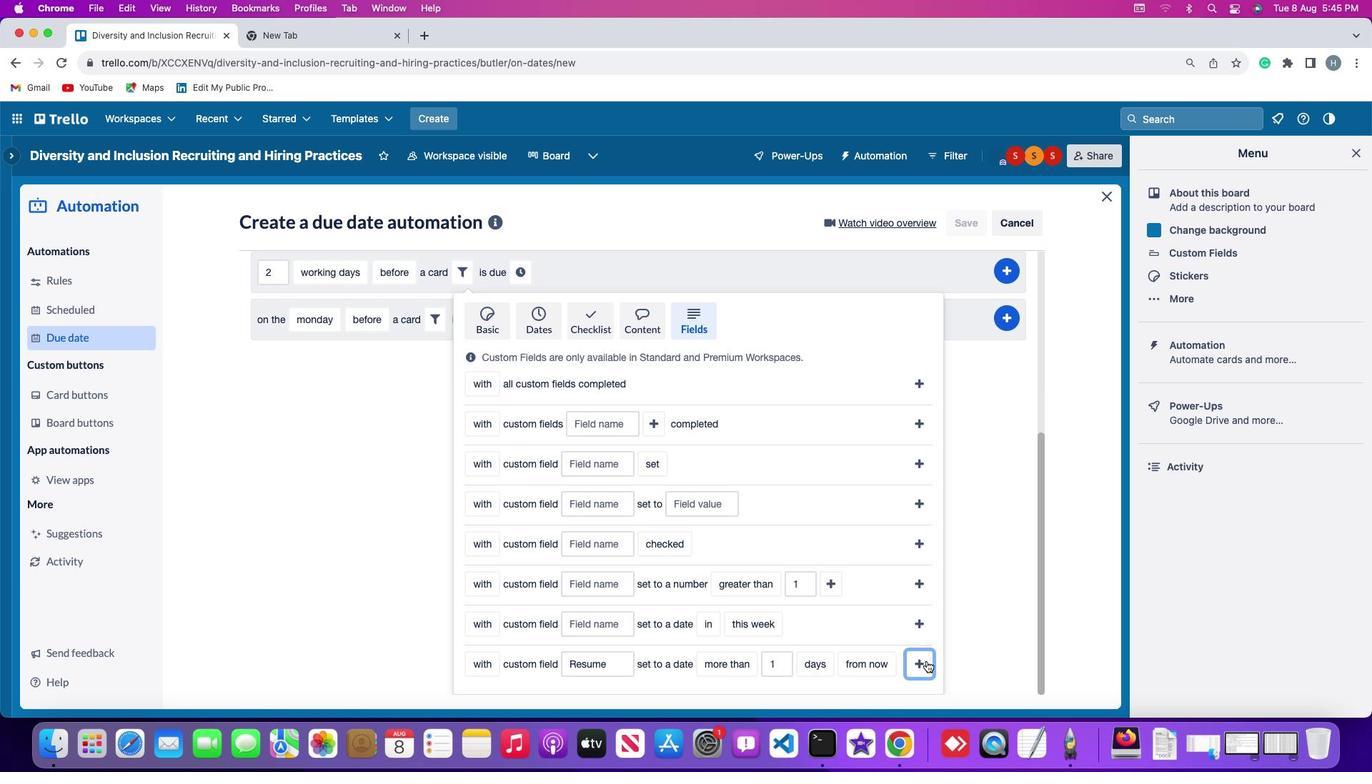
Action: Mouse moved to (678, 569)
Screenshot: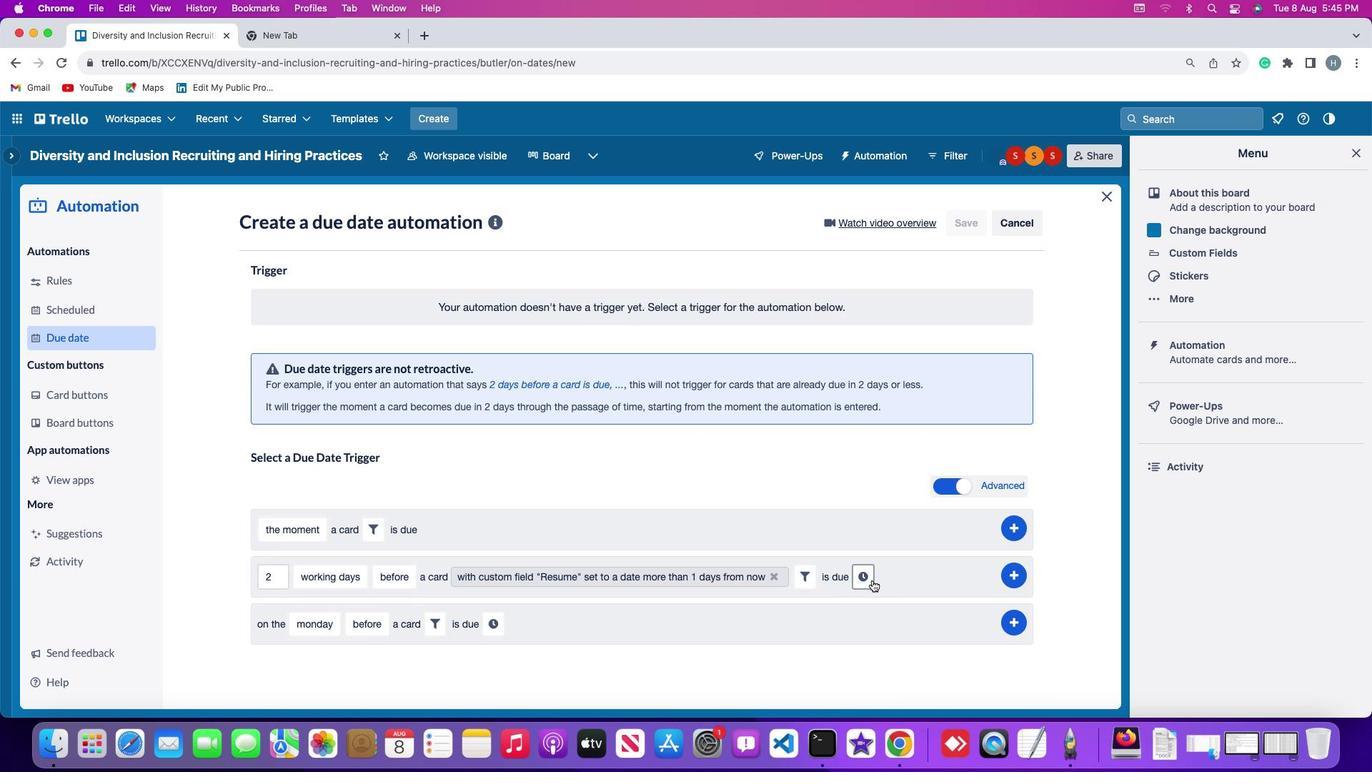 
Action: Mouse pressed left at (678, 569)
Screenshot: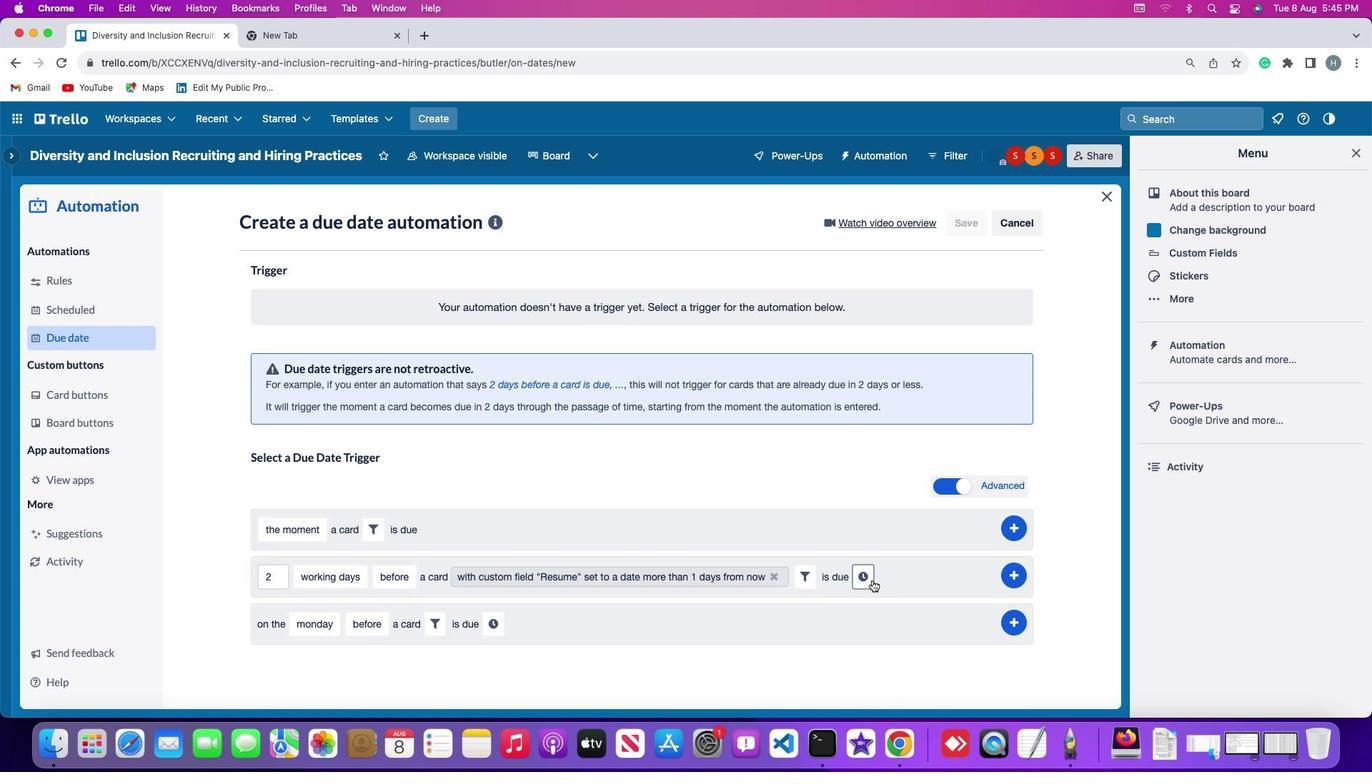 
Action: Mouse moved to (372, 600)
Screenshot: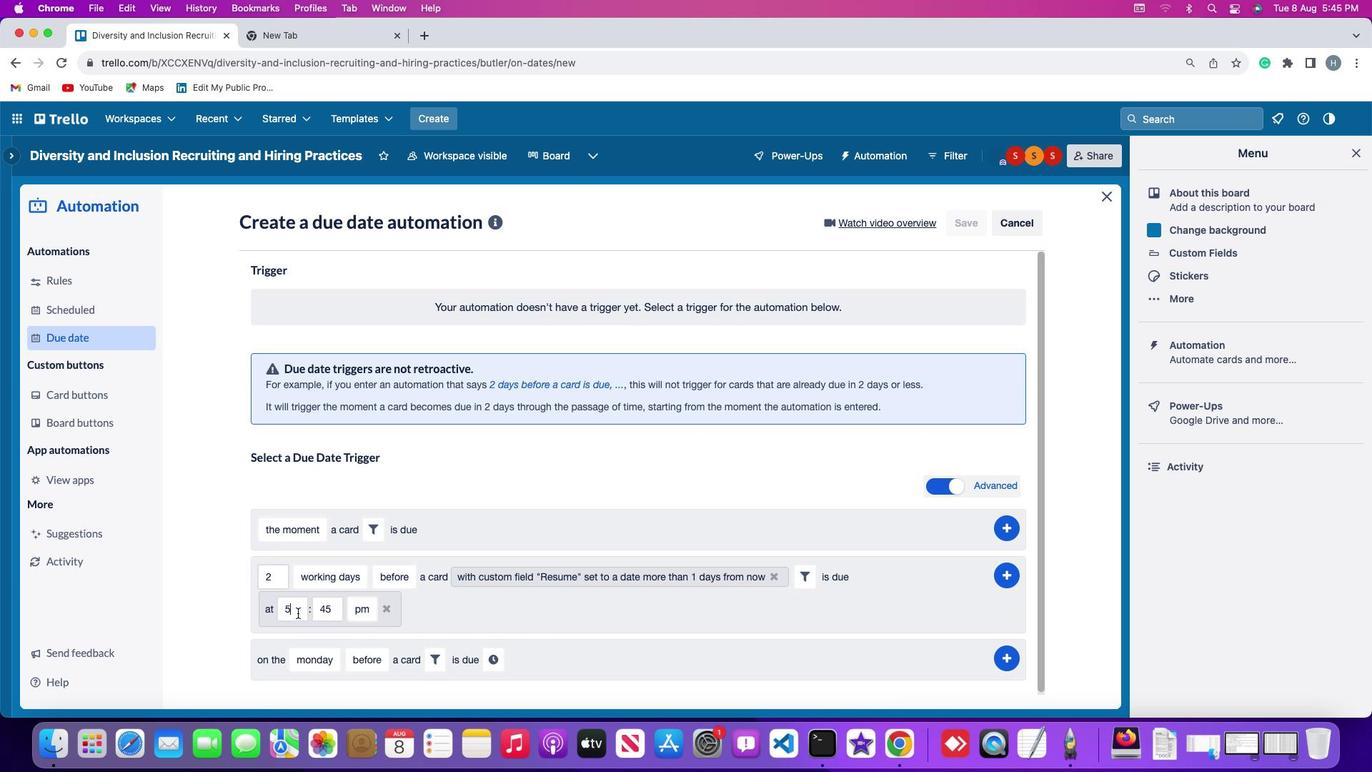 
Action: Mouse pressed left at (372, 600)
Screenshot: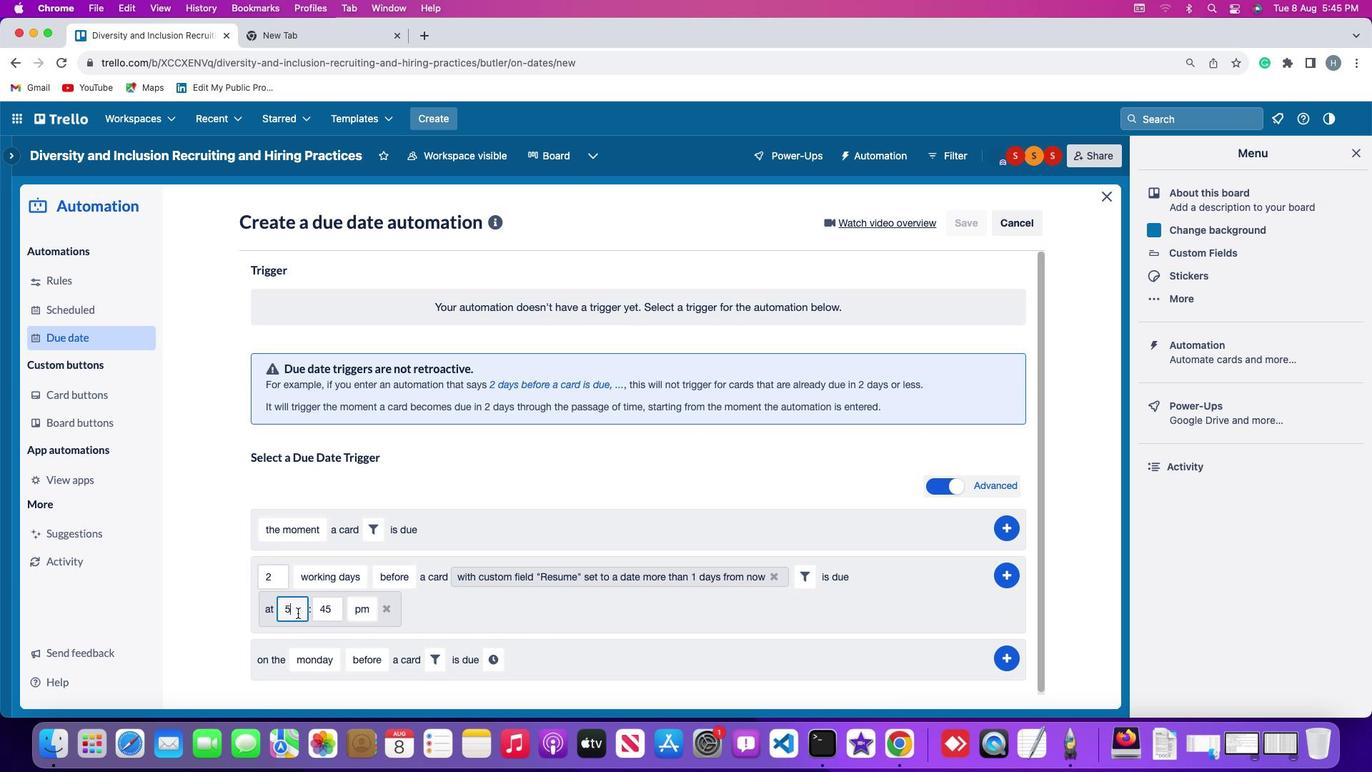 
Action: Key pressed Key.backspace'1''1'
Screenshot: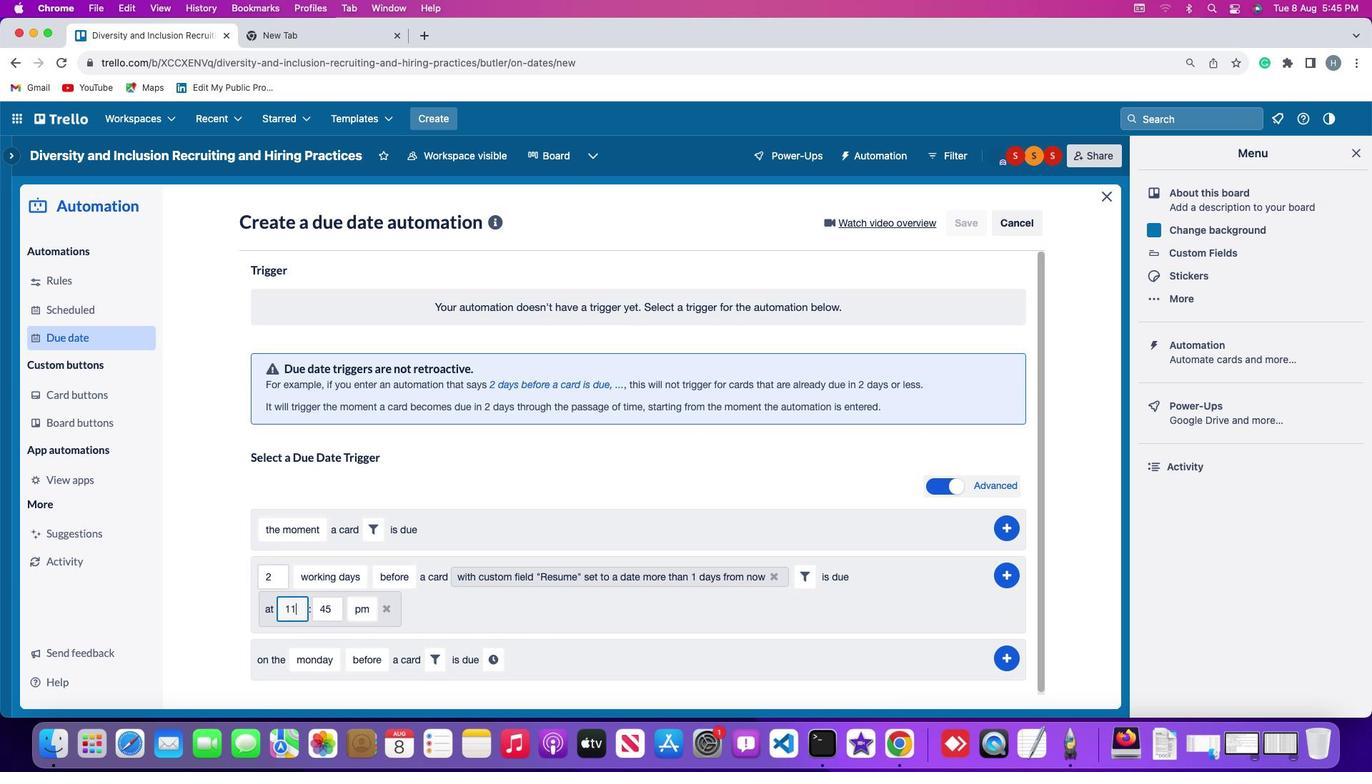 
Action: Mouse moved to (389, 599)
Screenshot: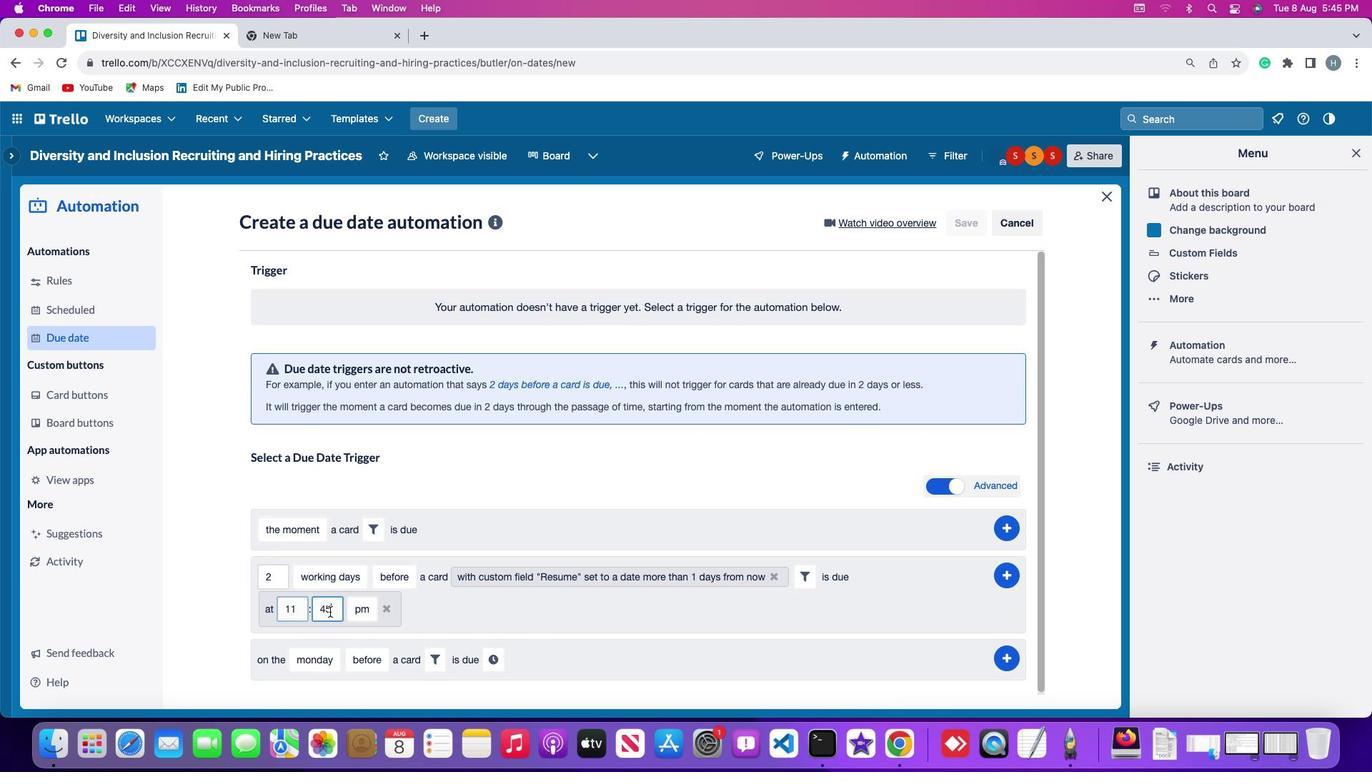 
Action: Mouse pressed left at (389, 599)
Screenshot: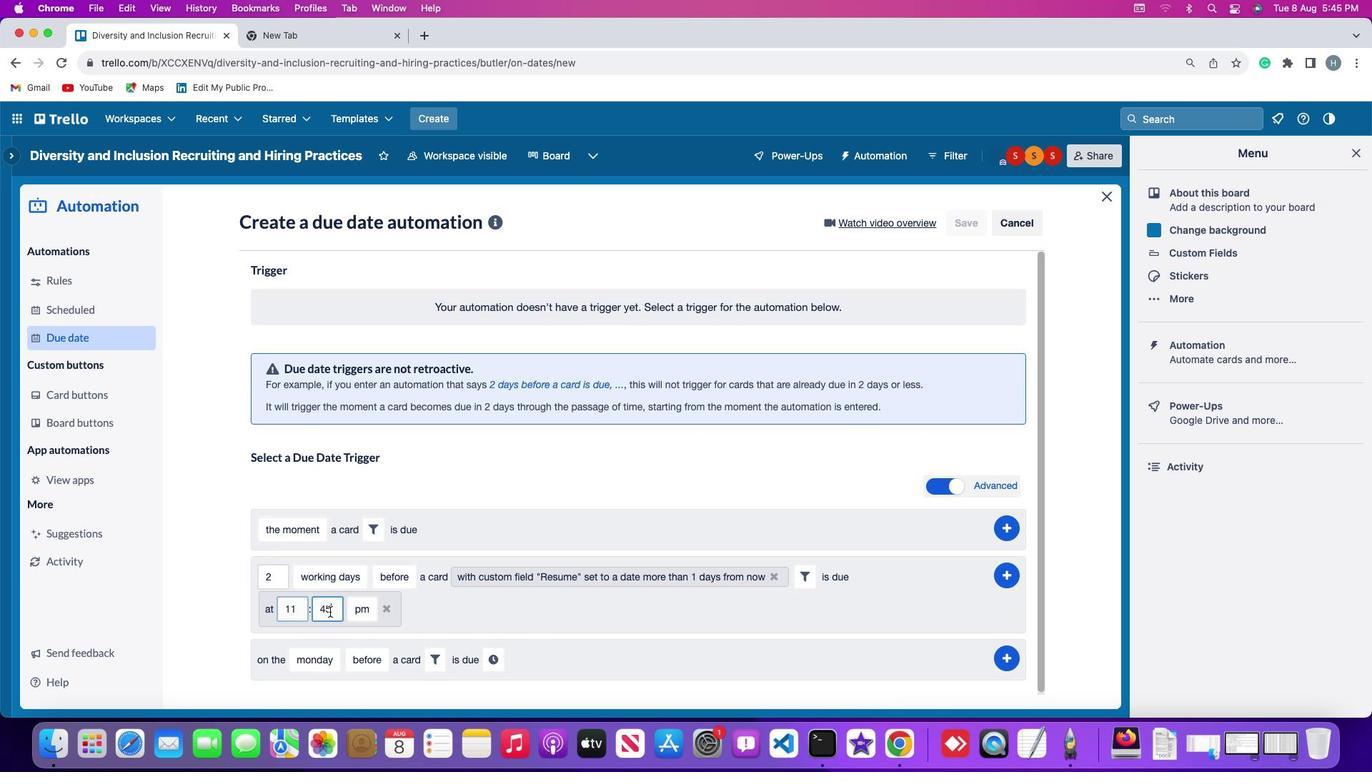 
Action: Mouse moved to (389, 599)
Screenshot: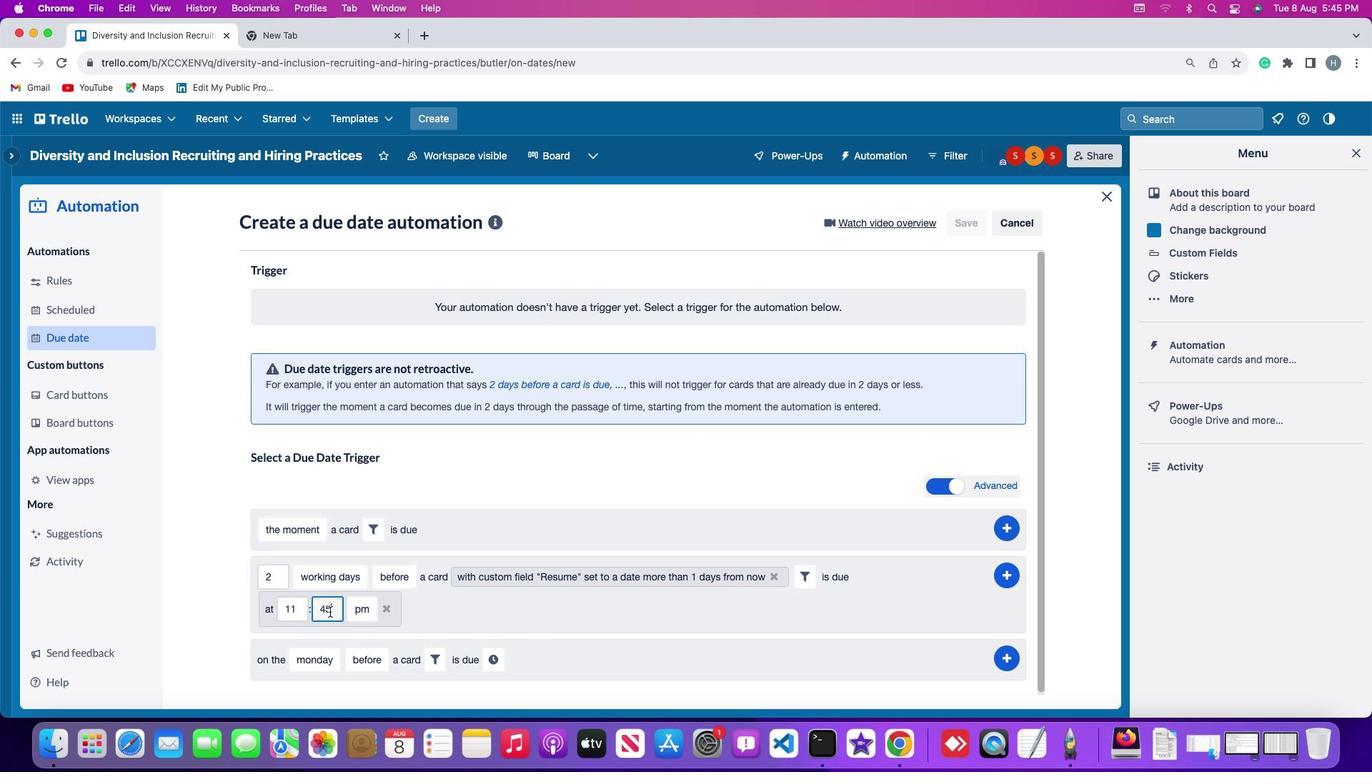 
Action: Key pressed Key.backspaceKey.backspace'0''0'
Screenshot: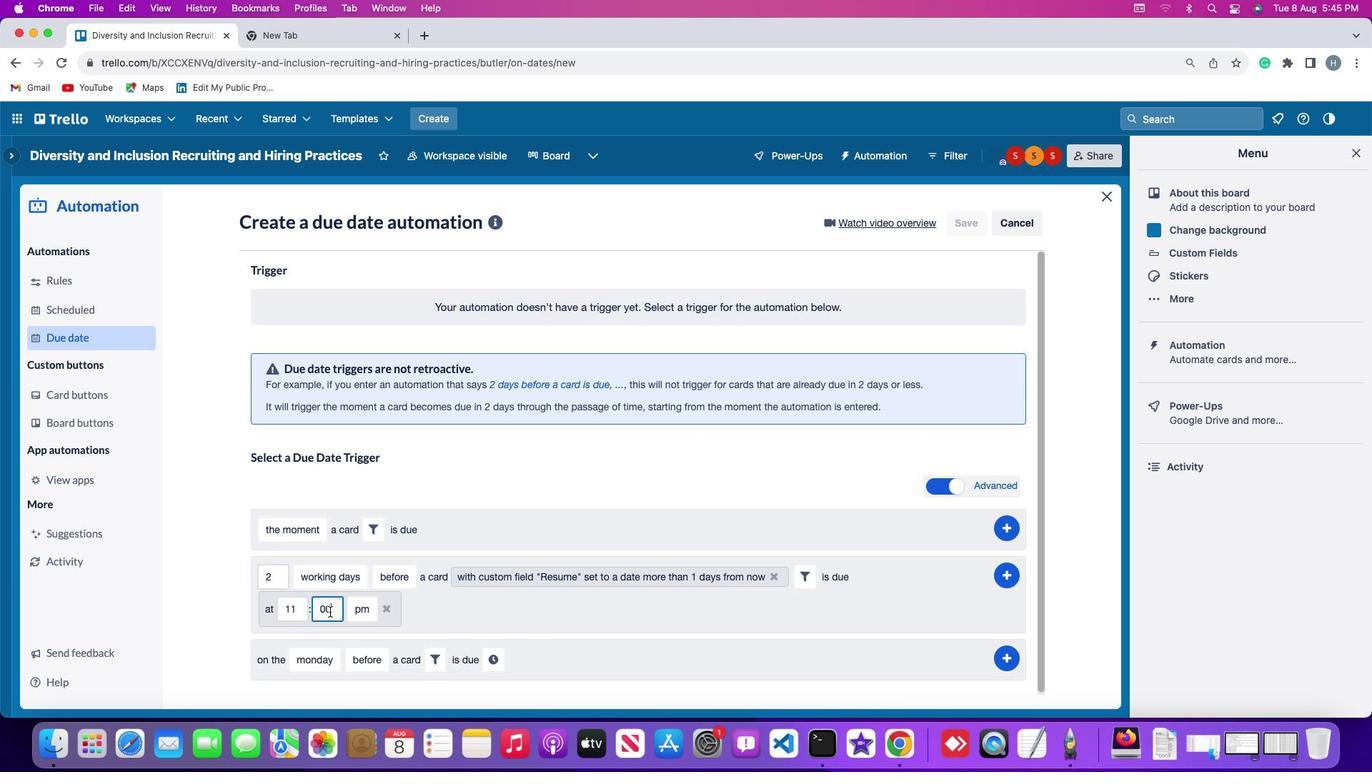 
Action: Mouse moved to (403, 599)
Screenshot: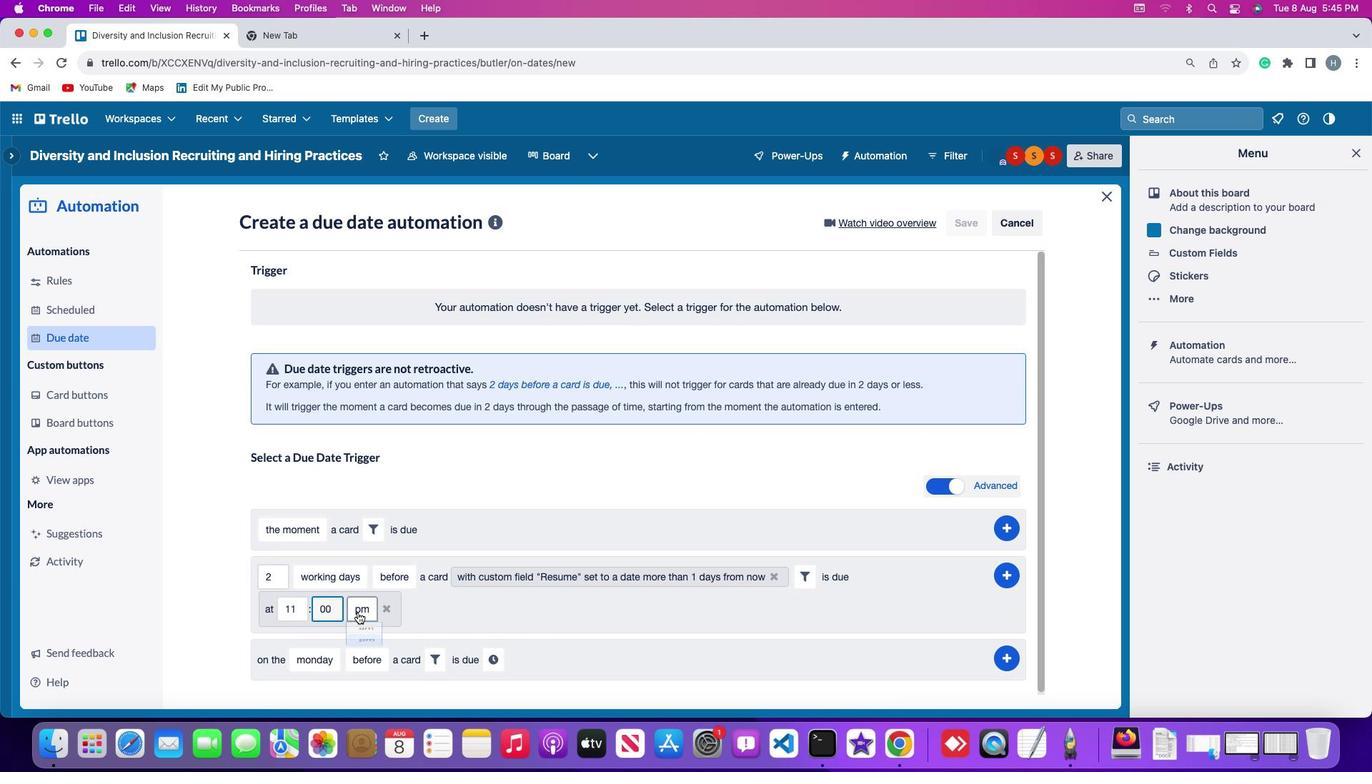 
Action: Mouse pressed left at (403, 599)
Screenshot: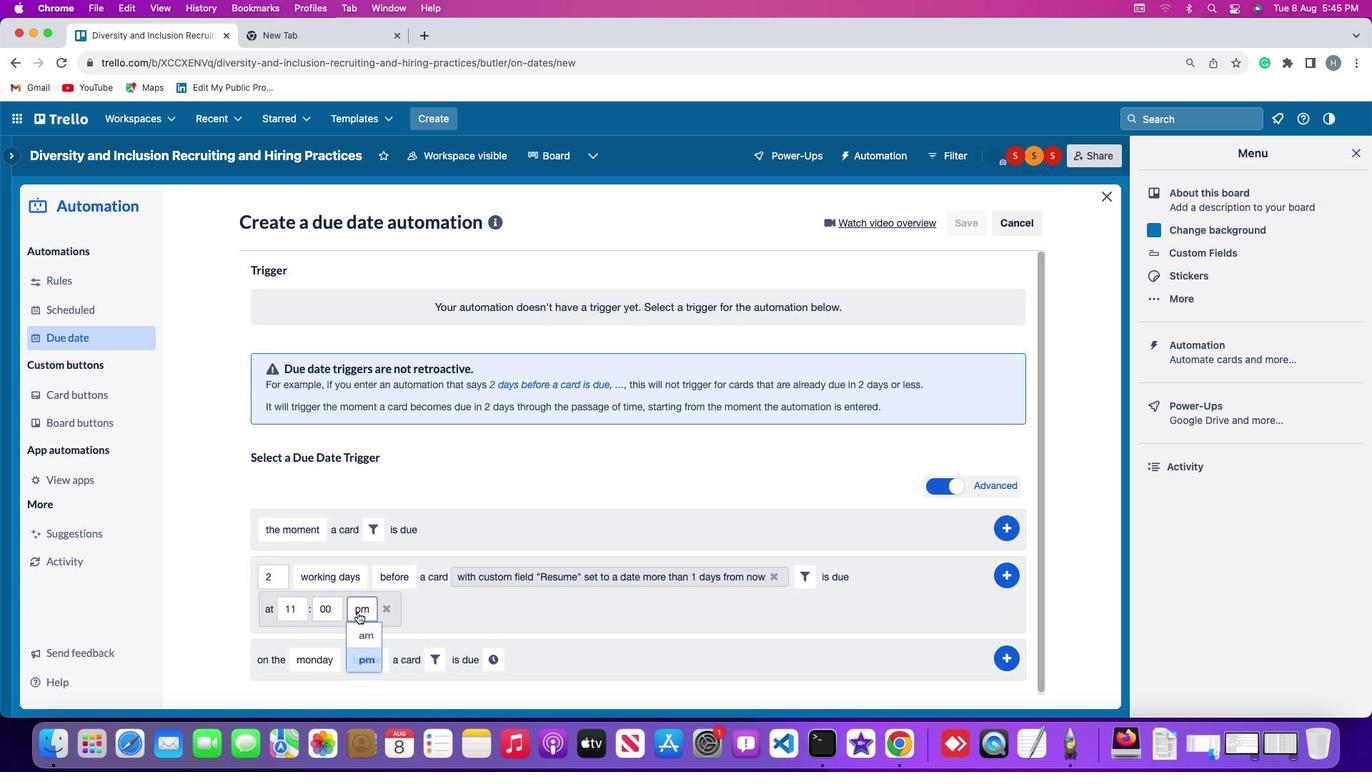 
Action: Mouse moved to (406, 619)
Screenshot: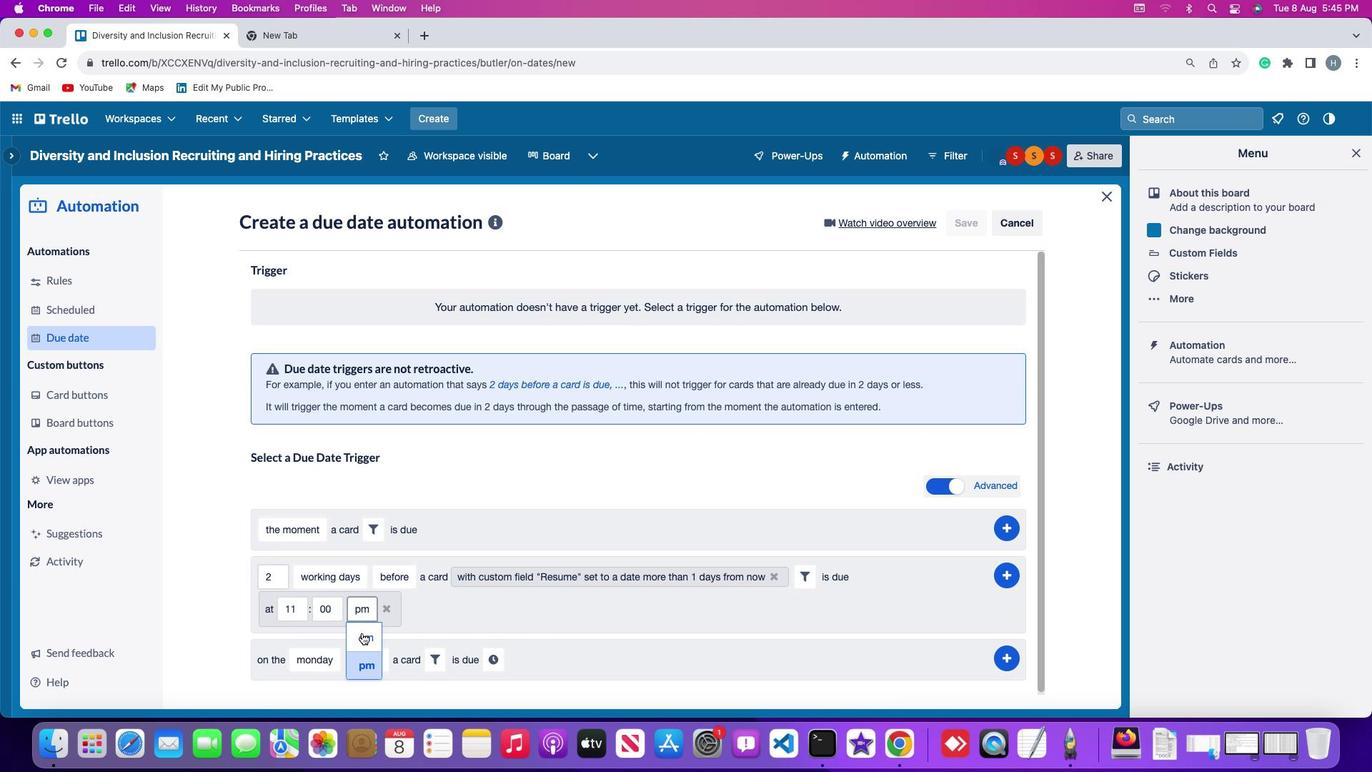 
Action: Mouse pressed left at (406, 619)
Screenshot: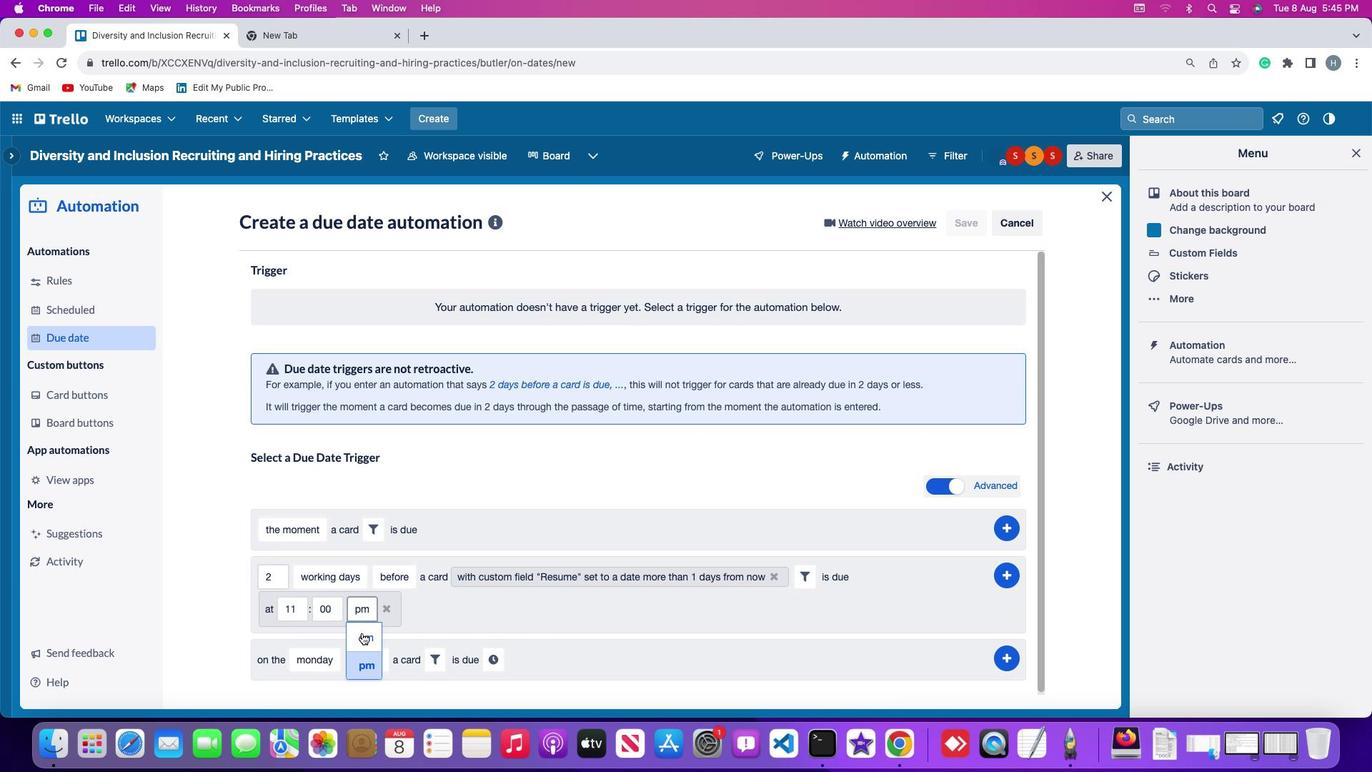 
Action: Mouse moved to (750, 561)
Screenshot: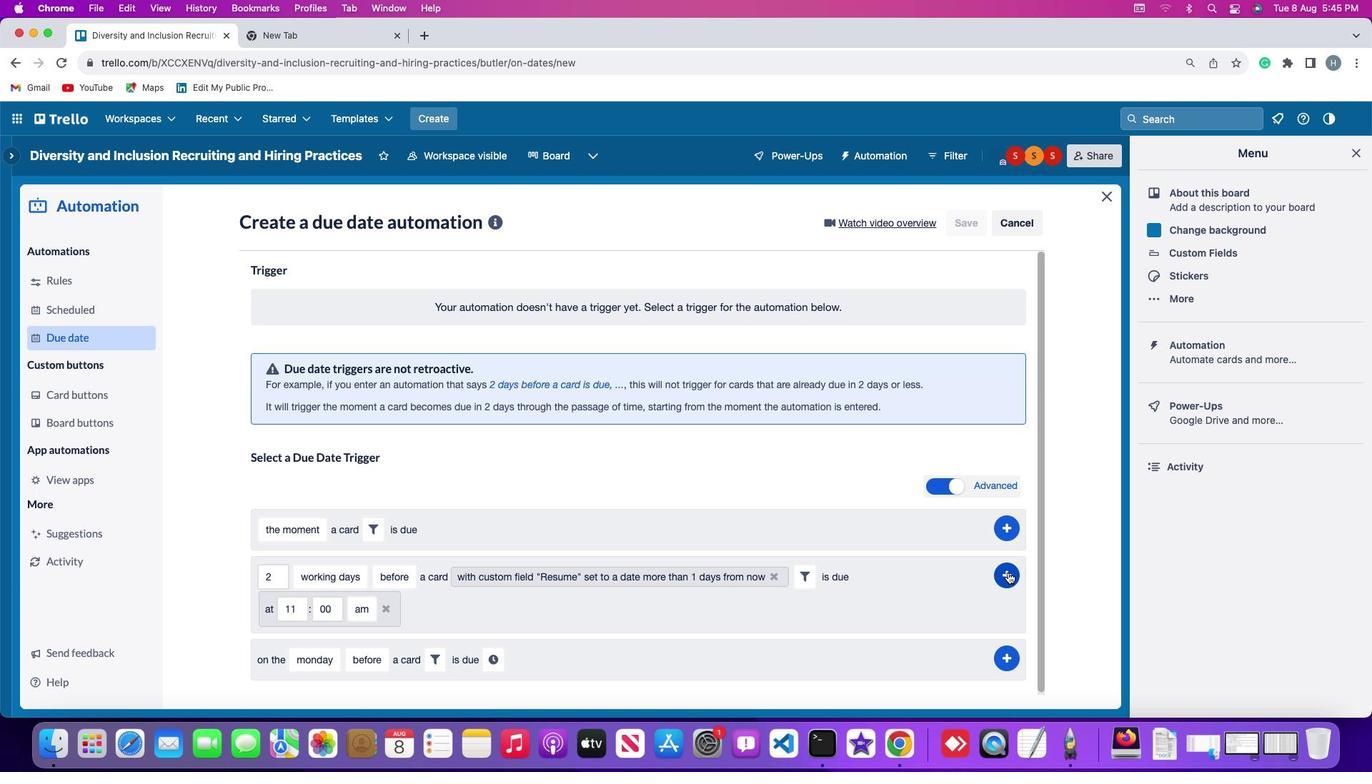 
Action: Mouse pressed left at (750, 561)
Screenshot: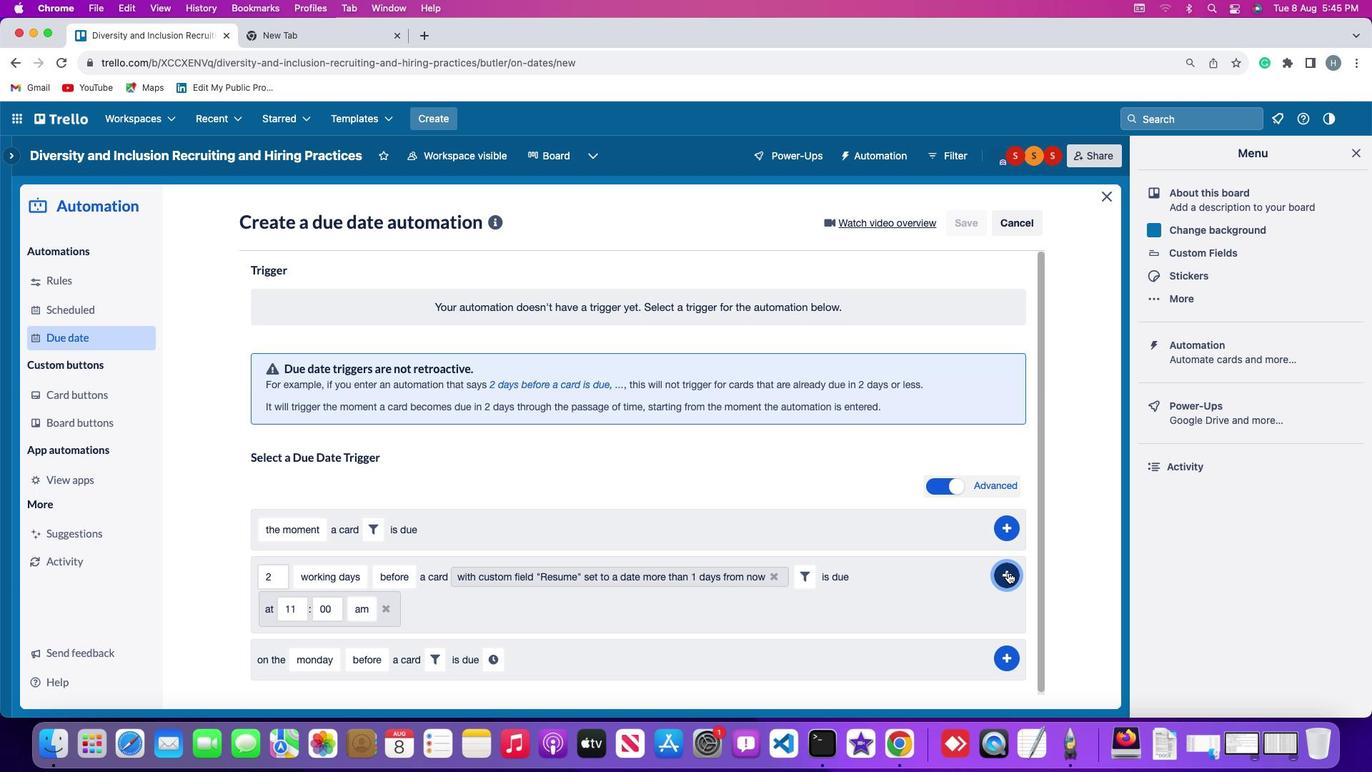 
Action: Mouse moved to (785, 474)
Screenshot: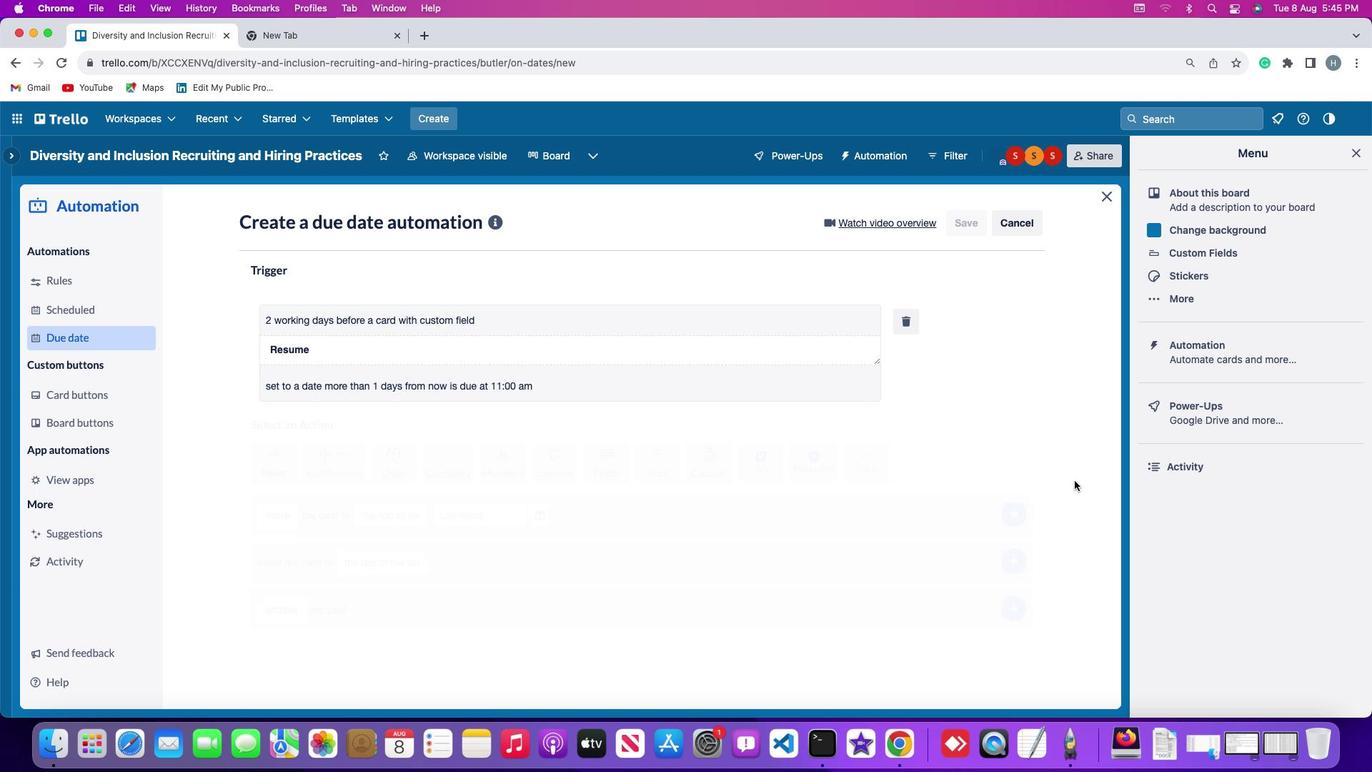 
